 Task: Find connections with filter location Aïn Taya with filter topic #Business2021with filter profile language Spanish with filter current company Wenger & Watson Inc with filter school BITS Pilani Work Integrated Learning Programmes with filter industry Farming with filter service category Real Estate with filter keywords title Dental Hygienist
Action: Mouse moved to (563, 516)
Screenshot: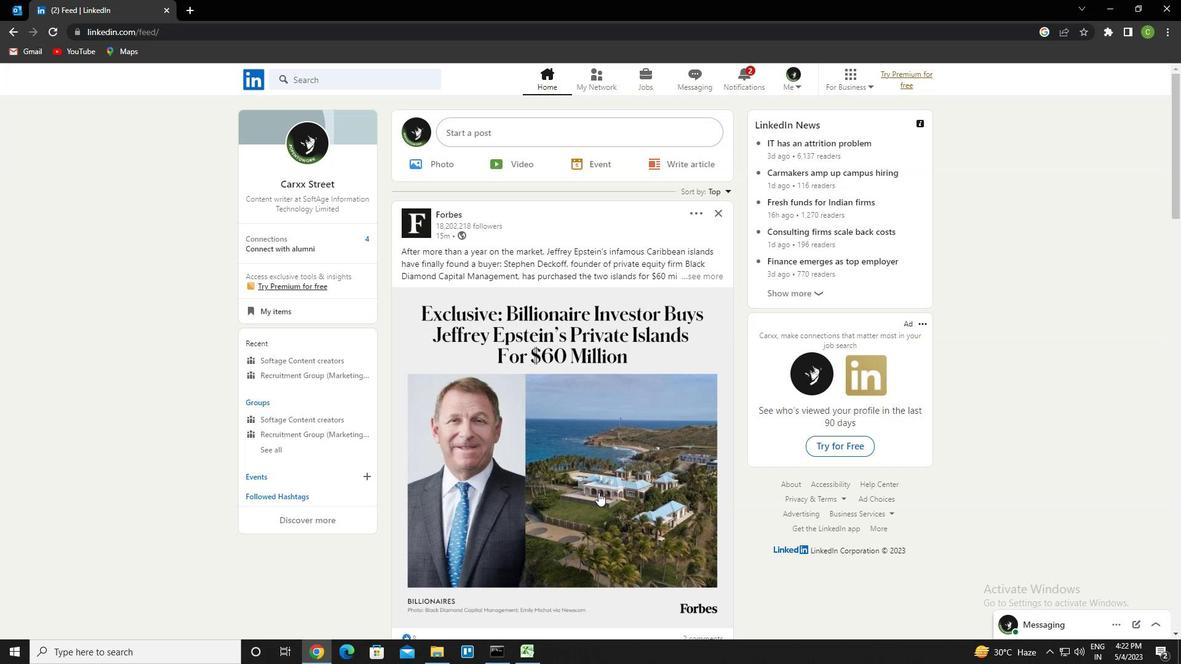 
Action: Mouse scrolled (563, 517) with delta (0, 0)
Screenshot: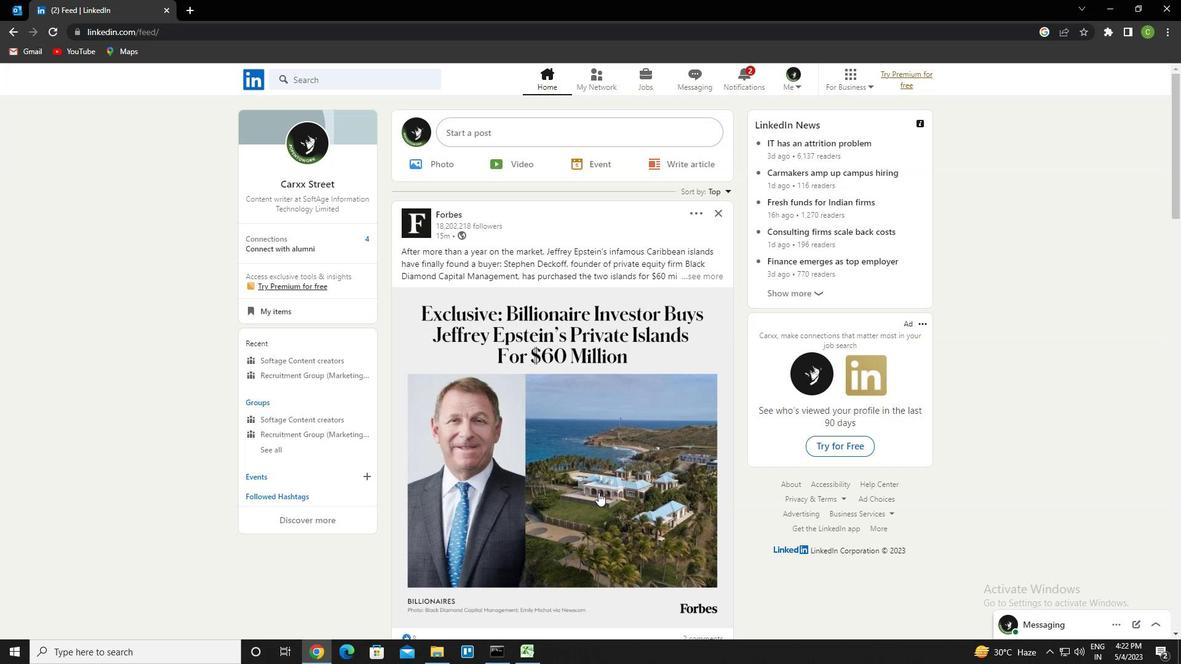 
Action: Mouse moved to (598, 85)
Screenshot: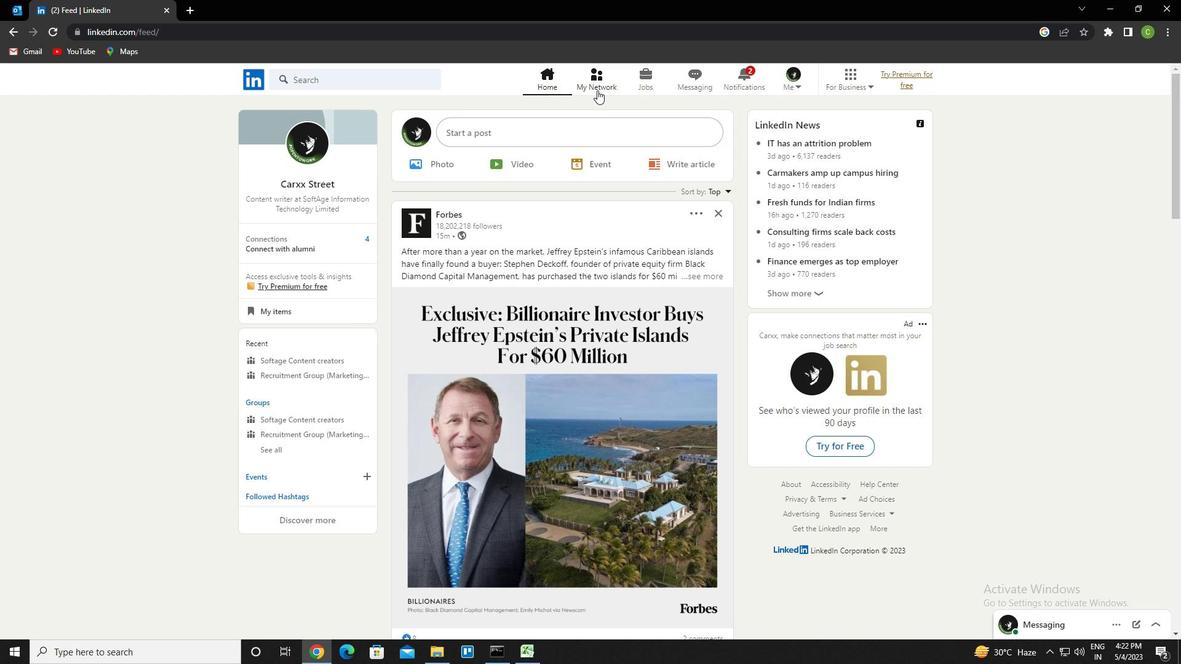 
Action: Mouse pressed left at (598, 85)
Screenshot: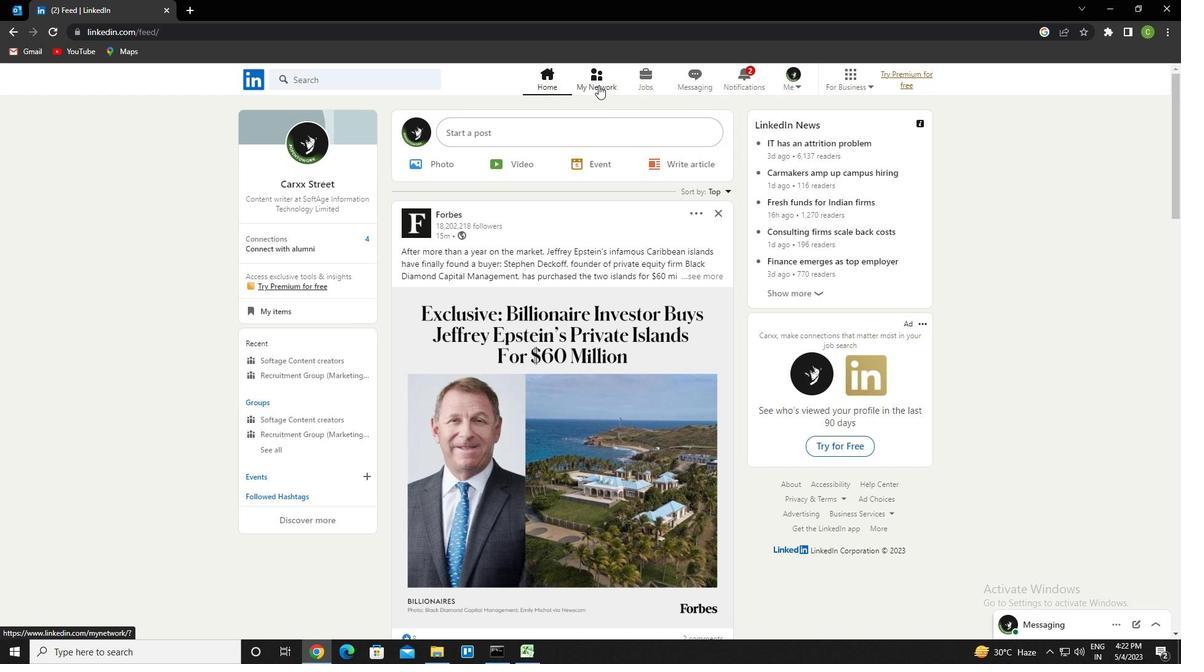
Action: Mouse moved to (371, 153)
Screenshot: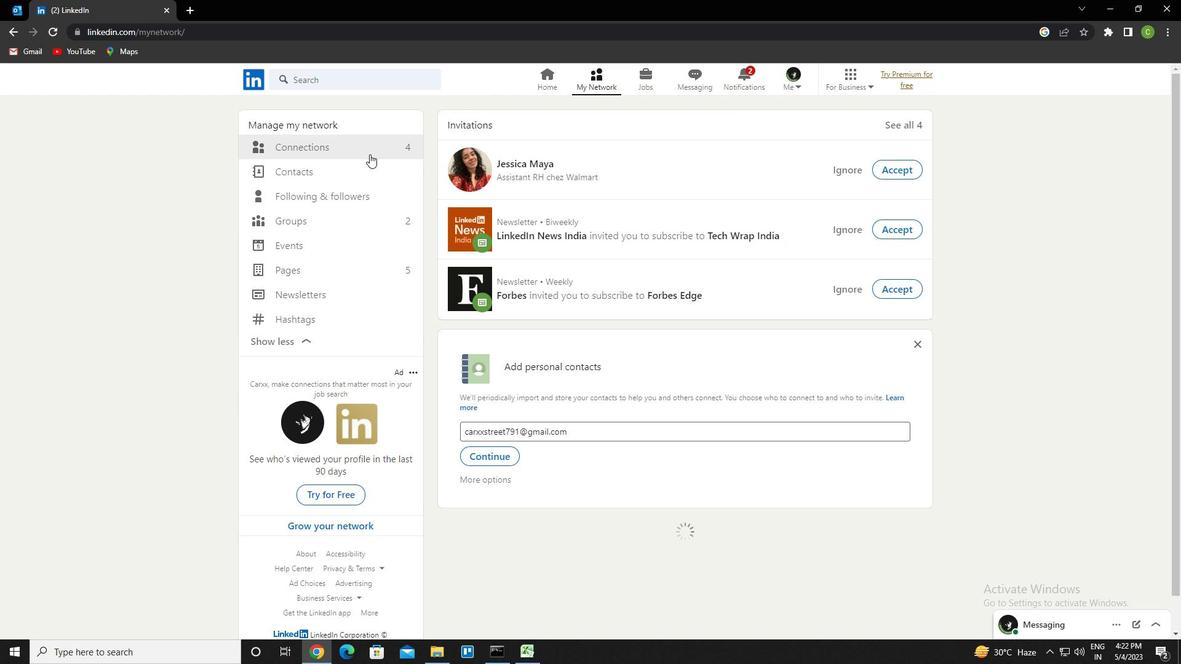
Action: Mouse pressed left at (371, 153)
Screenshot: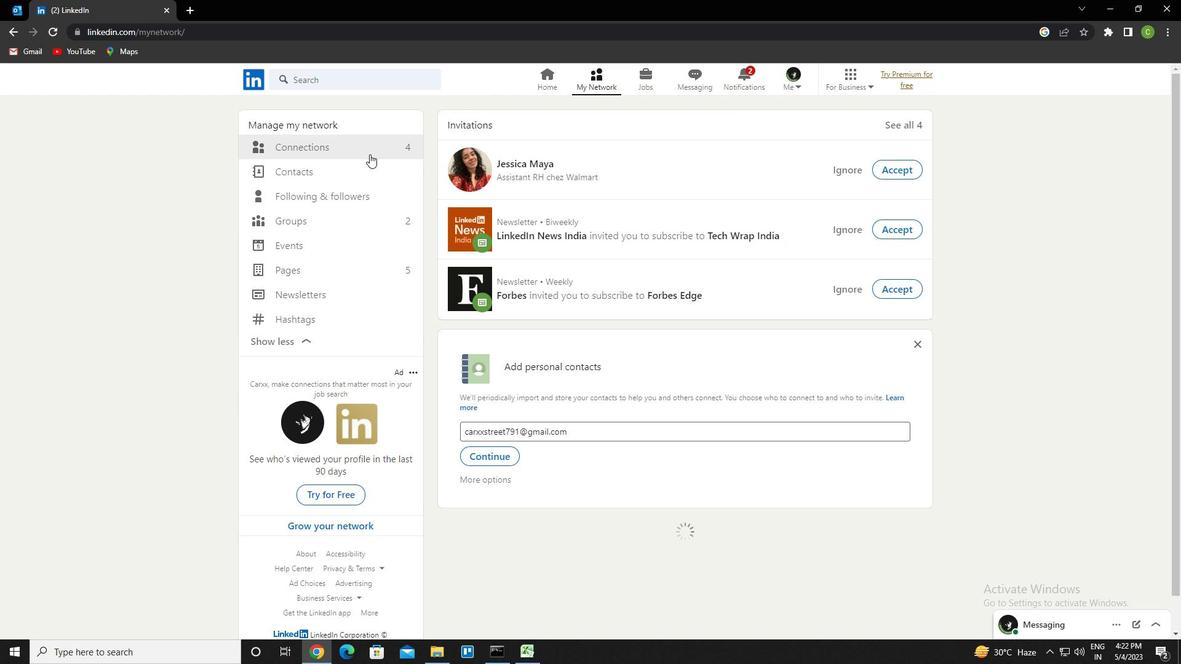 
Action: Mouse moved to (358, 152)
Screenshot: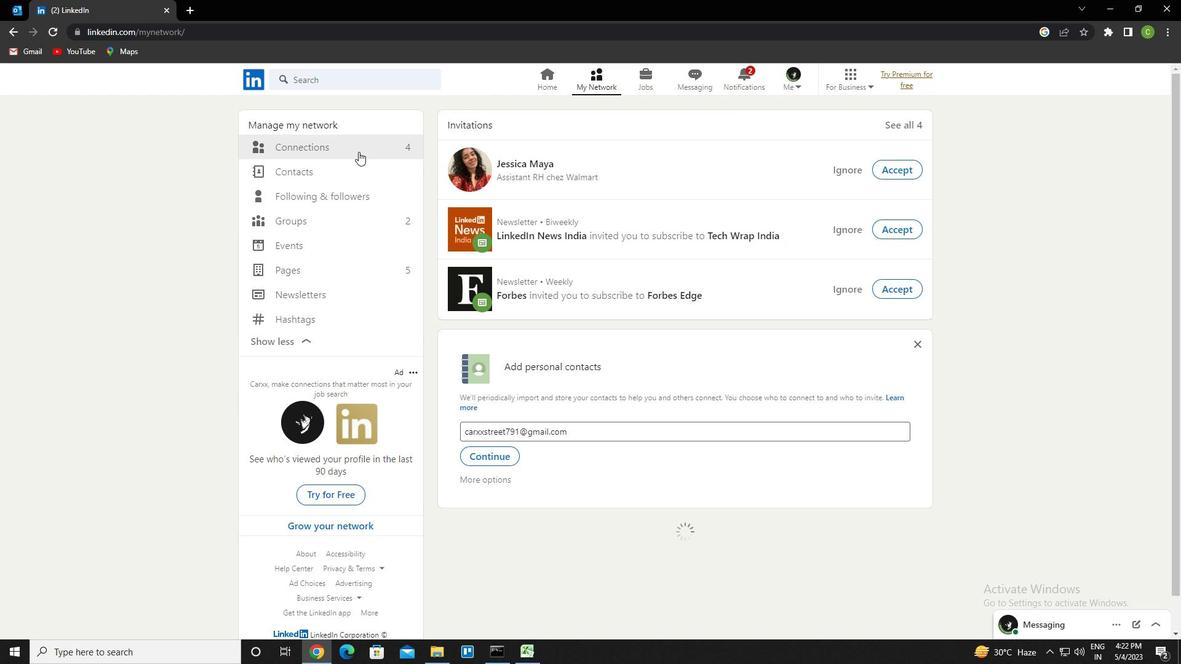 
Action: Mouse pressed left at (358, 152)
Screenshot: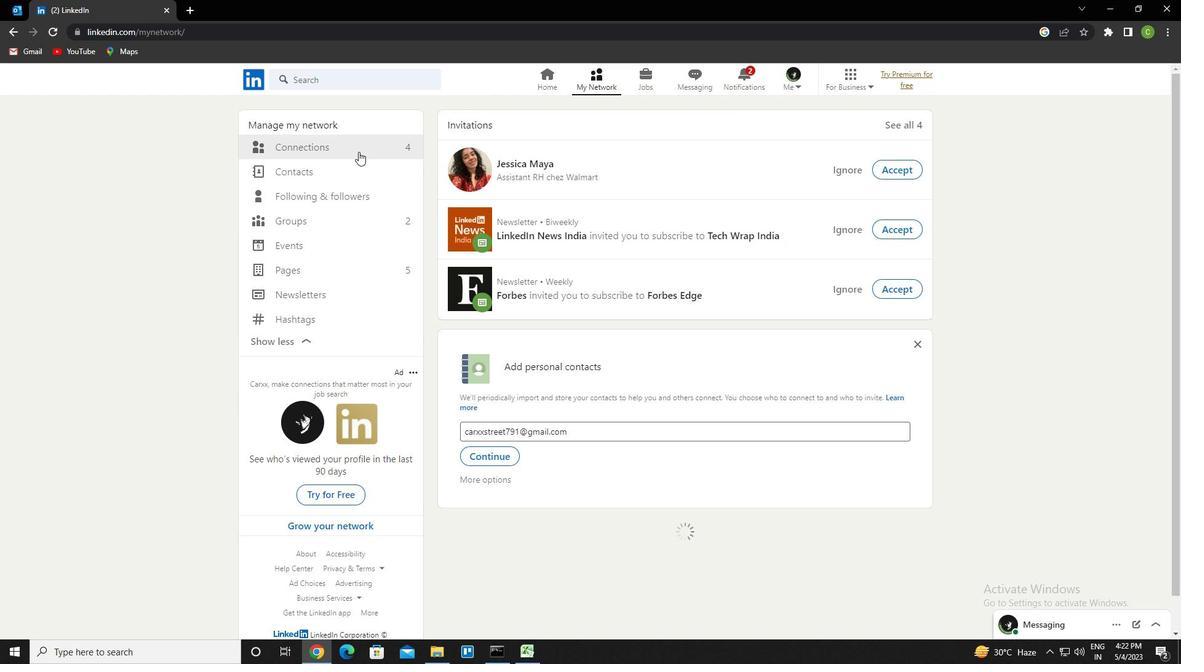 
Action: Mouse moved to (679, 148)
Screenshot: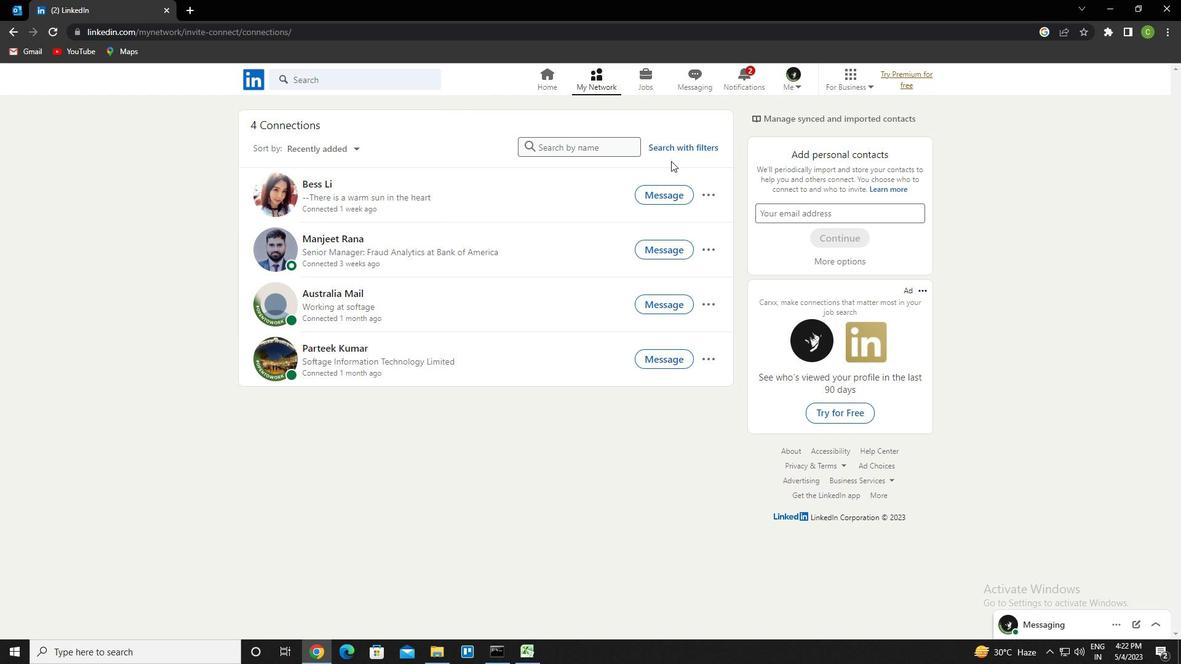 
Action: Mouse pressed left at (679, 148)
Screenshot: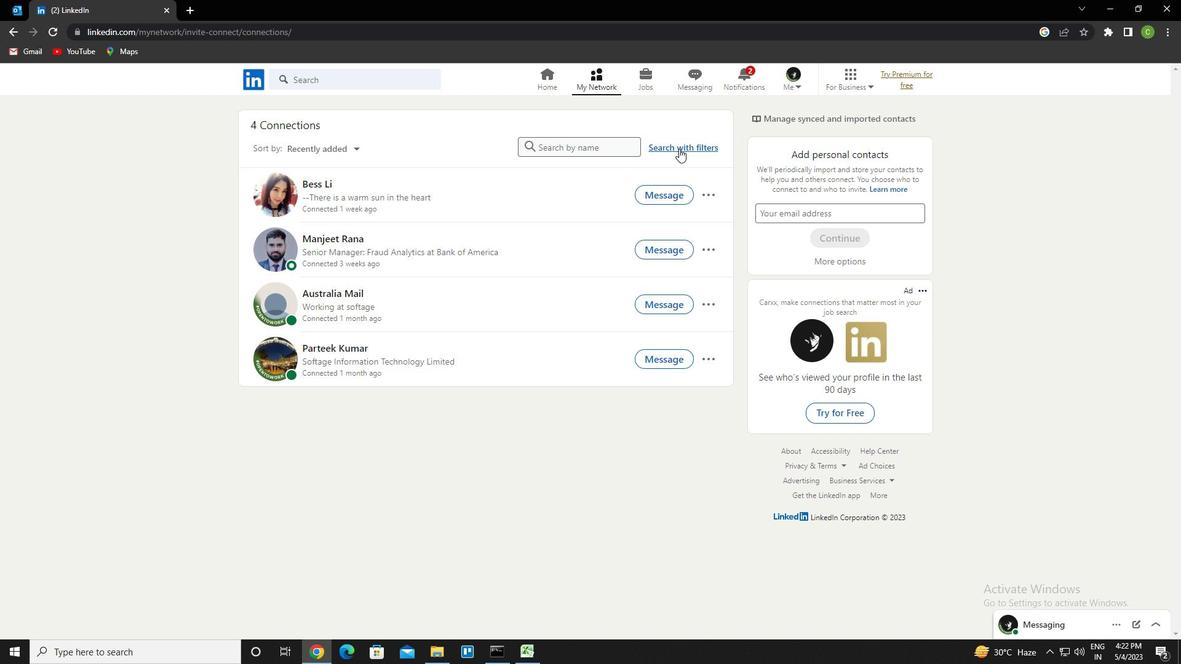 
Action: Mouse moved to (623, 108)
Screenshot: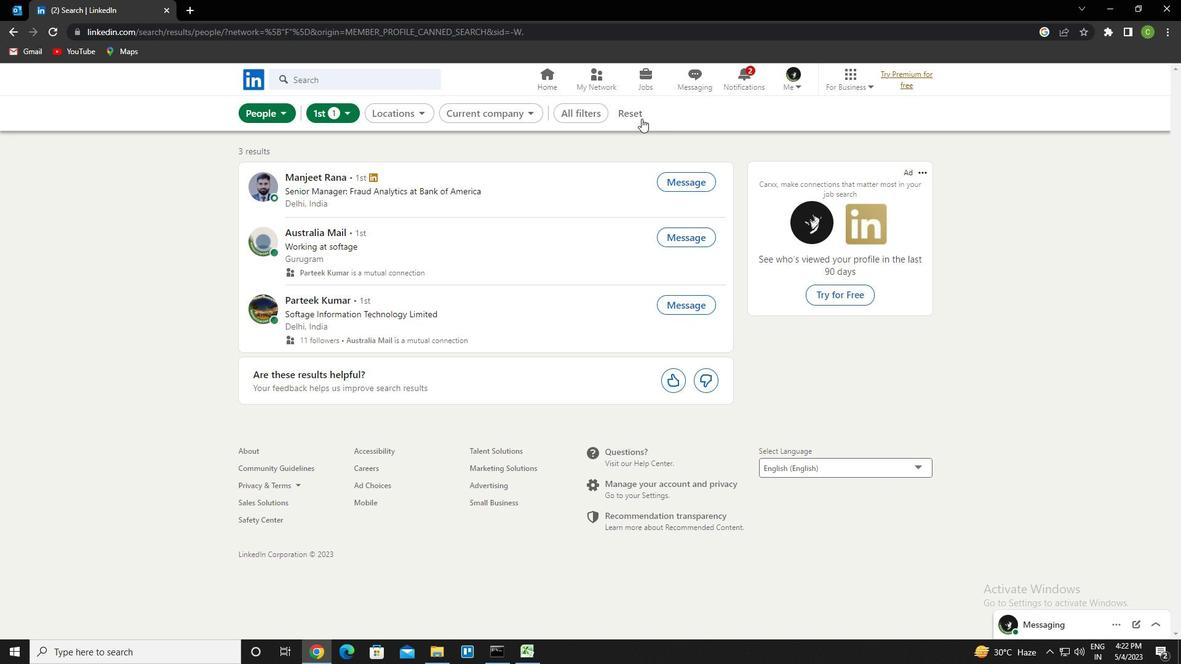 
Action: Mouse pressed left at (623, 108)
Screenshot: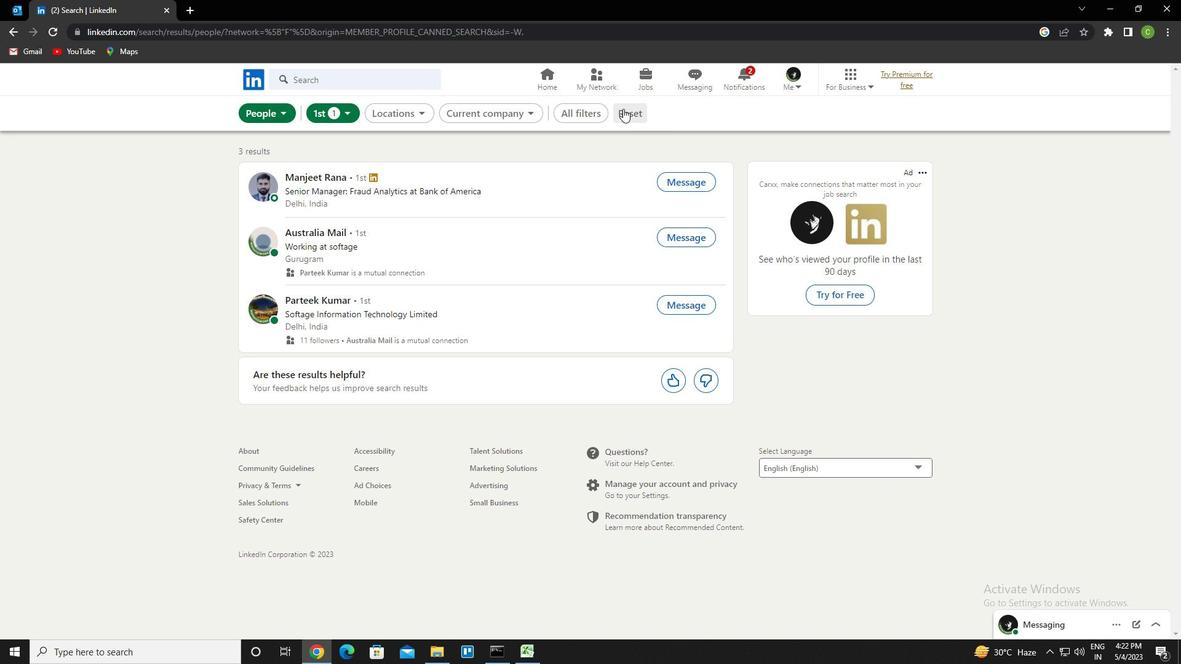 
Action: Mouse moved to (632, 114)
Screenshot: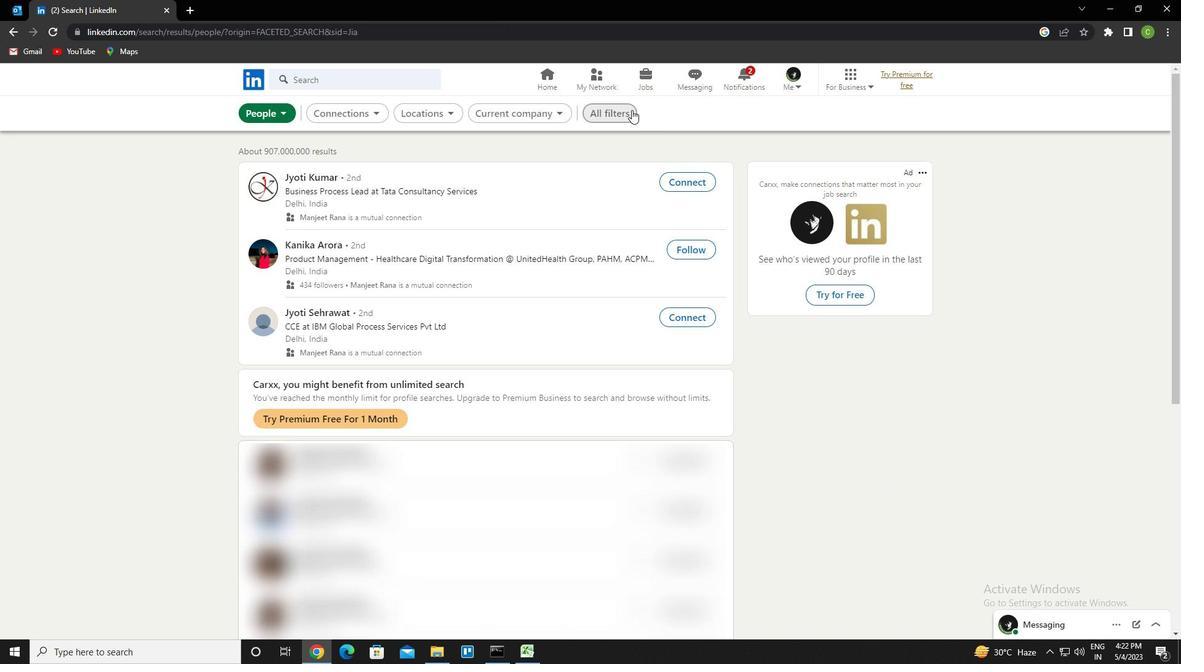 
Action: Mouse pressed left at (632, 114)
Screenshot: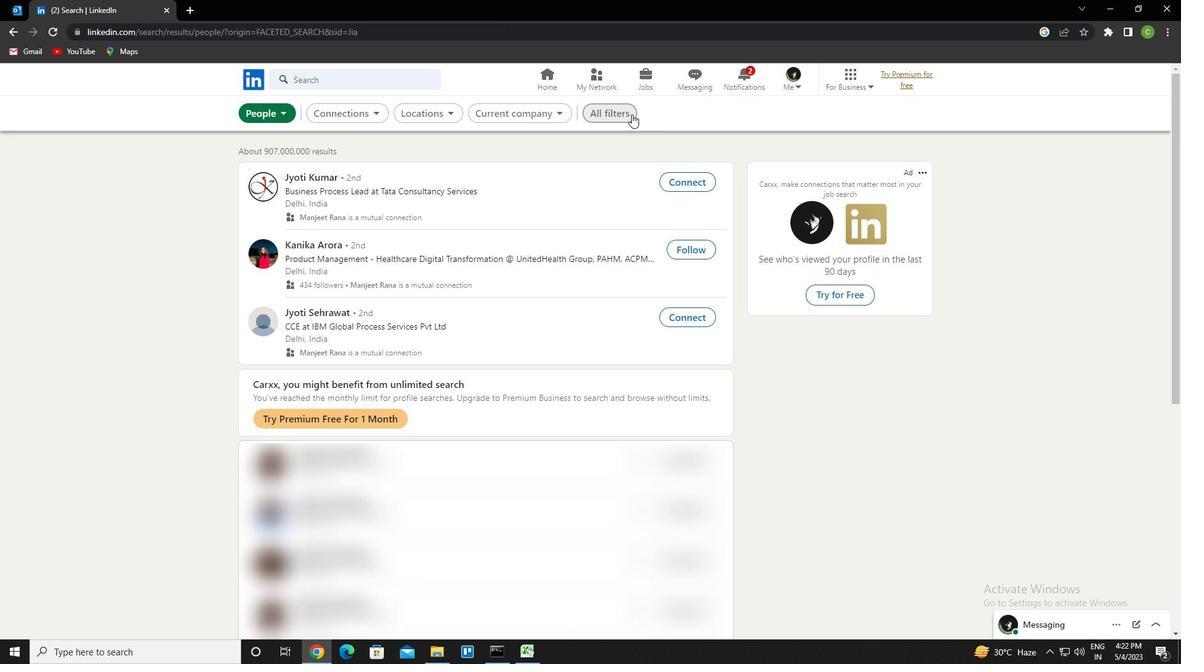 
Action: Mouse moved to (966, 316)
Screenshot: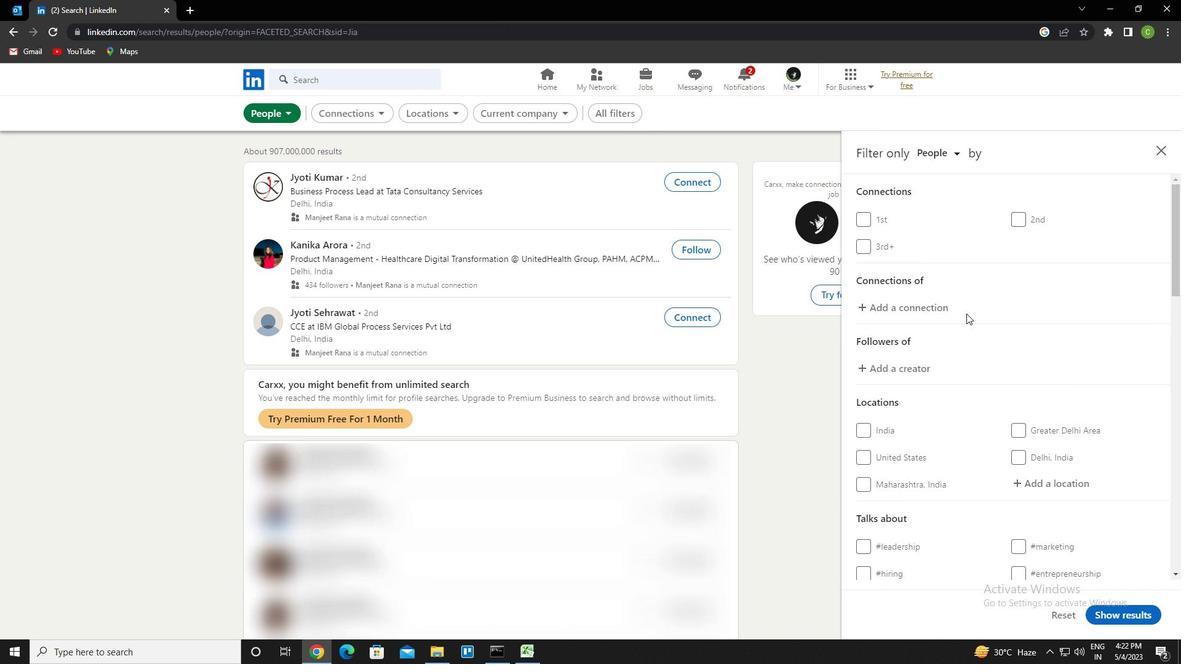 
Action: Mouse scrolled (966, 315) with delta (0, 0)
Screenshot: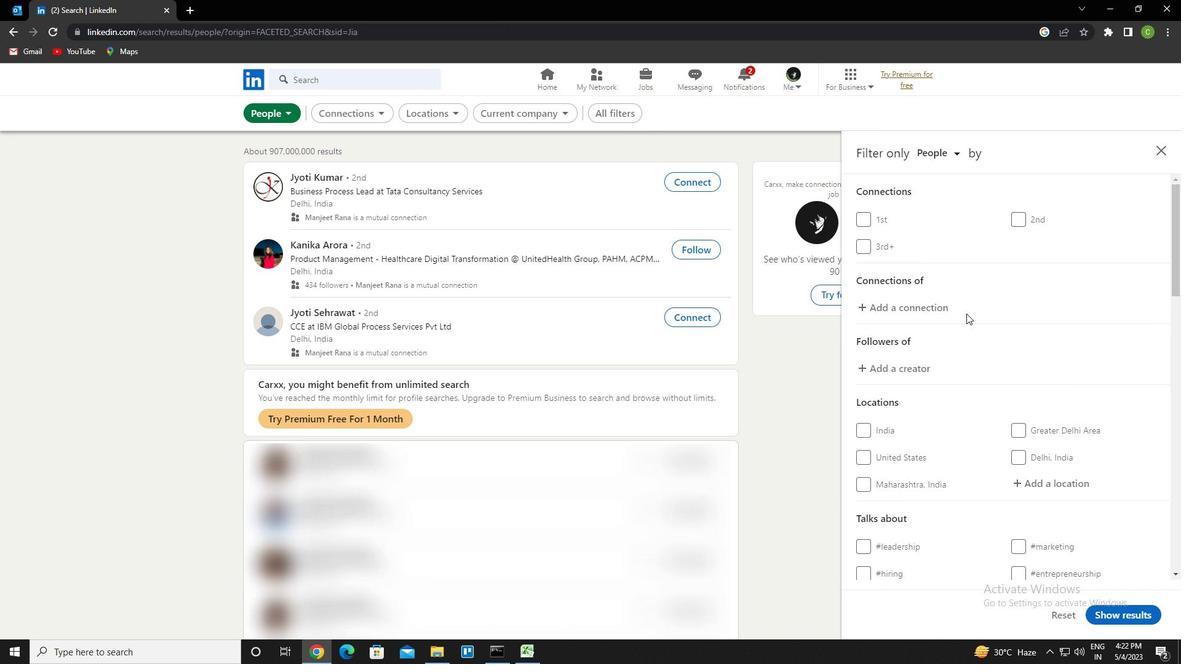 
Action: Mouse moved to (960, 320)
Screenshot: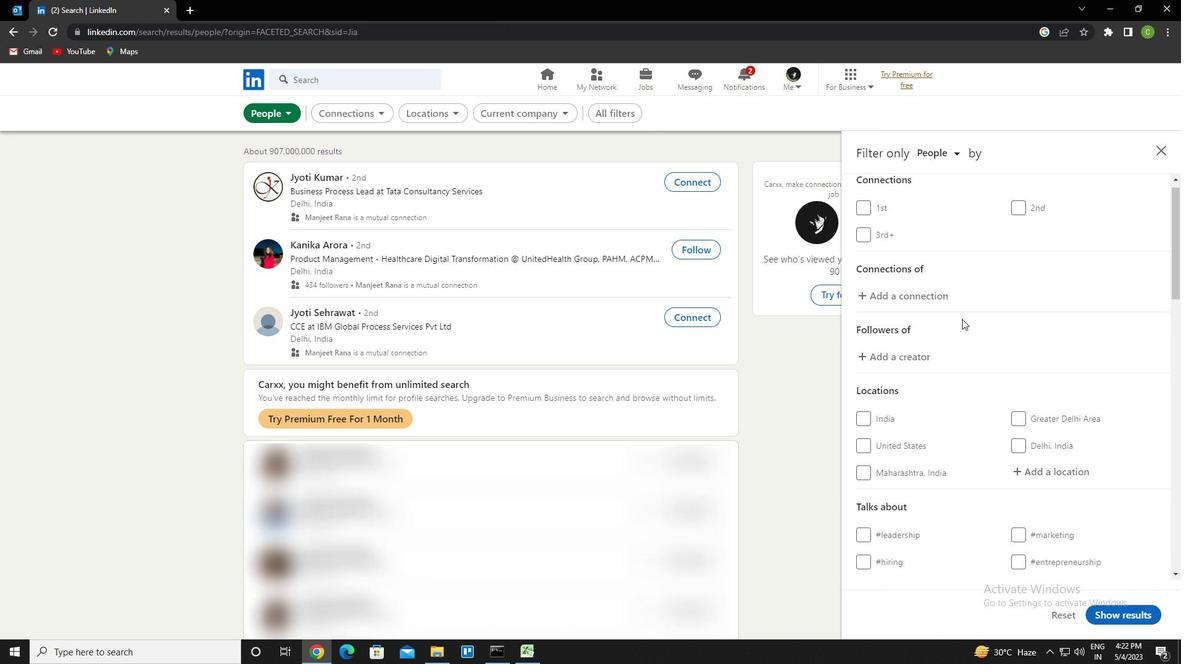 
Action: Mouse scrolled (960, 320) with delta (0, 0)
Screenshot: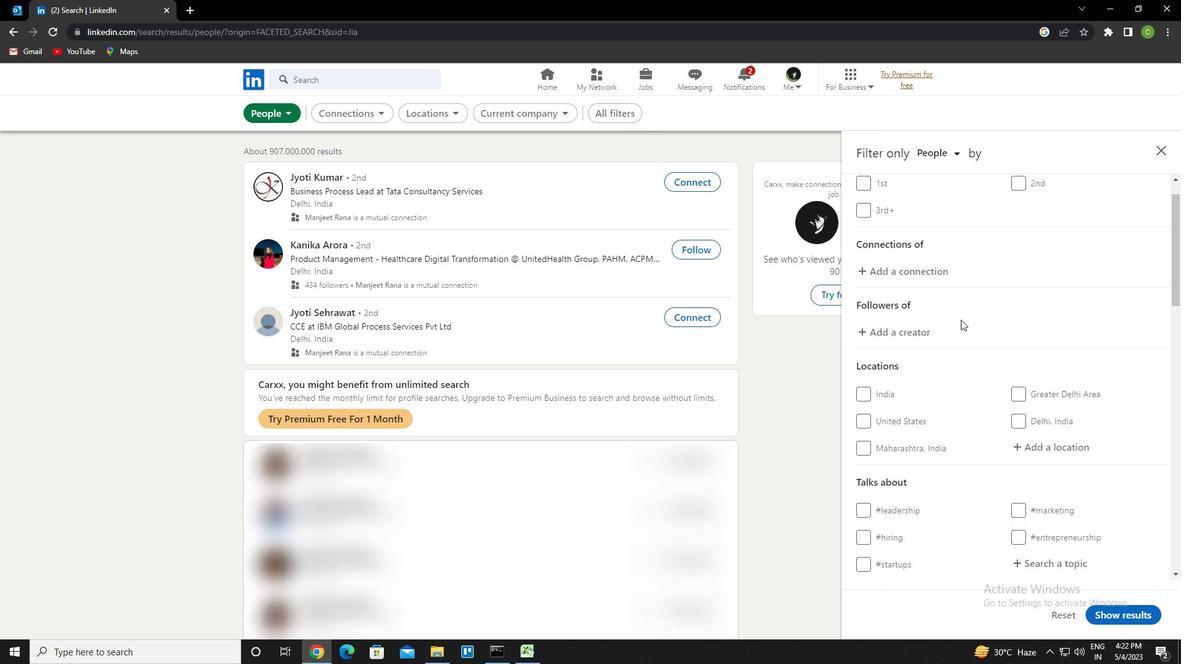 
Action: Mouse moved to (1061, 355)
Screenshot: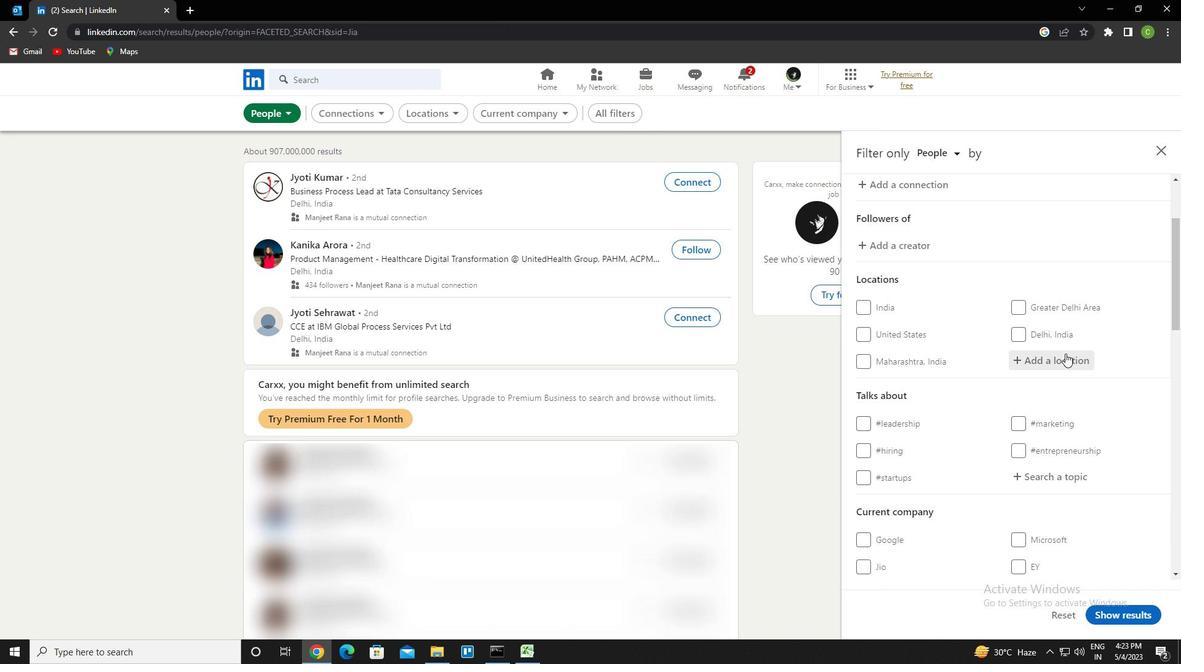 
Action: Mouse pressed left at (1061, 355)
Screenshot: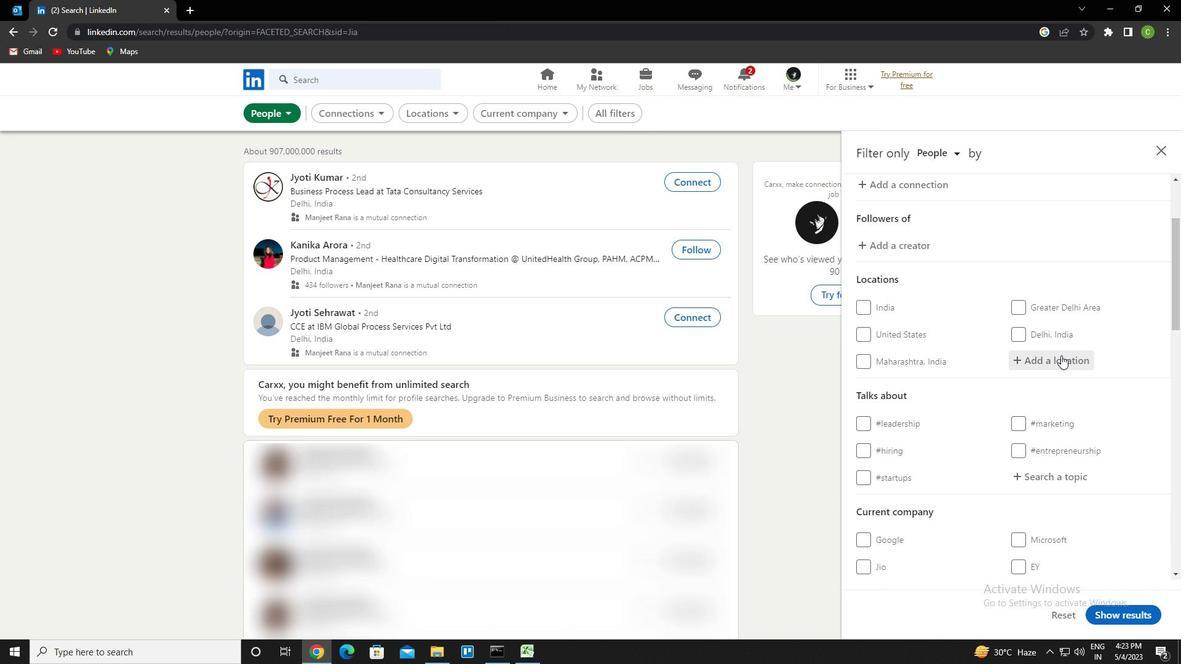 
Action: Mouse moved to (1059, 355)
Screenshot: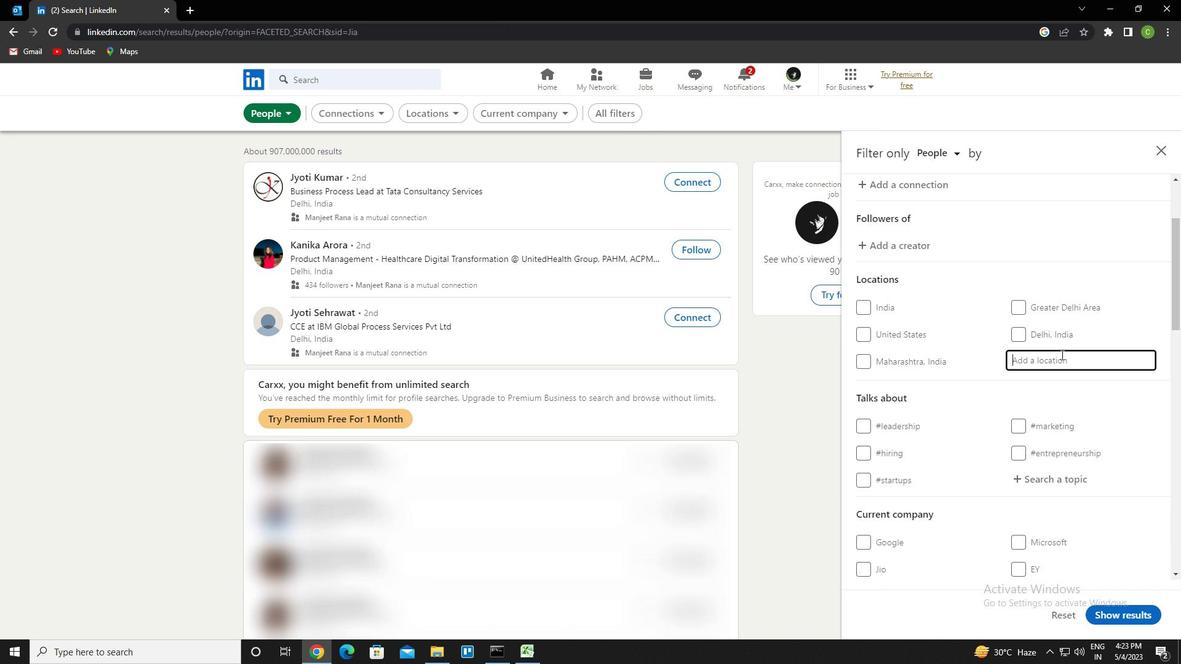 
Action: Key pressed <Key.caps_lock>
Screenshot: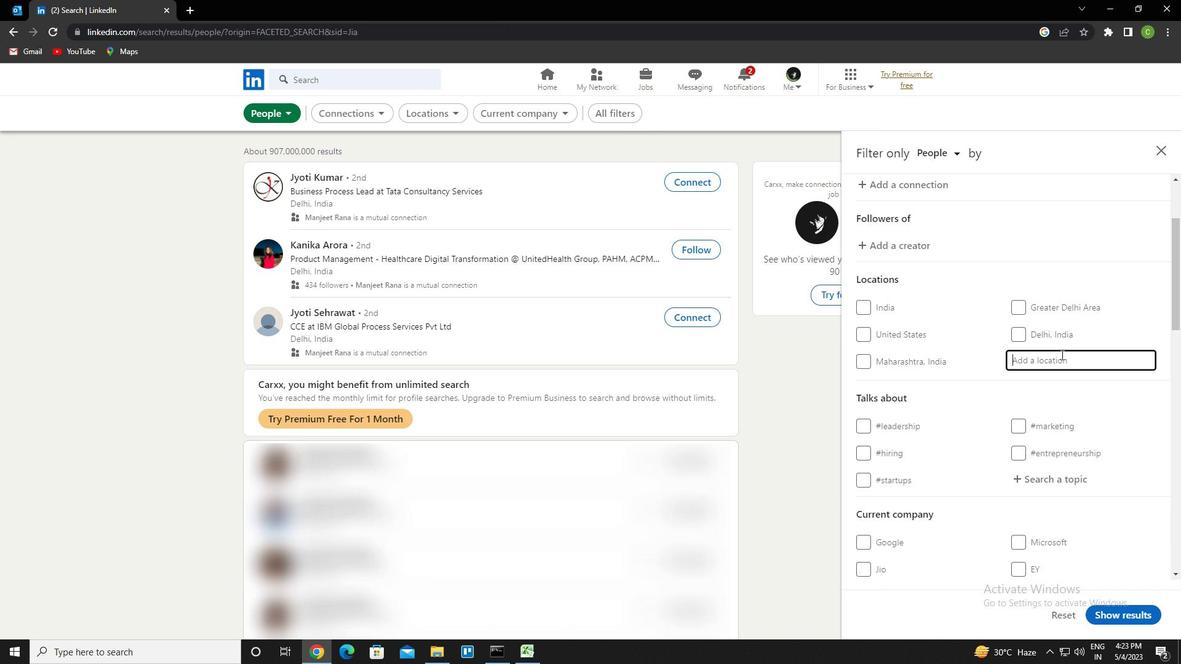 
Action: Mouse moved to (1043, 355)
Screenshot: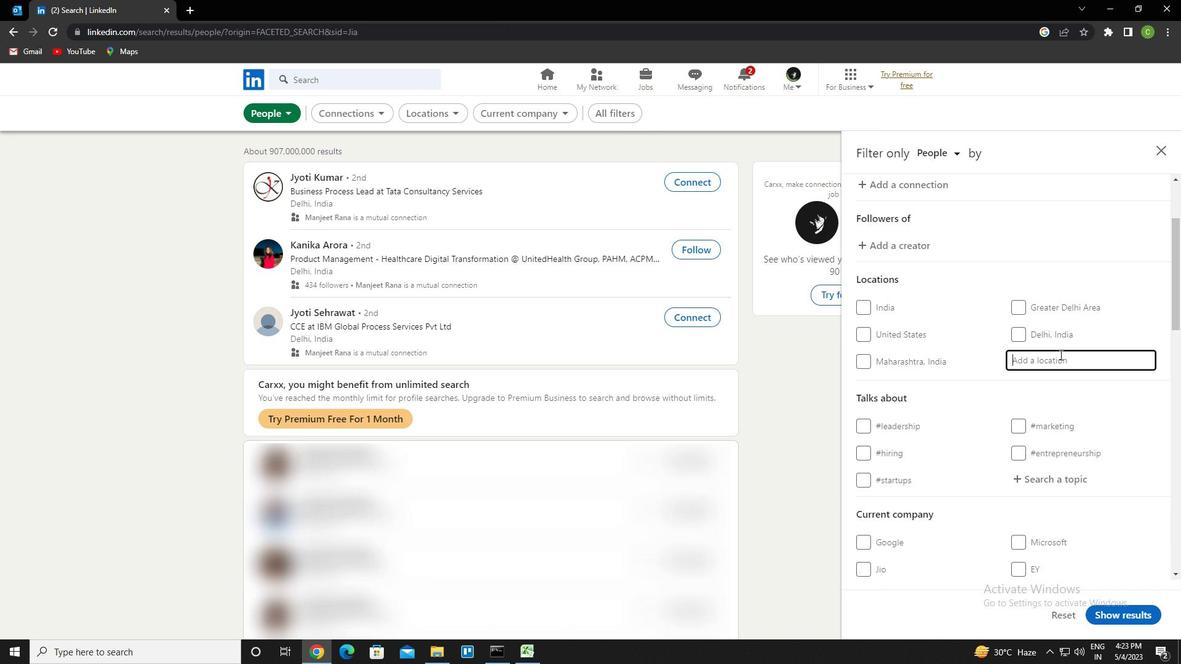 
Action: Key pressed a<Key.caps_lock>in<Key.space>taya<Key.down><Key.enter>
Screenshot: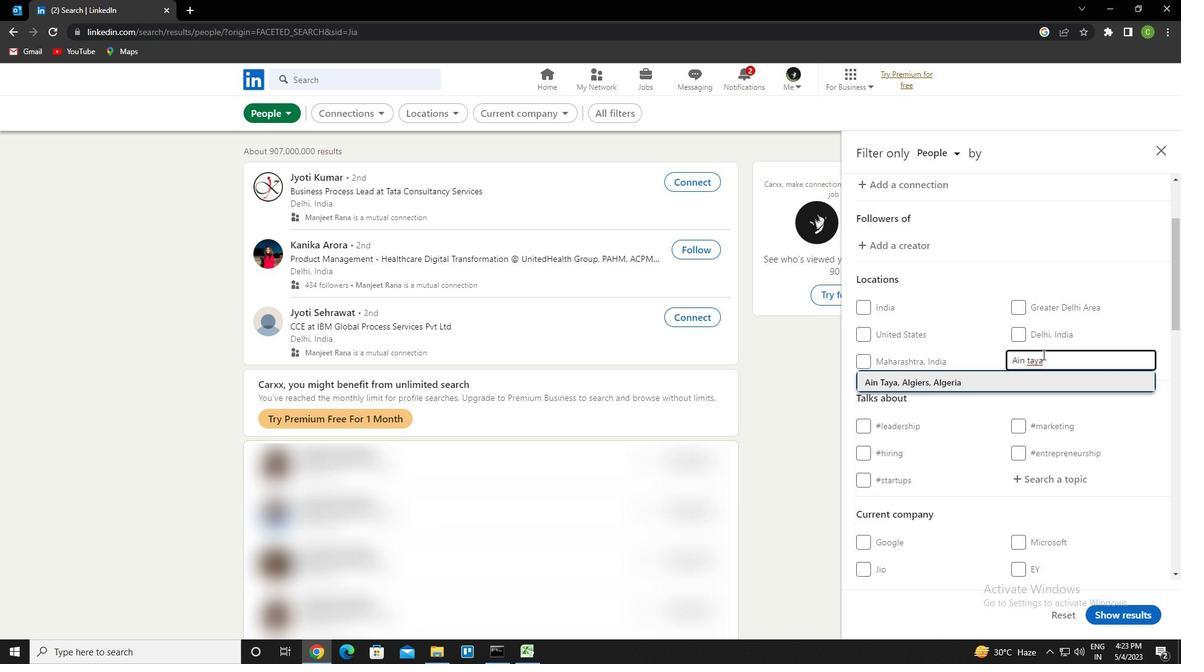 
Action: Mouse moved to (1066, 344)
Screenshot: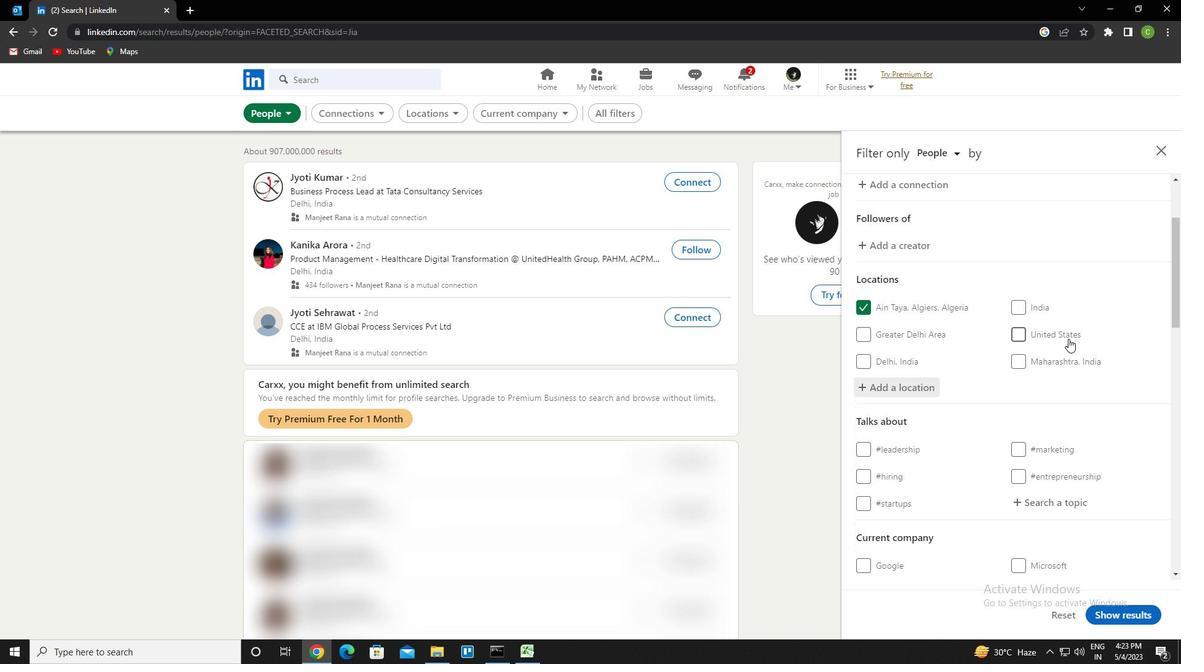 
Action: Mouse scrolled (1066, 344) with delta (0, 0)
Screenshot: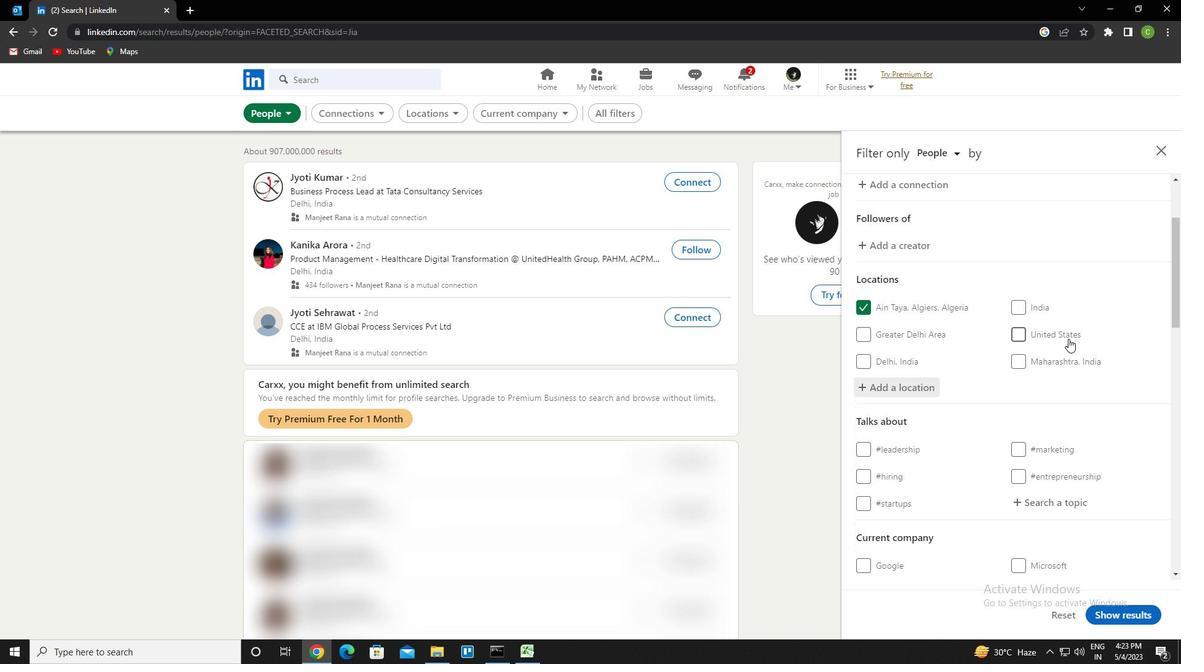 
Action: Mouse moved to (1056, 363)
Screenshot: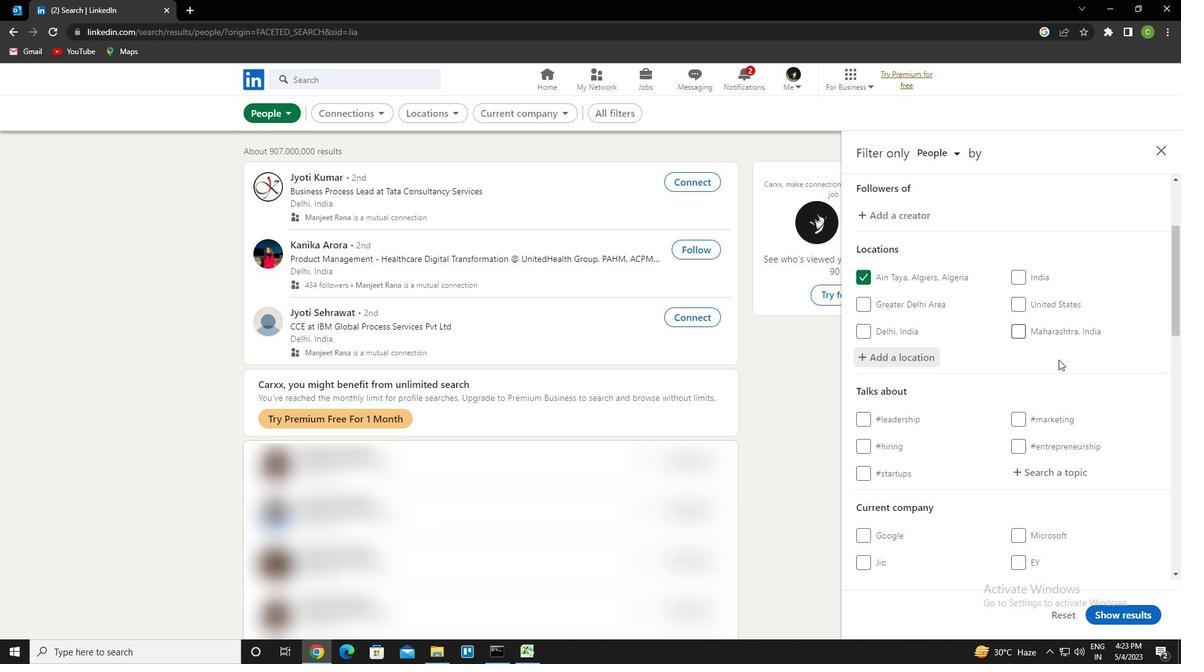 
Action: Mouse scrolled (1056, 363) with delta (0, 0)
Screenshot: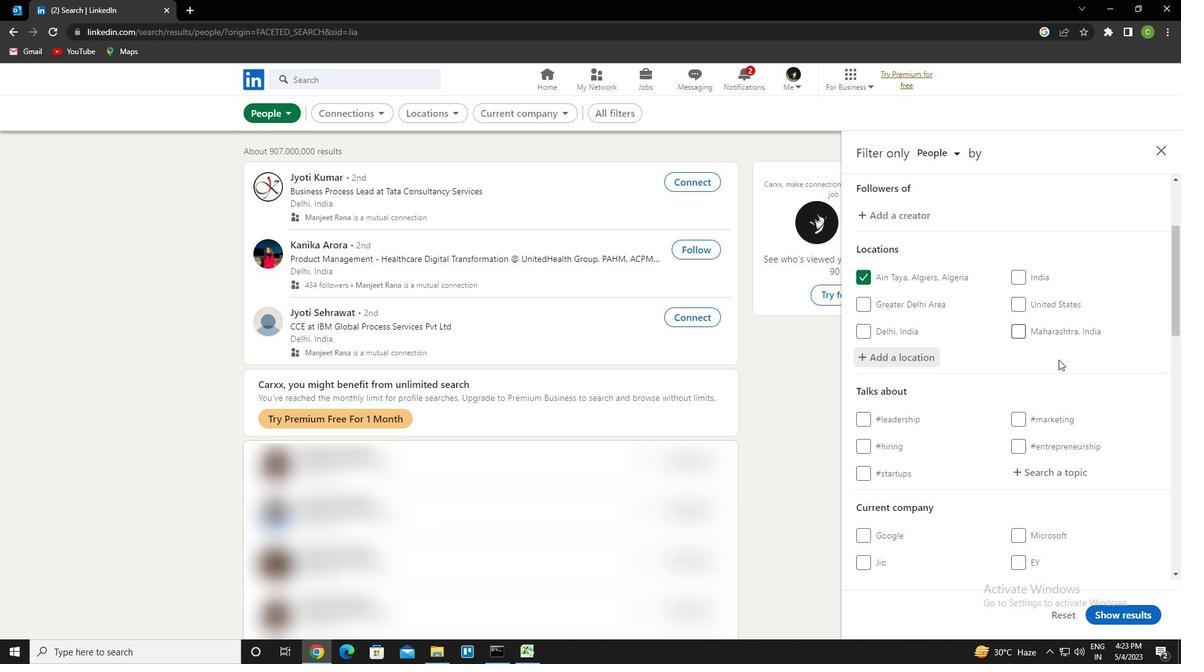 
Action: Mouse moved to (1054, 381)
Screenshot: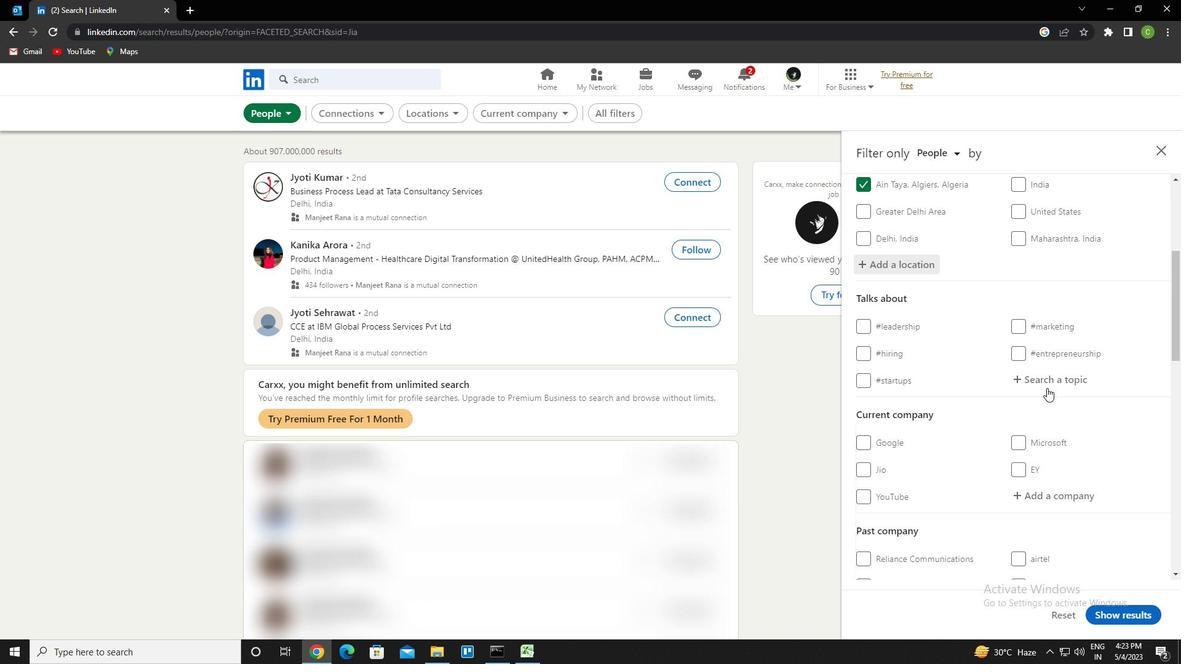 
Action: Mouse pressed left at (1054, 381)
Screenshot: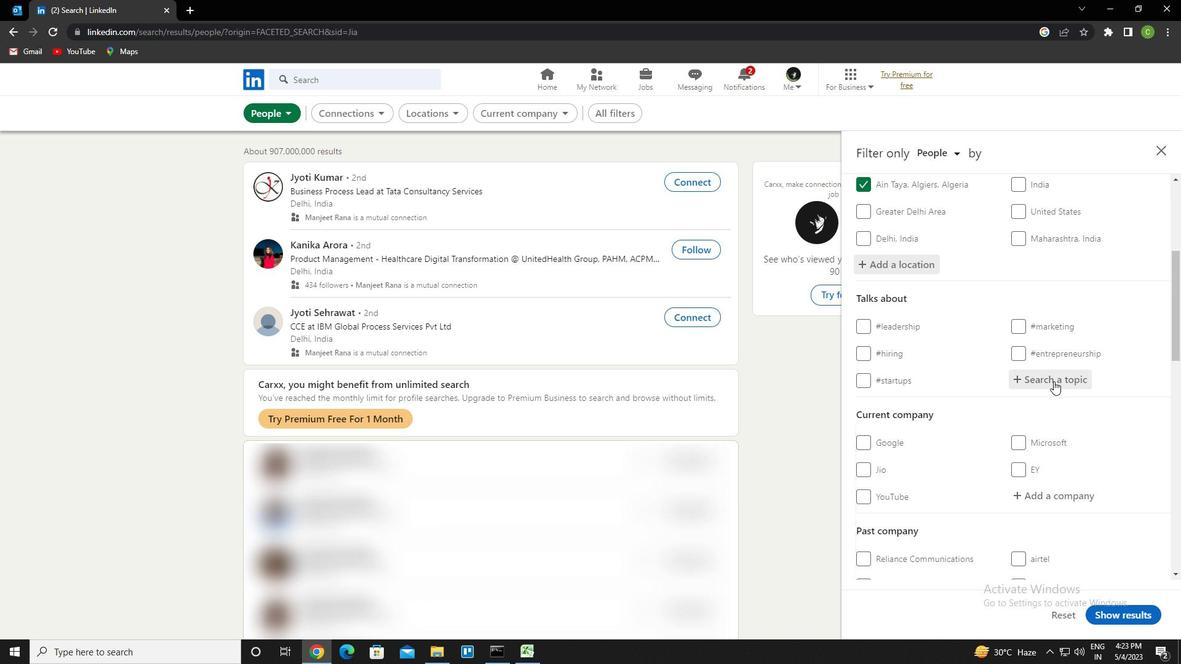 
Action: Key pressed <Key.caps_lock>b<Key.caps_lock>usi
Screenshot: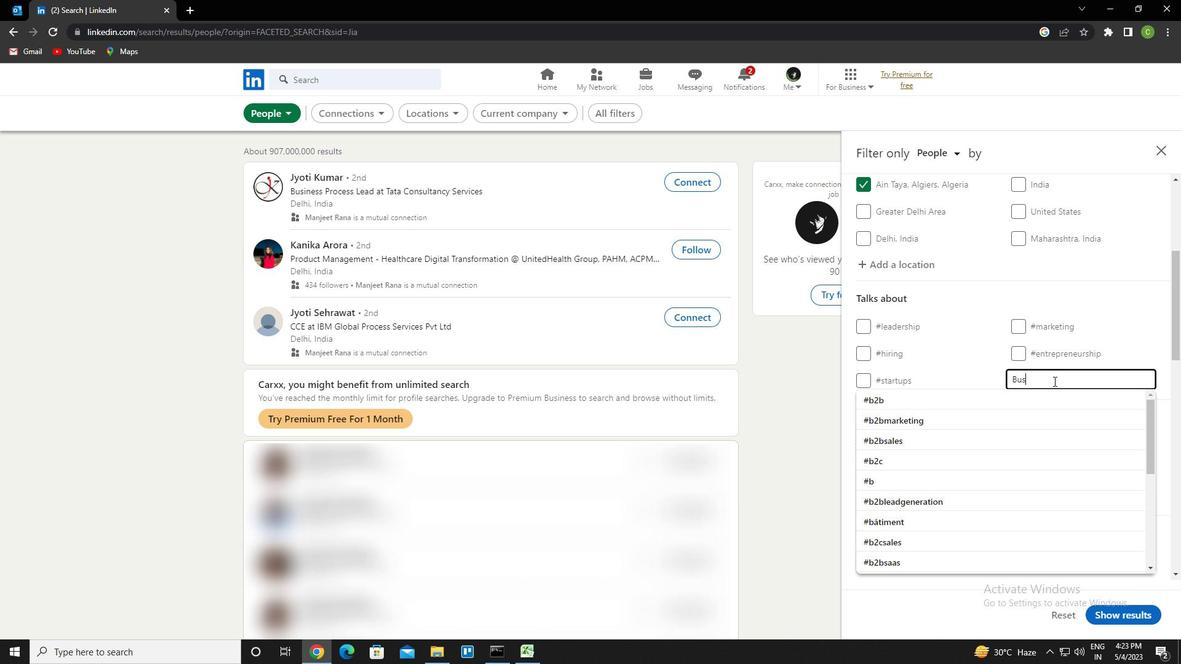 
Action: Mouse moved to (1055, 381)
Screenshot: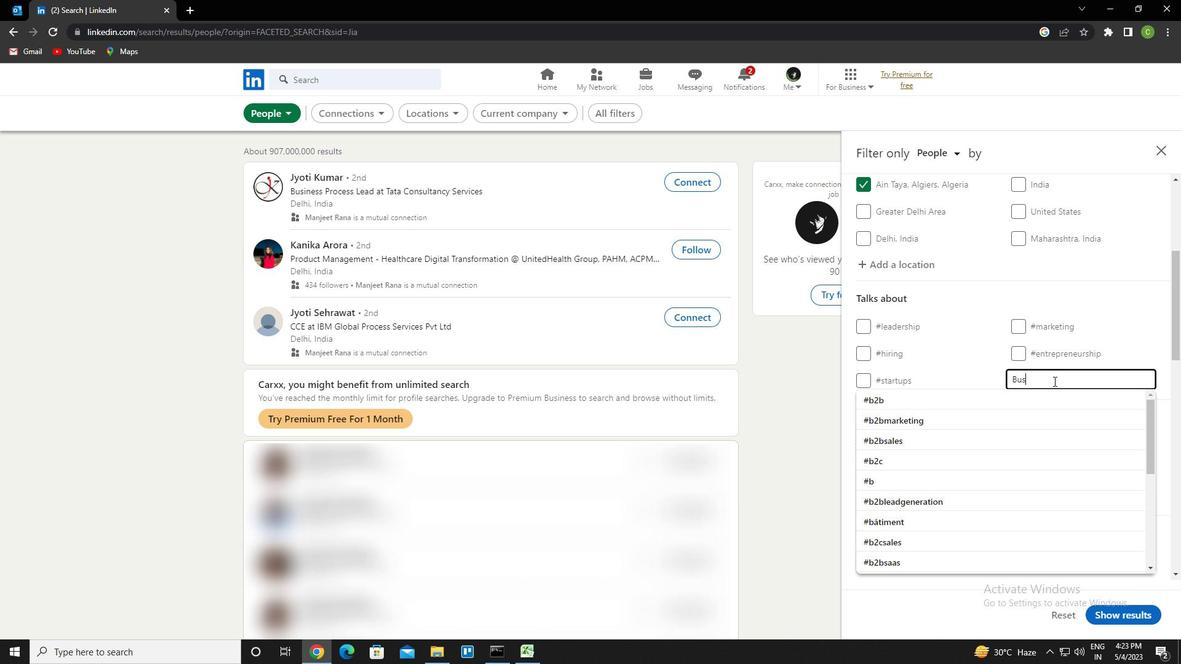 
Action: Key pressed ness2021<Key.left><Key.shift><Key.shift><Key.shift><Key.shift><Key.shift><Key.shift><Key.shift><Key.shift><Key.shift><Key.shift><Key.shift><Key.shift><Key.shift><Key.shift><Key.shift><Key.shift><Key.shift><Key.shift><Key.shift><Key.shift><Key.shift><Key.shift><Key.shift><Key.shift><Key.shift><Key.shift><Key.shift><Key.shift><Key.shift><Key.shift><Key.shift><Key.shift><Key.shift><Key.shift><Key.shift><Key.shift><Key.shift><Key.shift><Key.shift><Key.shift><Key.shift><Key.shift><Key.shift><Key.shift><Key.shift><Key.shift><Key.shift><Key.shift><Key.shift><Key.shift><Key.shift><Key.shift><Key.shift><Key.shift><Key.shift><Key.shift>ctrl+3<Key.enter>
Screenshot: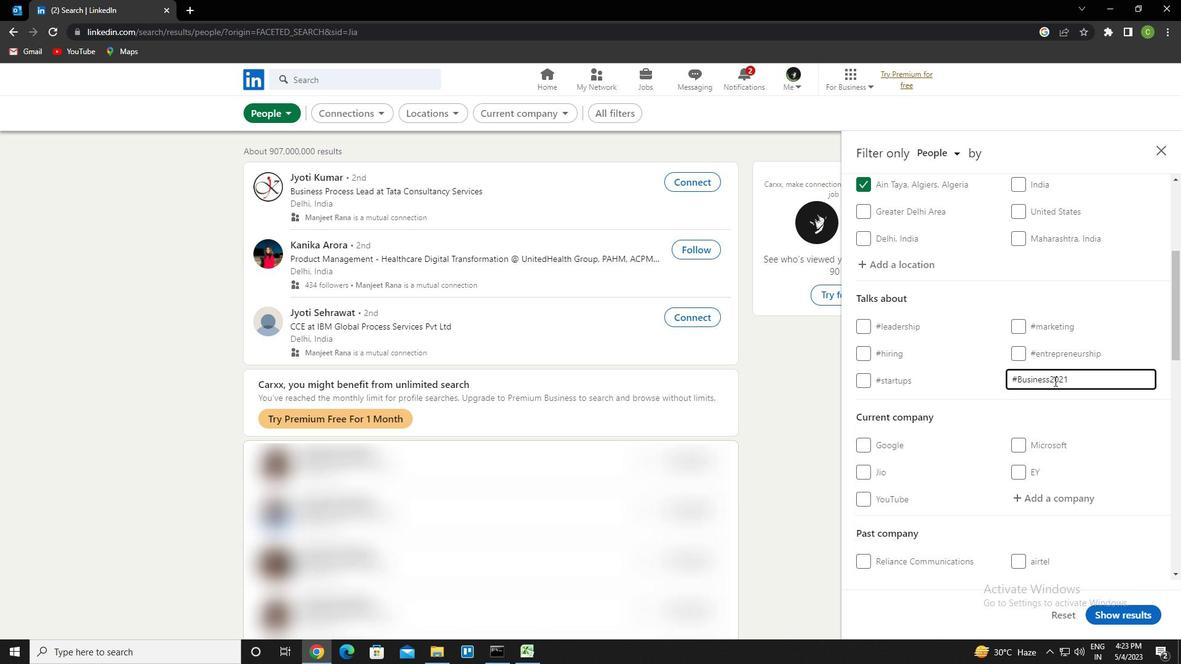 
Action: Mouse moved to (1050, 391)
Screenshot: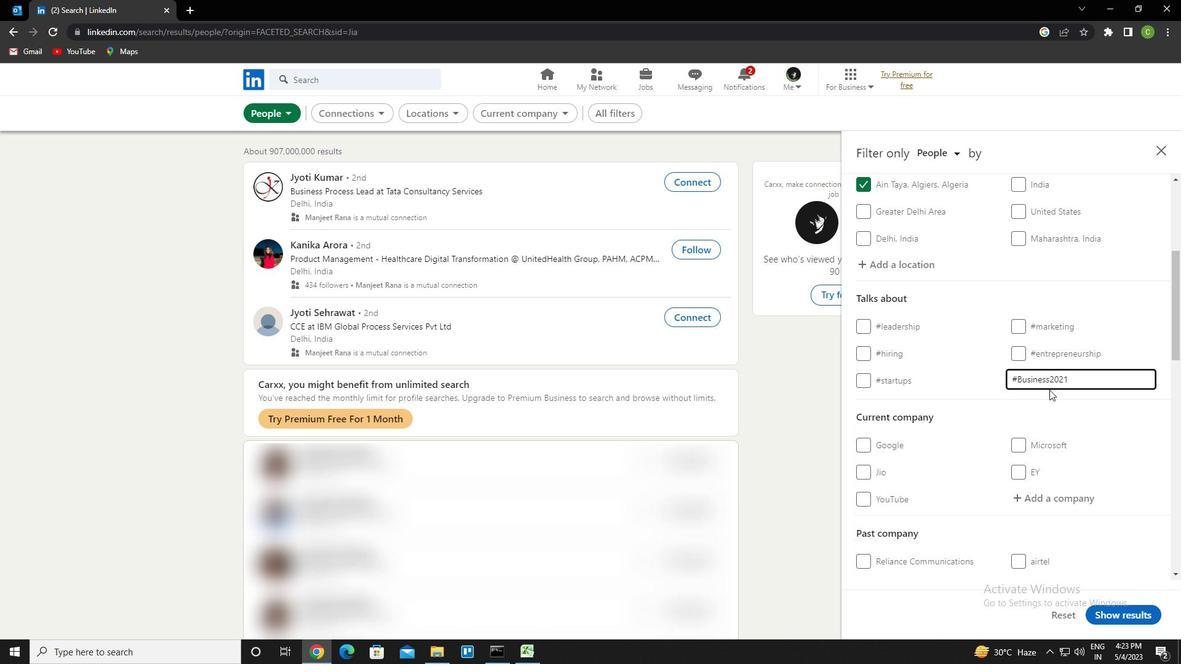 
Action: Mouse scrolled (1050, 390) with delta (0, 0)
Screenshot: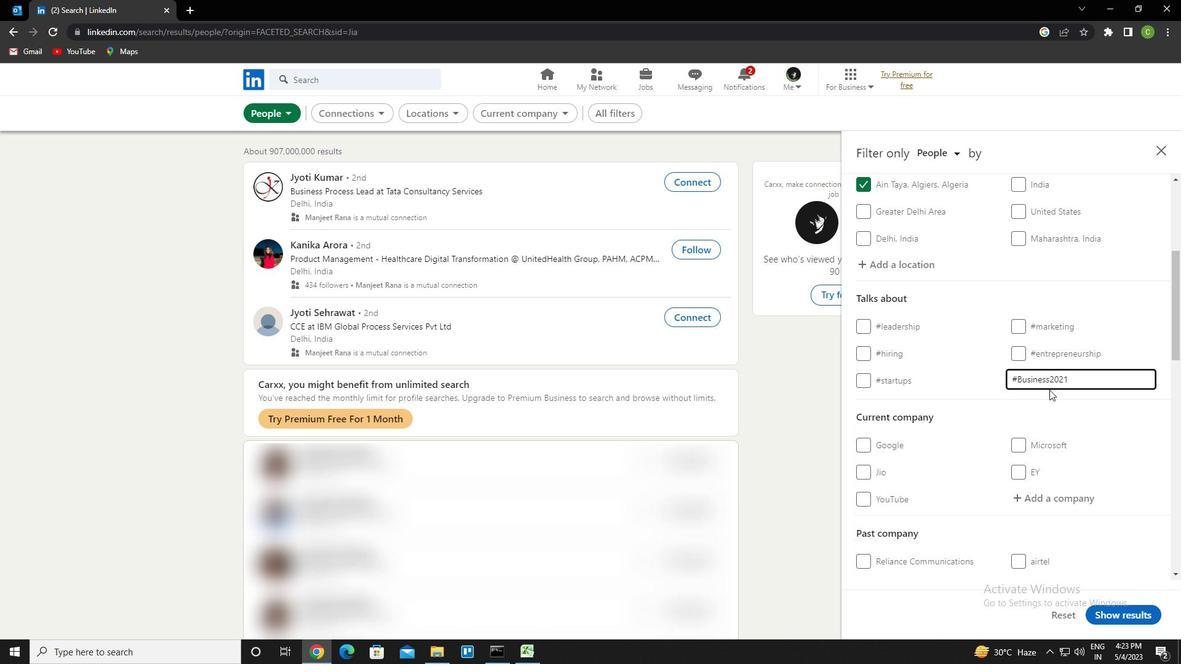 
Action: Mouse moved to (1052, 401)
Screenshot: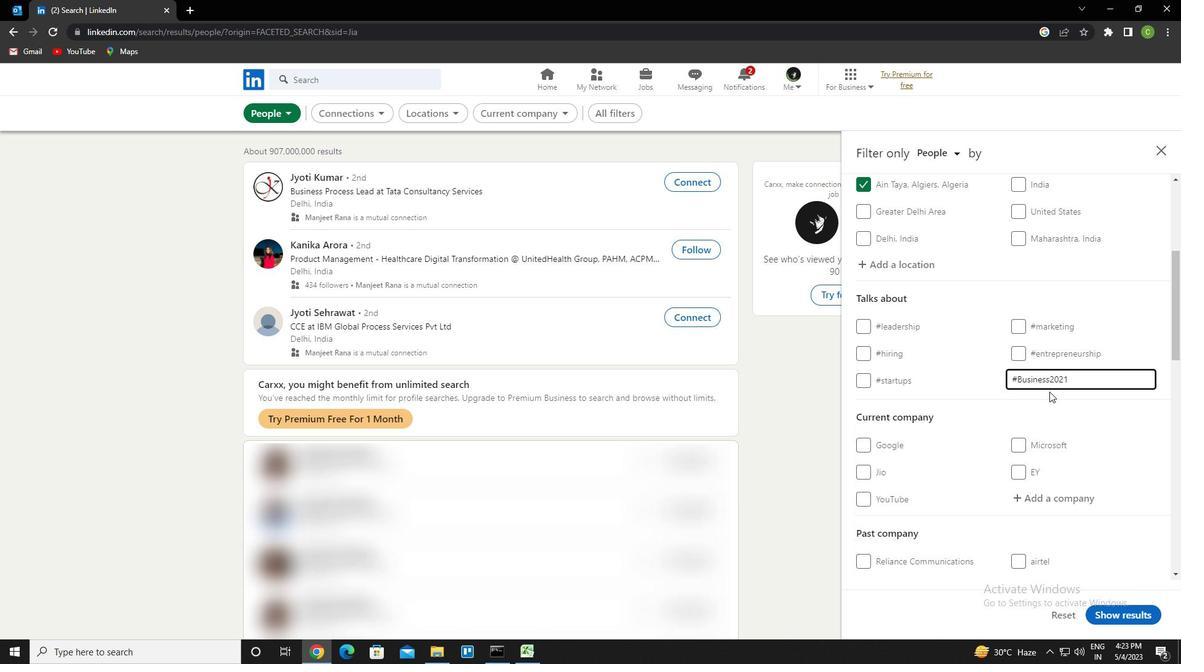 
Action: Mouse scrolled (1052, 400) with delta (0, 0)
Screenshot: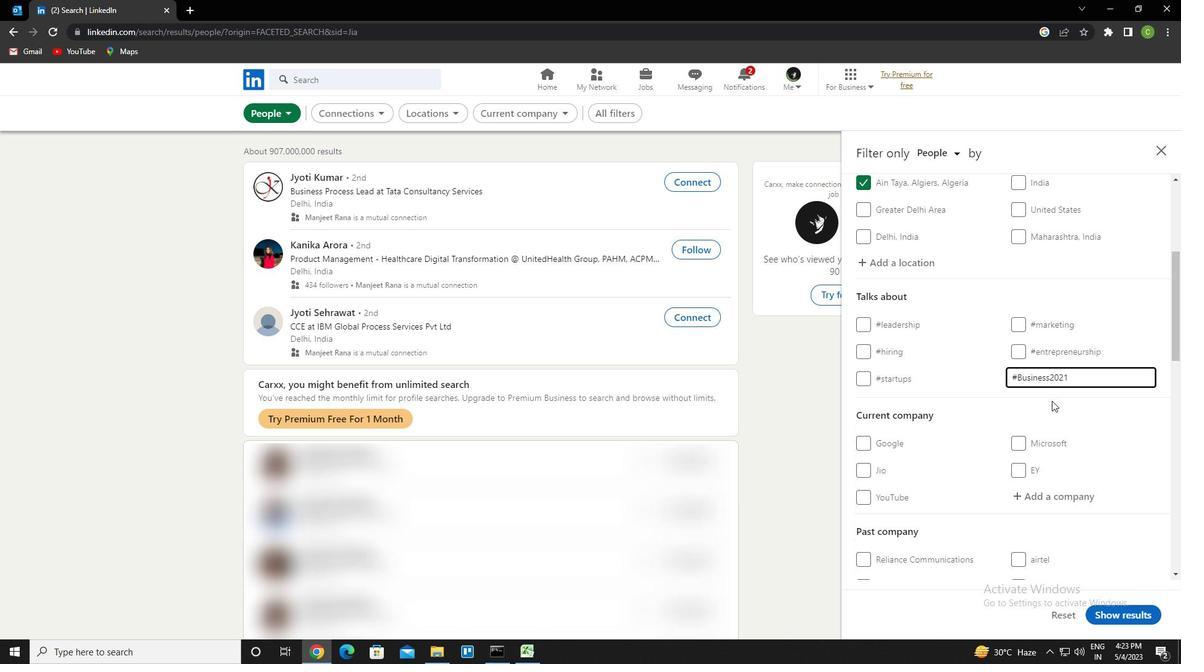 
Action: Mouse scrolled (1052, 400) with delta (0, 0)
Screenshot: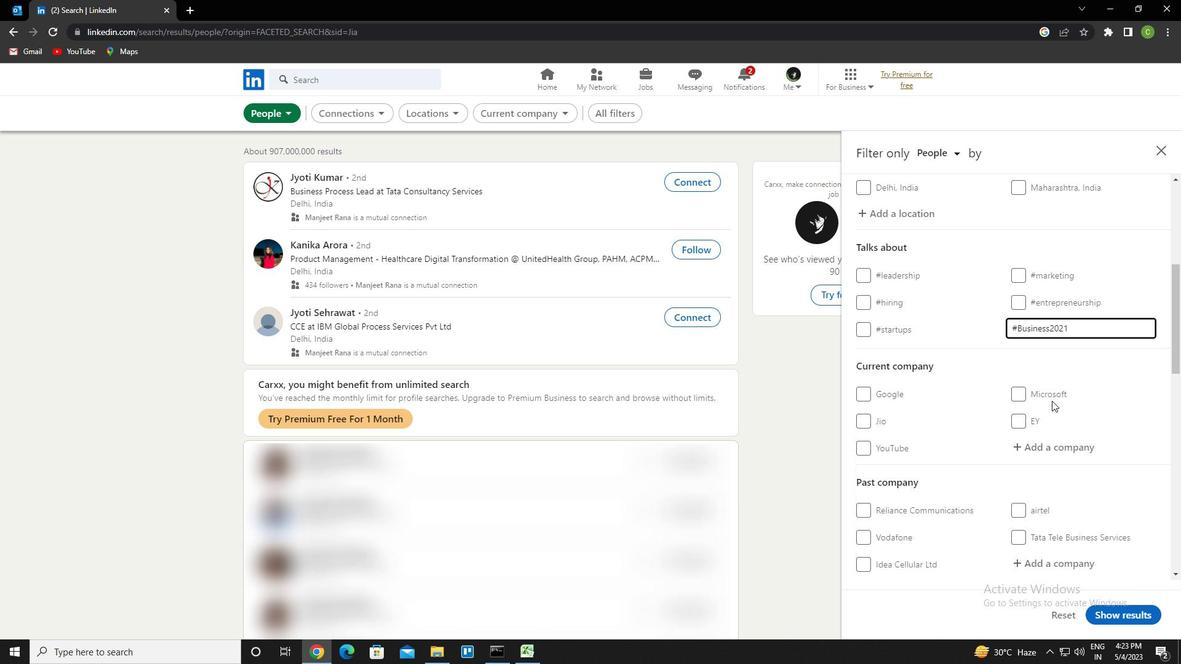
Action: Mouse scrolled (1052, 400) with delta (0, 0)
Screenshot: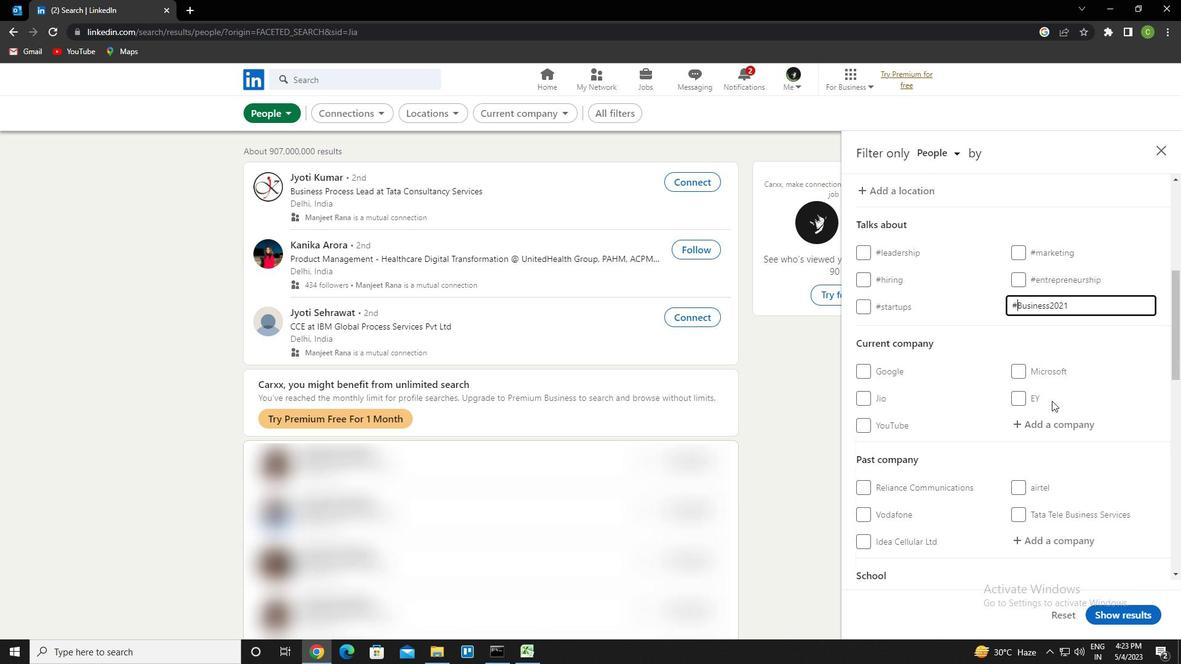 
Action: Mouse moved to (1042, 364)
Screenshot: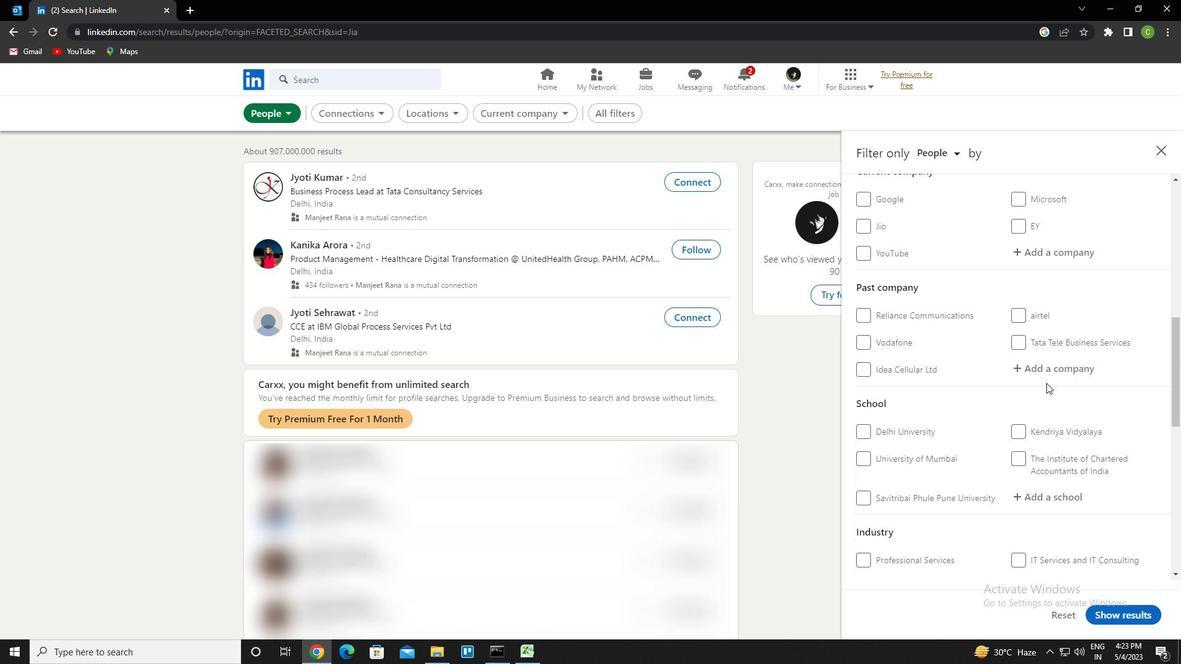 
Action: Mouse scrolled (1042, 363) with delta (0, 0)
Screenshot: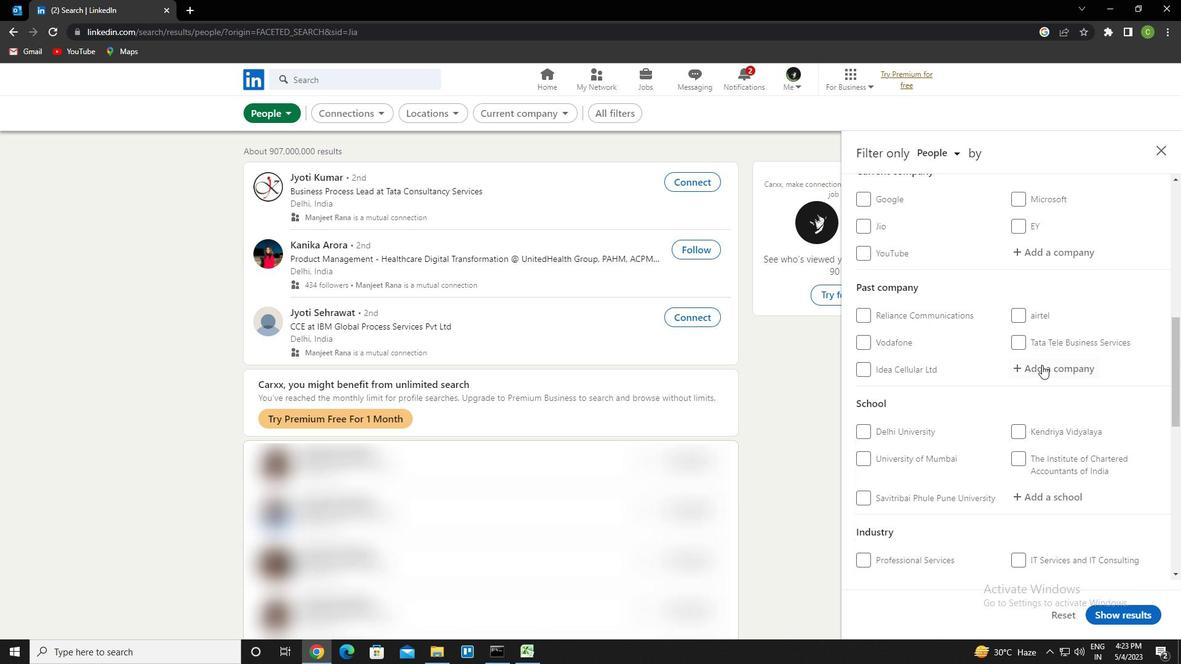 
Action: Mouse scrolled (1042, 363) with delta (0, 0)
Screenshot: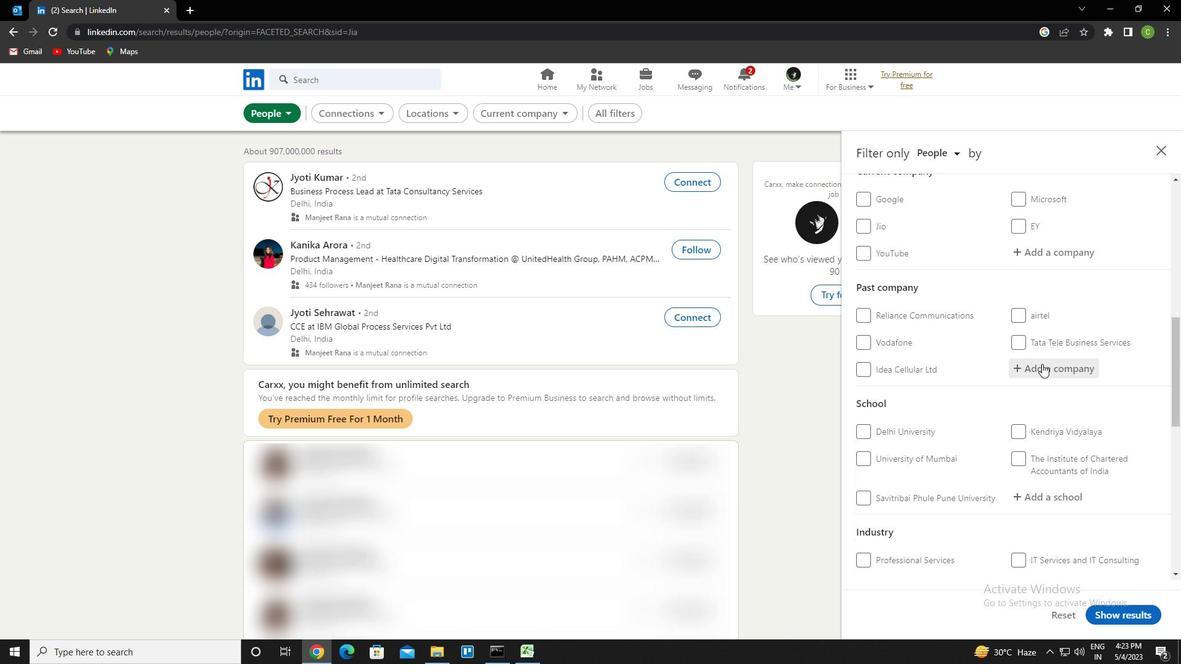 
Action: Mouse moved to (1042, 364)
Screenshot: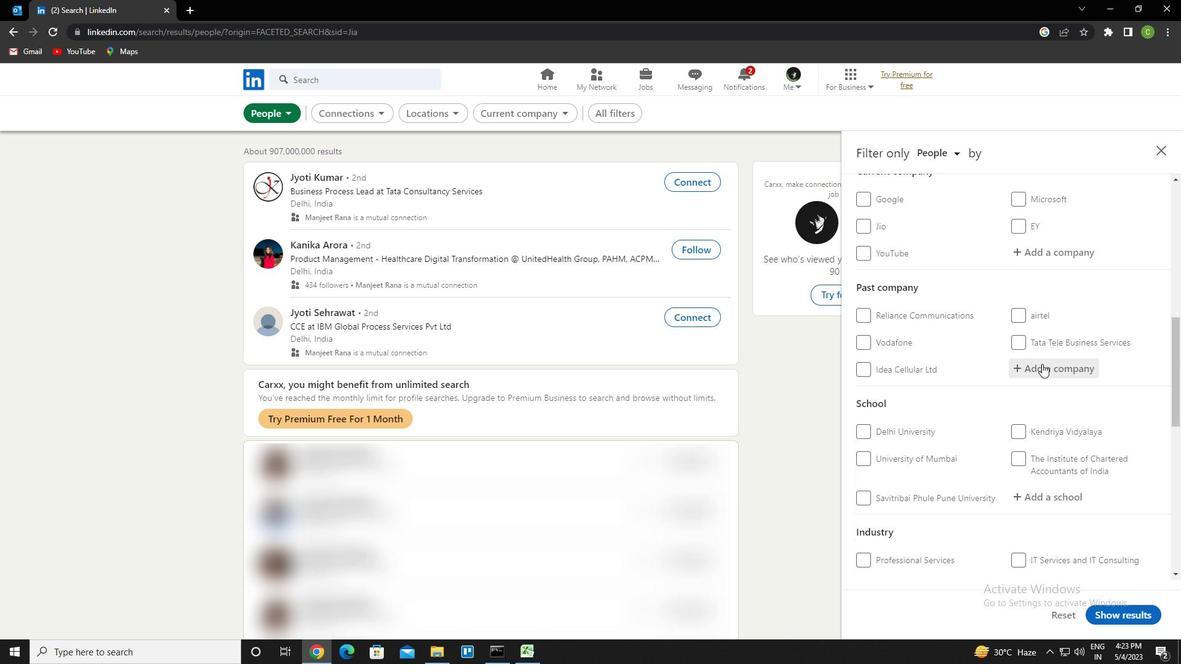 
Action: Mouse scrolled (1042, 363) with delta (0, 0)
Screenshot: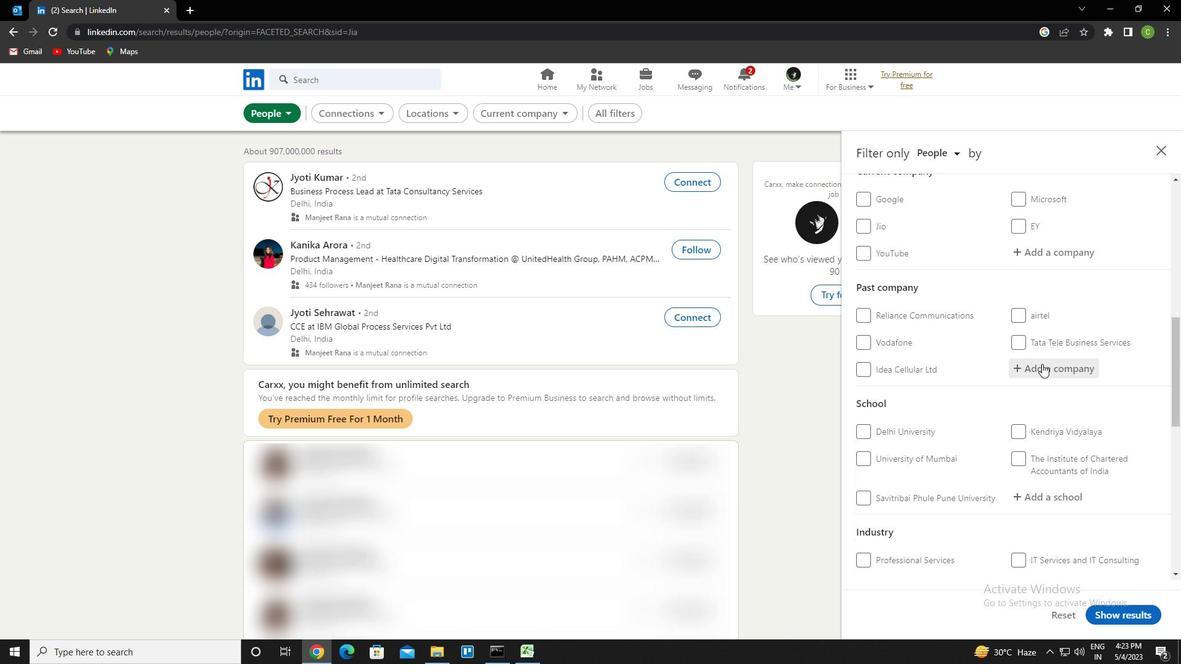 
Action: Mouse scrolled (1042, 363) with delta (0, 0)
Screenshot: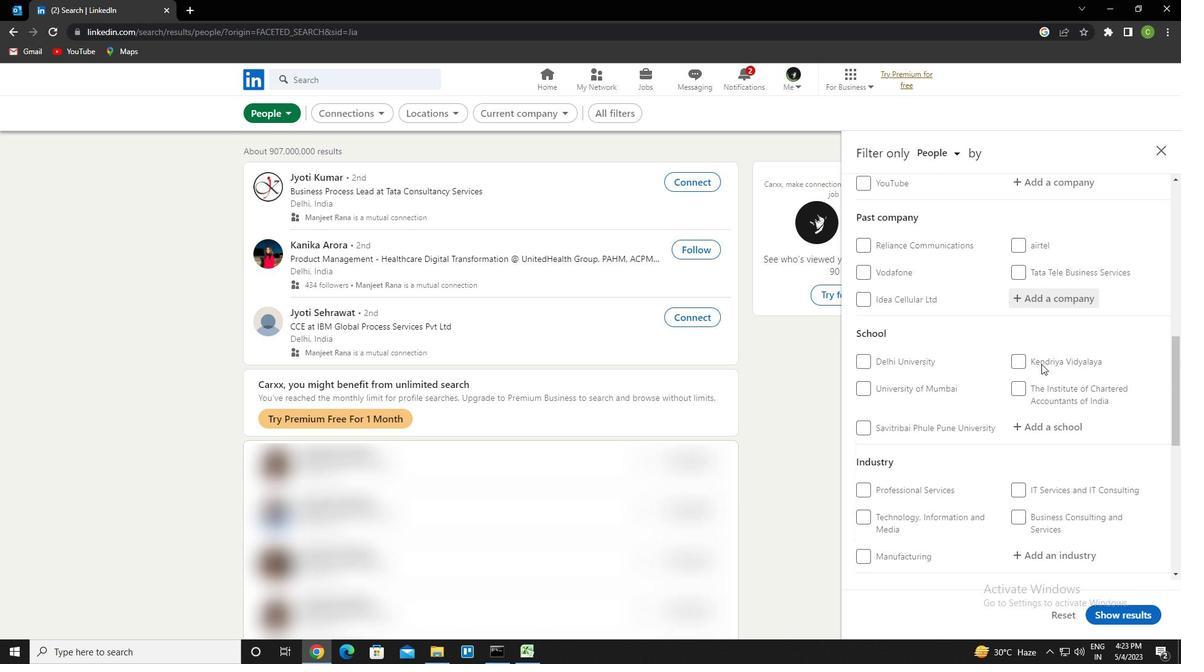 
Action: Mouse scrolled (1042, 363) with delta (0, 0)
Screenshot: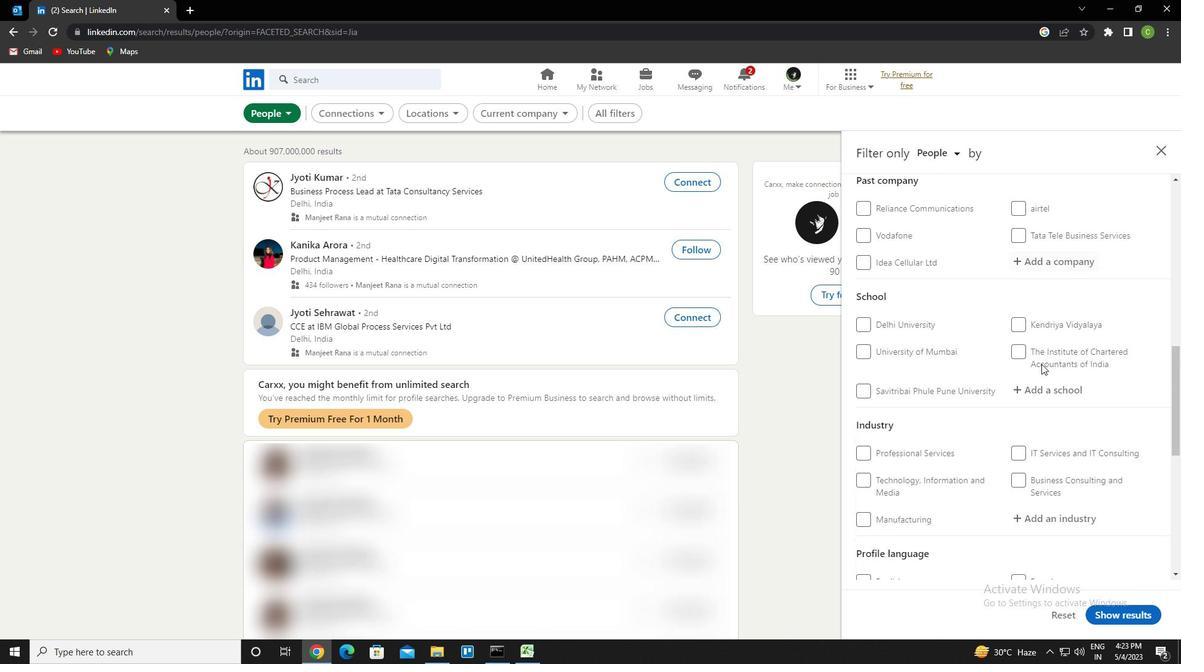 
Action: Mouse scrolled (1042, 363) with delta (0, 0)
Screenshot: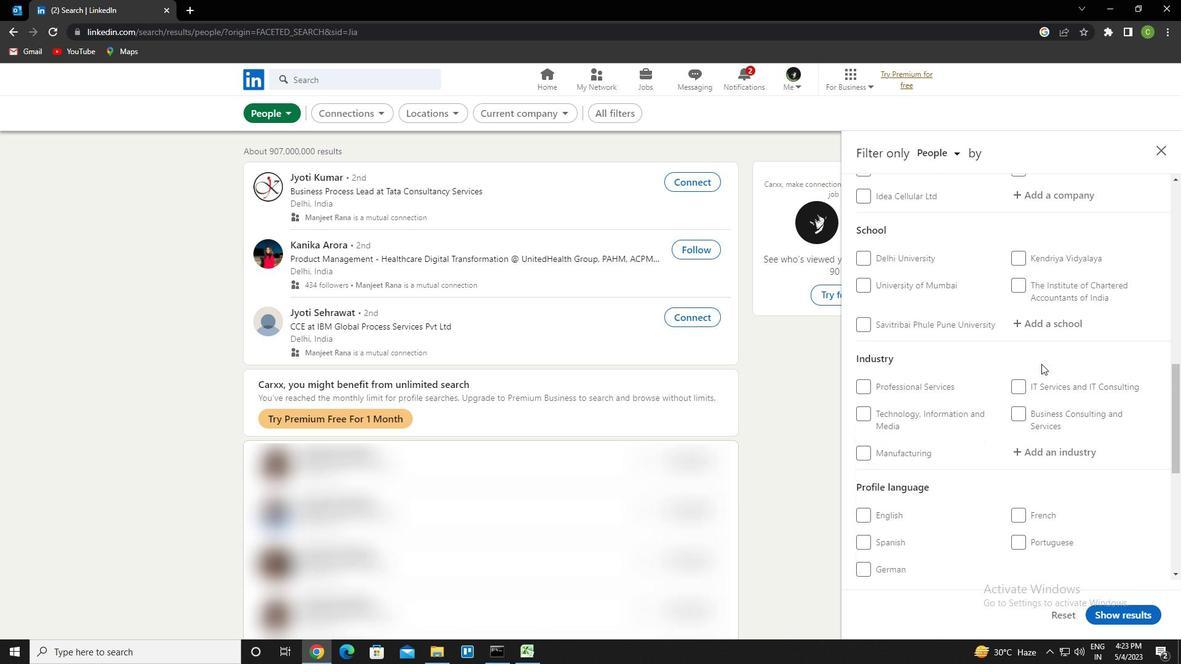 
Action: Mouse moved to (860, 348)
Screenshot: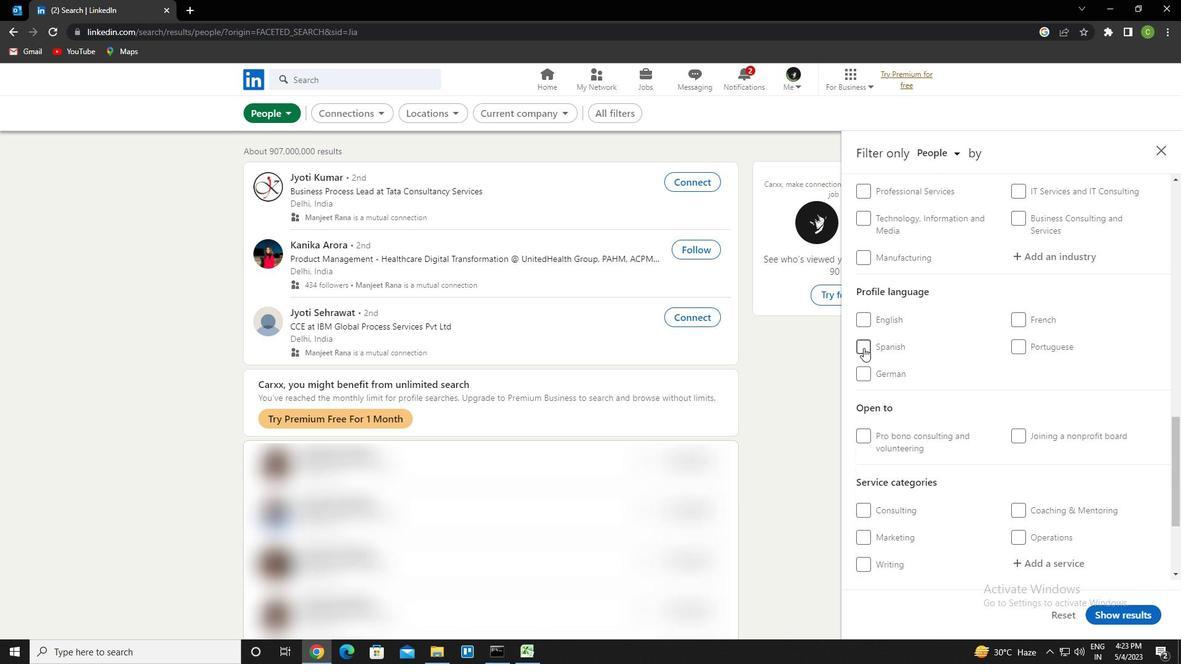 
Action: Mouse pressed left at (860, 348)
Screenshot: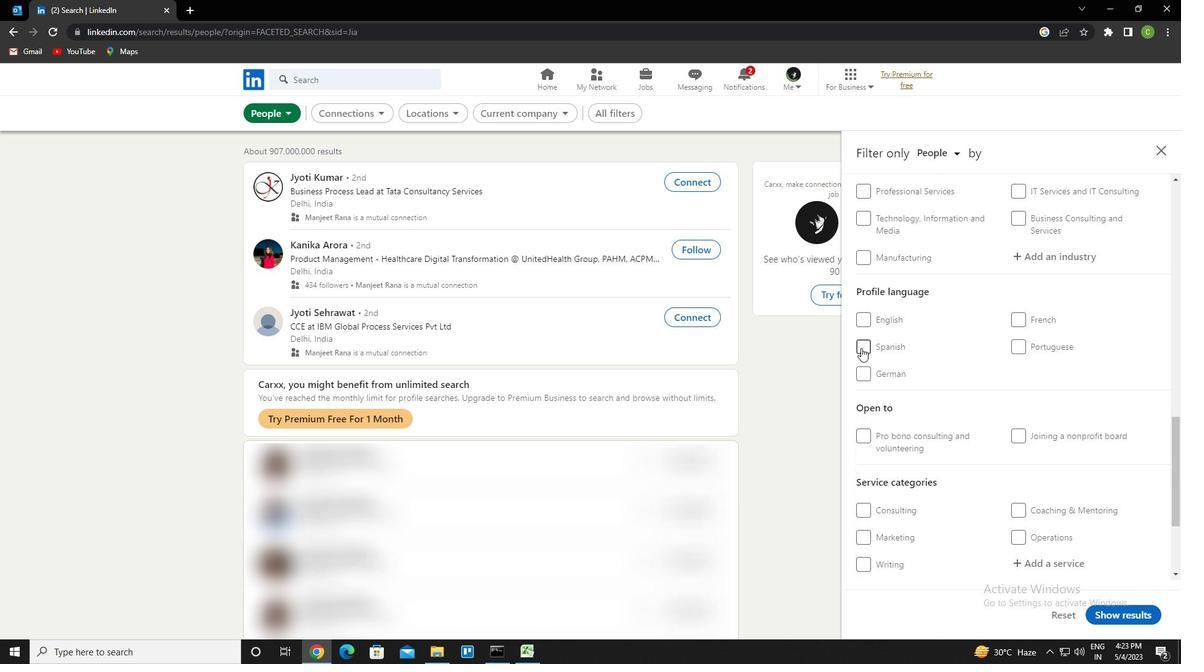 
Action: Mouse moved to (971, 371)
Screenshot: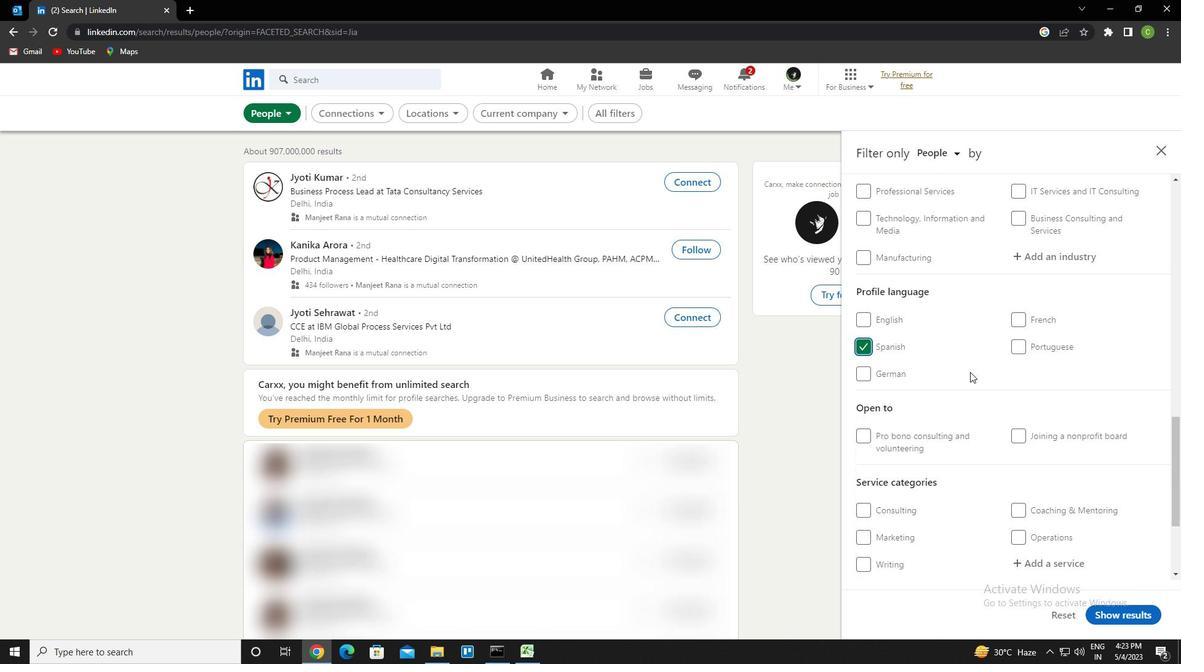 
Action: Mouse scrolled (971, 372) with delta (0, 0)
Screenshot: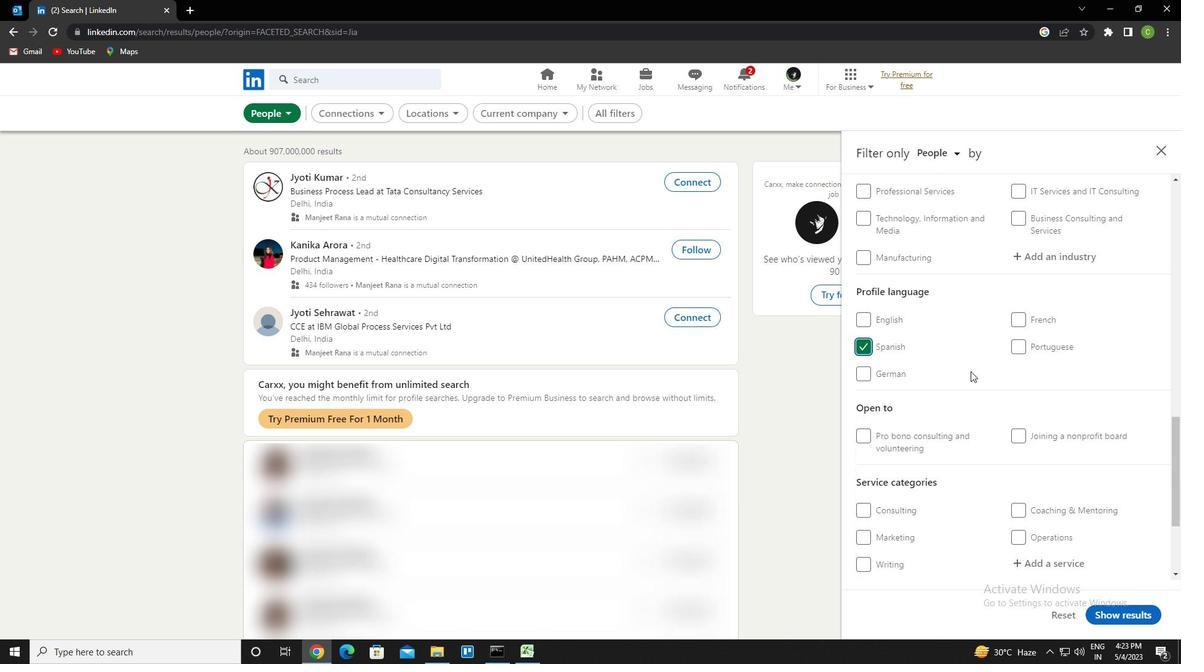 
Action: Mouse scrolled (971, 372) with delta (0, 0)
Screenshot: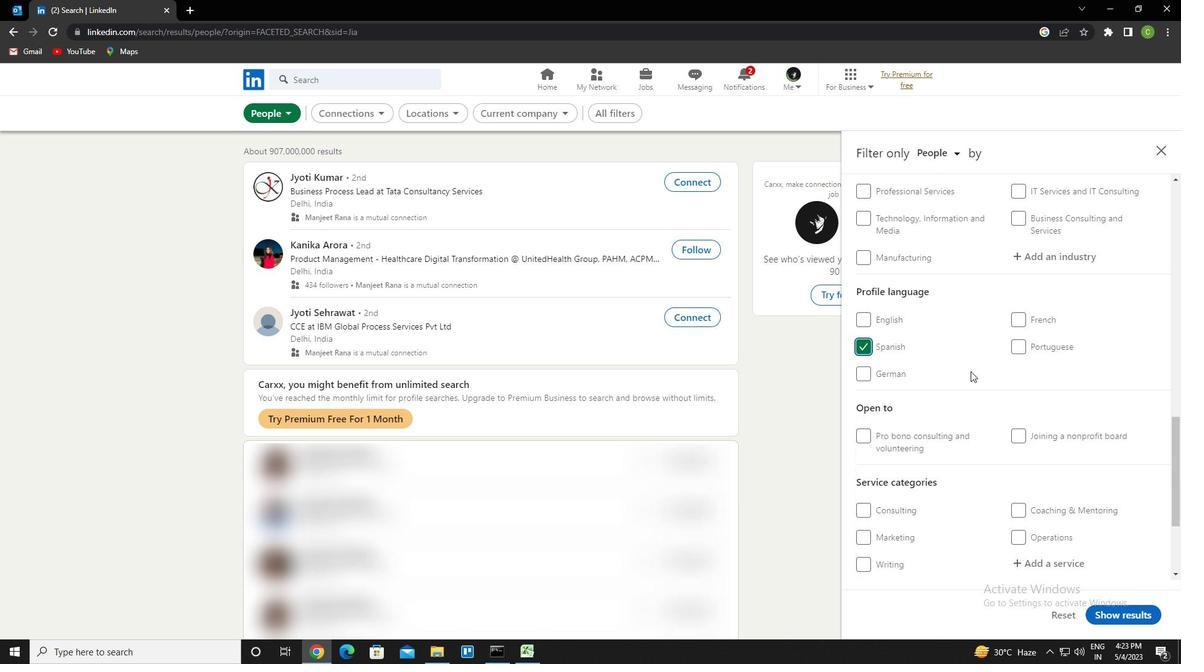 
Action: Mouse scrolled (971, 372) with delta (0, 0)
Screenshot: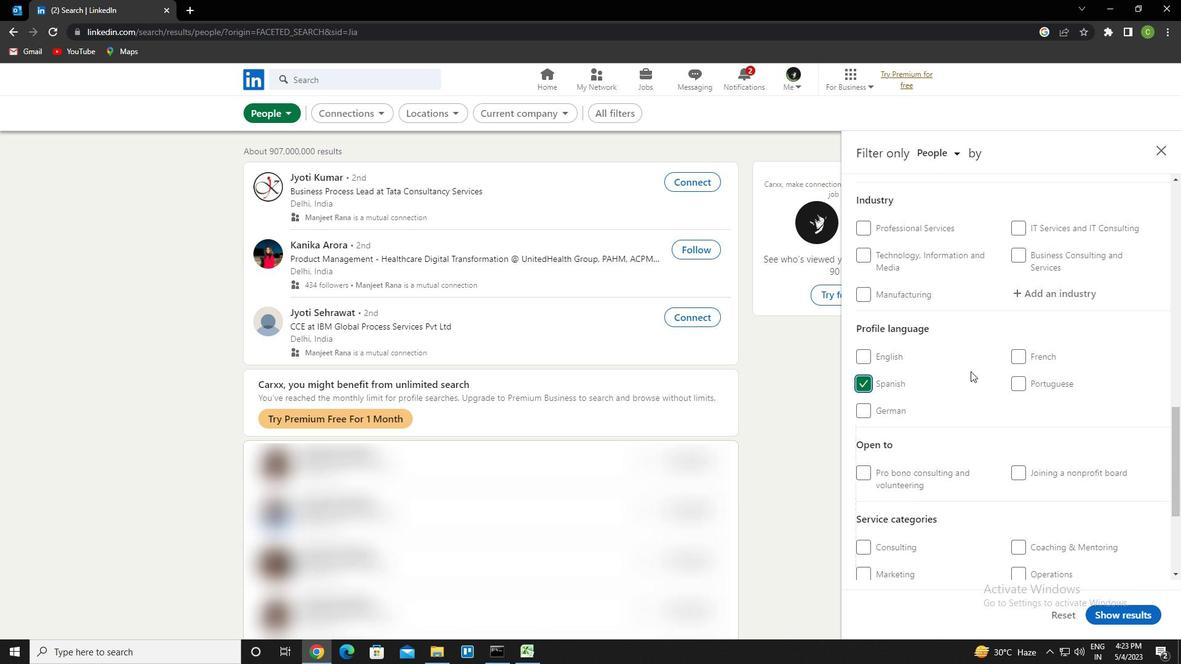 
Action: Mouse moved to (971, 371)
Screenshot: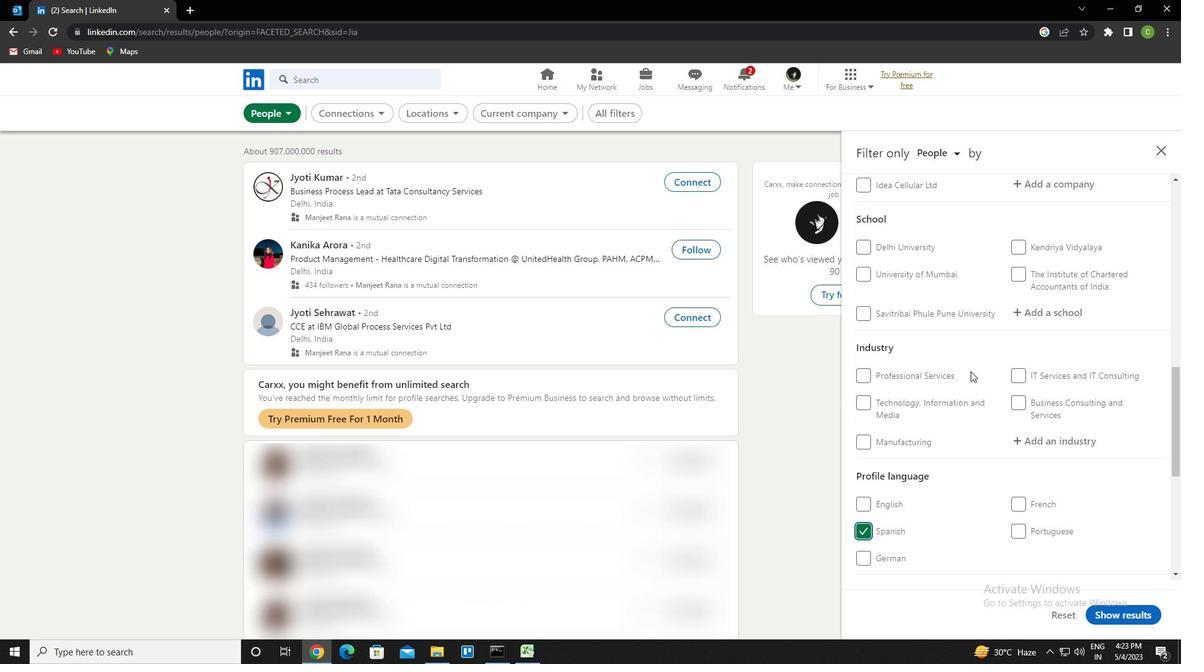 
Action: Mouse scrolled (971, 372) with delta (0, 0)
Screenshot: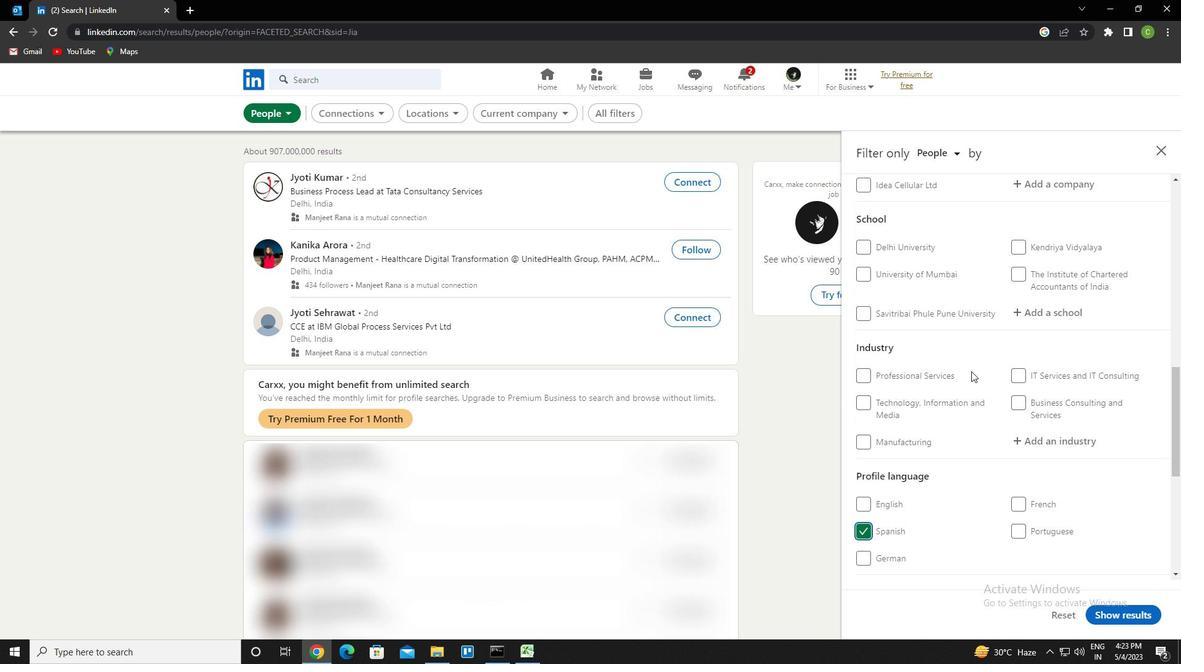 
Action: Mouse scrolled (971, 372) with delta (0, 0)
Screenshot: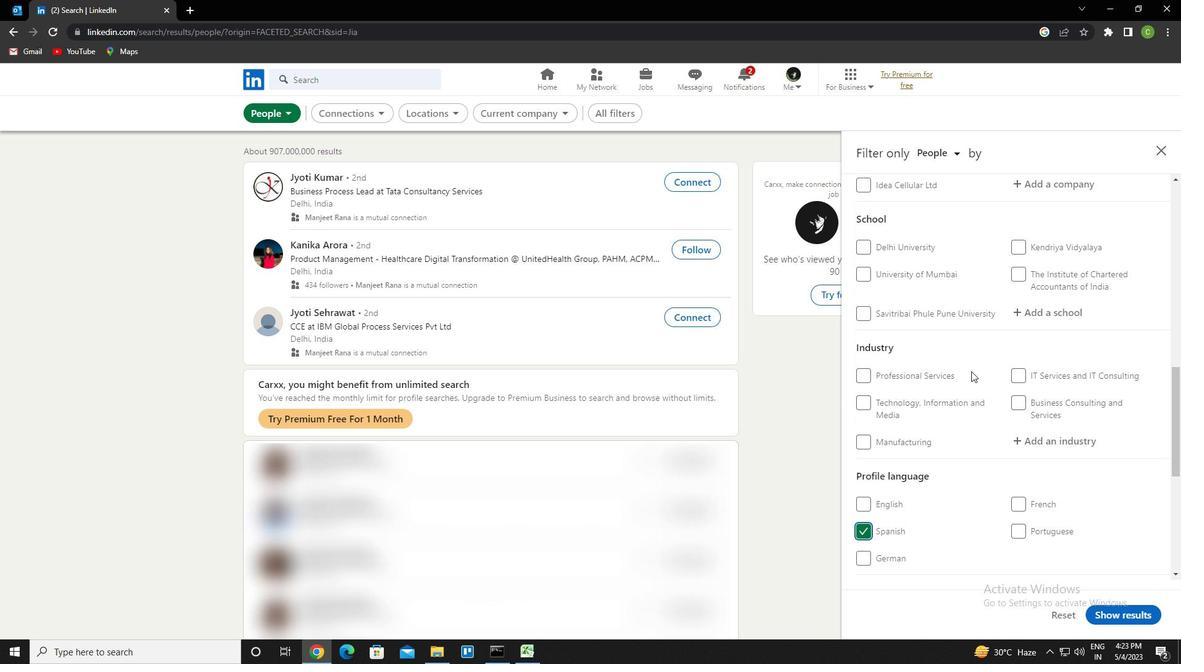 
Action: Mouse moved to (957, 366)
Screenshot: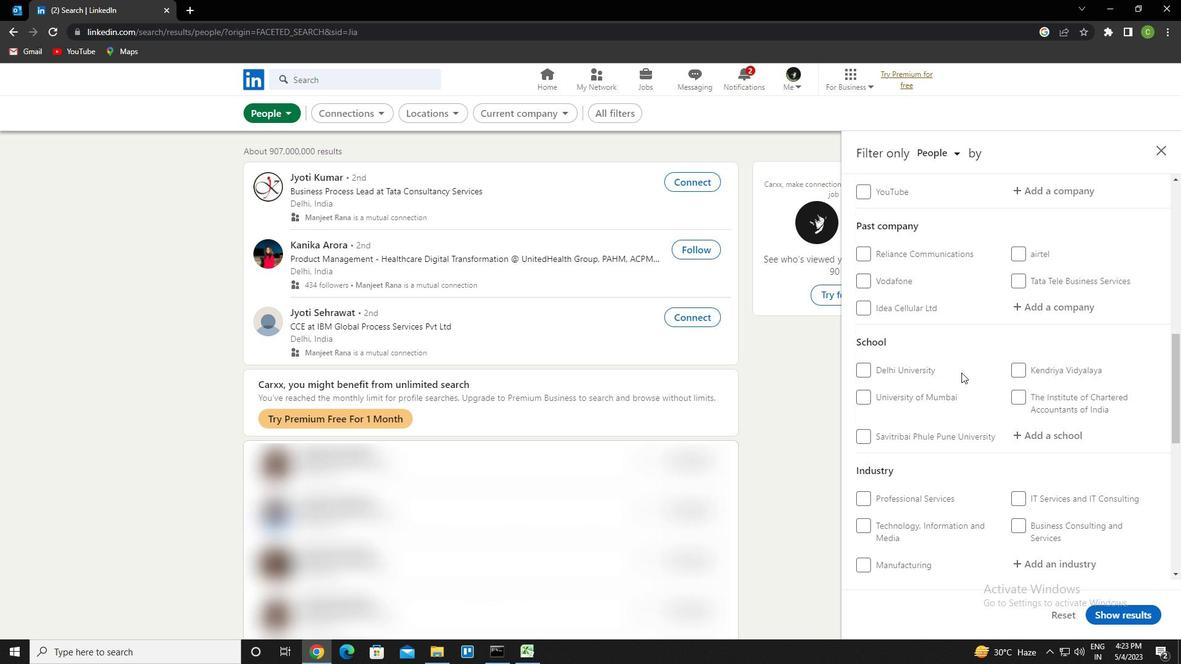 
Action: Mouse scrolled (957, 367) with delta (0, 0)
Screenshot: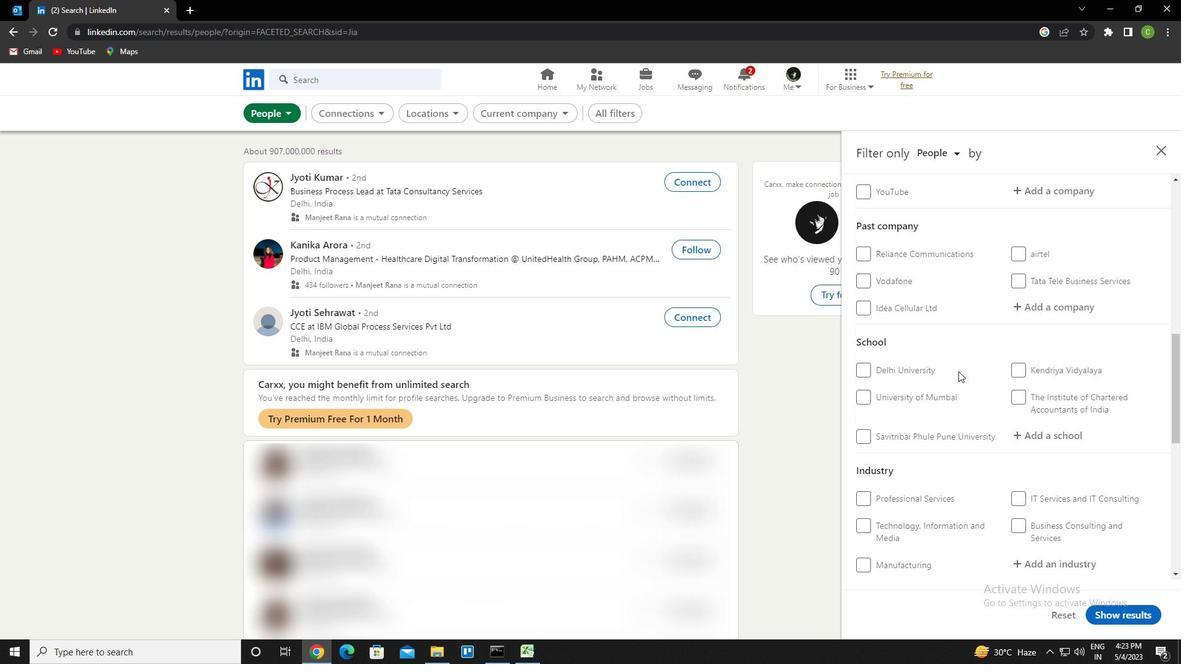 
Action: Mouse scrolled (957, 367) with delta (0, 0)
Screenshot: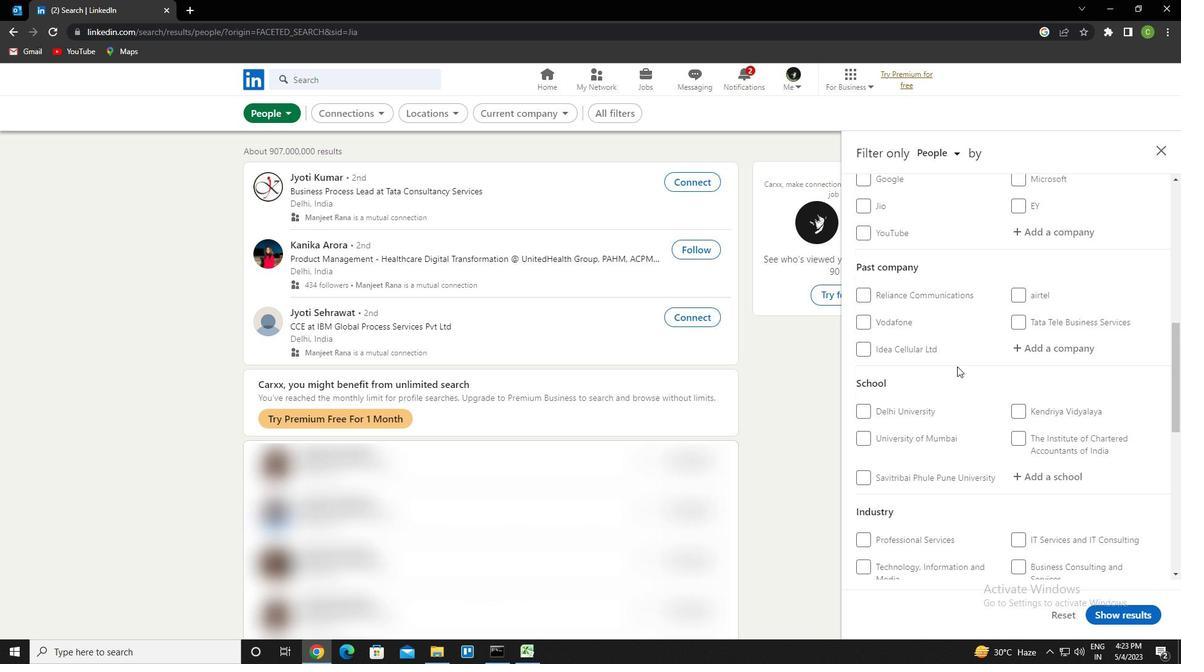 
Action: Mouse moved to (1031, 315)
Screenshot: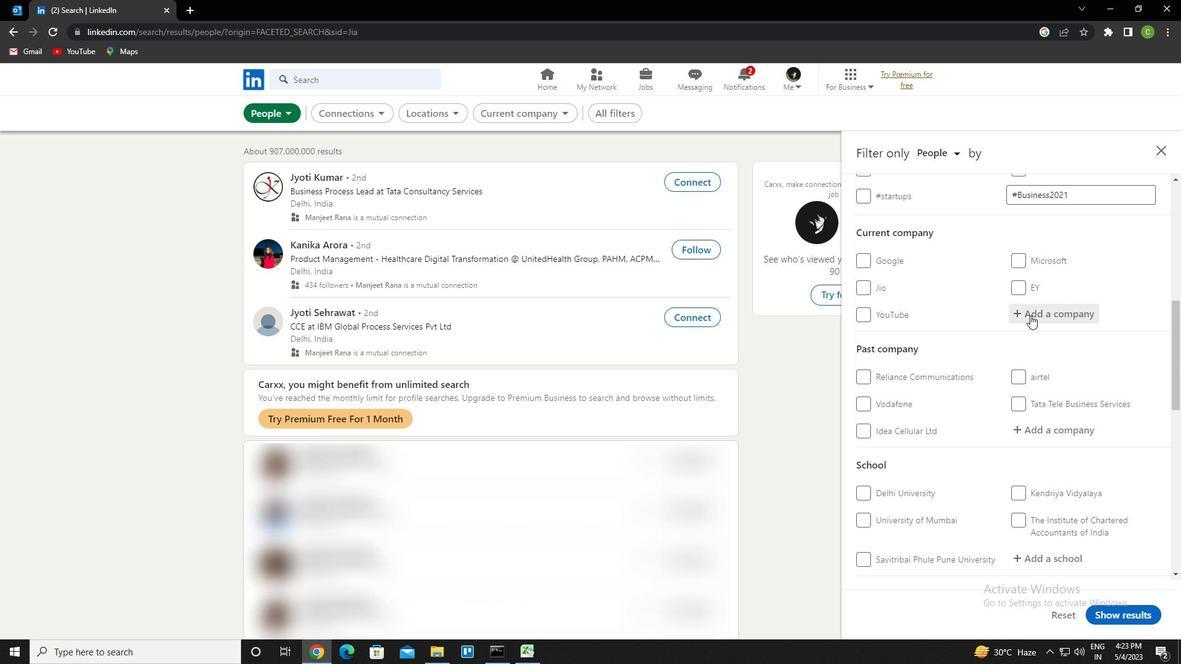 
Action: Mouse pressed left at (1031, 315)
Screenshot: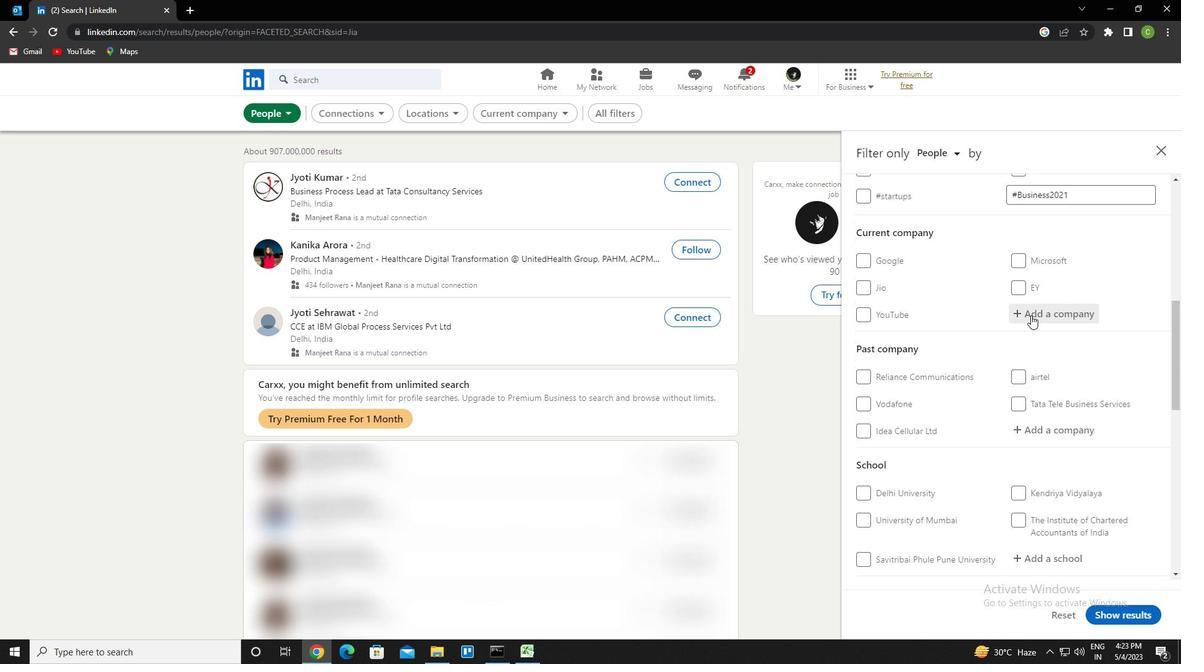 
Action: Key pressed <Key.caps_lock>W<Key.caps_lock>ENGER<Key.space><Key.shift><Key.shift><Key.shift><Key.shift><Key.shift><Key.shift><Key.shift><Key.shift><Key.shift><Key.shift><Key.shift><Key.shift><Key.shift><Key.shift><Key.shift><Key.shift><Key.shift><Key.shift><Key.shift><Key.shift><Key.shift><Key.shift>&<Key.space>WATSON<Key.down><Key.enter>
Screenshot: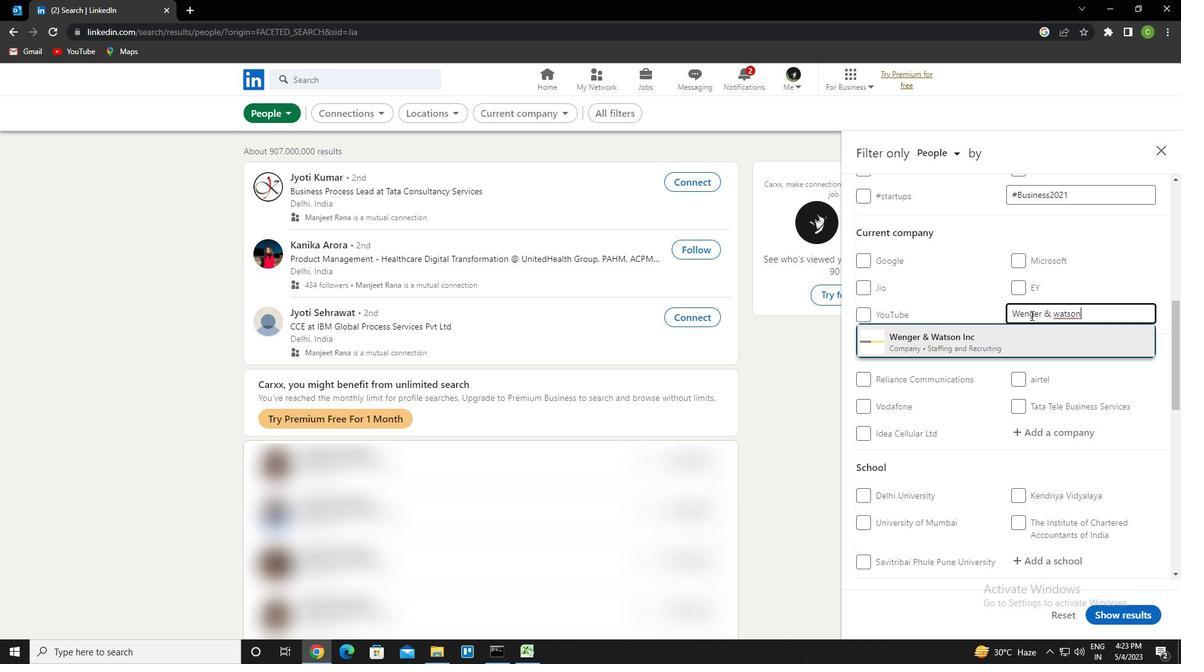 
Action: Mouse moved to (1059, 297)
Screenshot: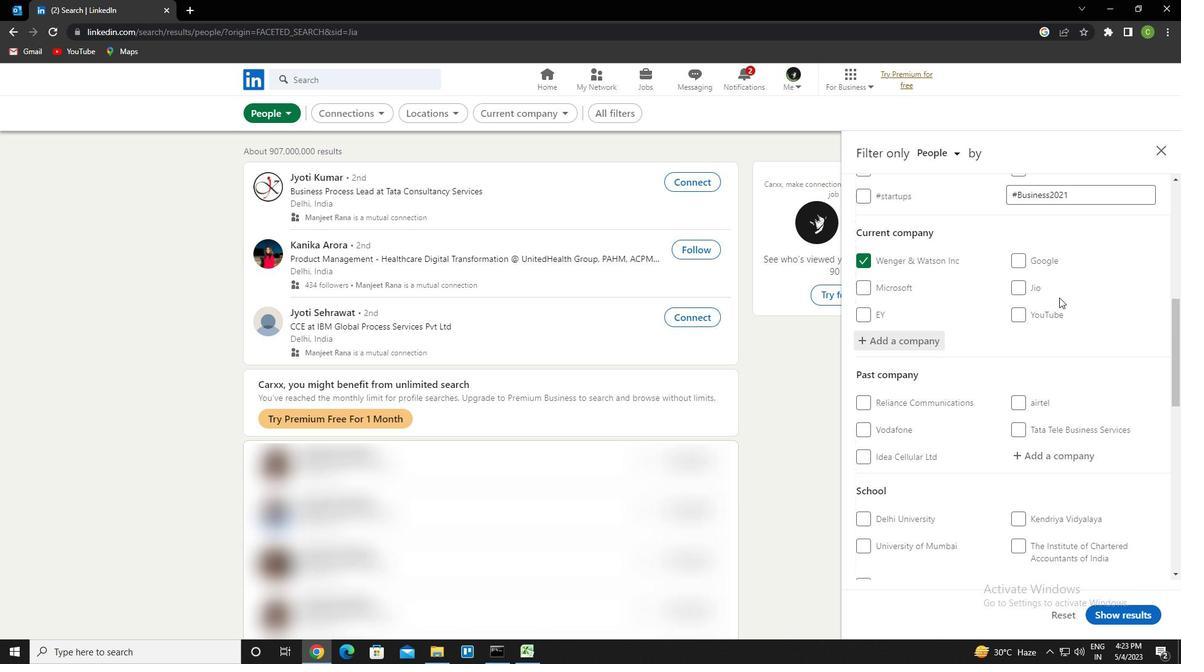 
Action: Mouse scrolled (1059, 297) with delta (0, 0)
Screenshot: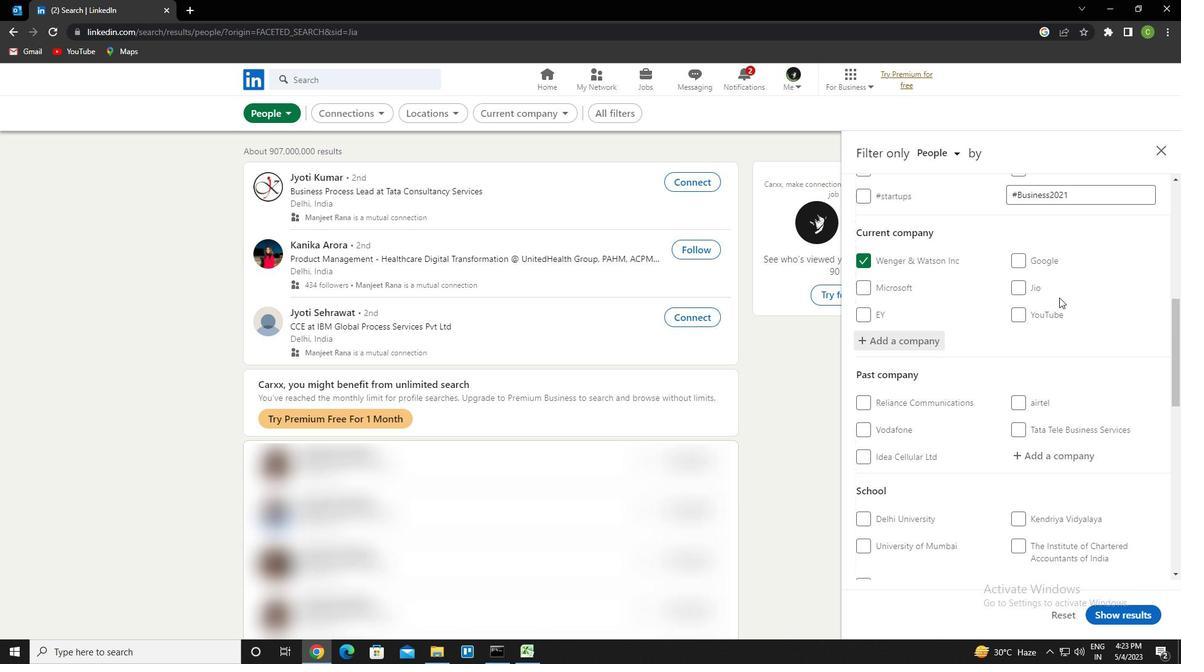 
Action: Mouse scrolled (1059, 297) with delta (0, 0)
Screenshot: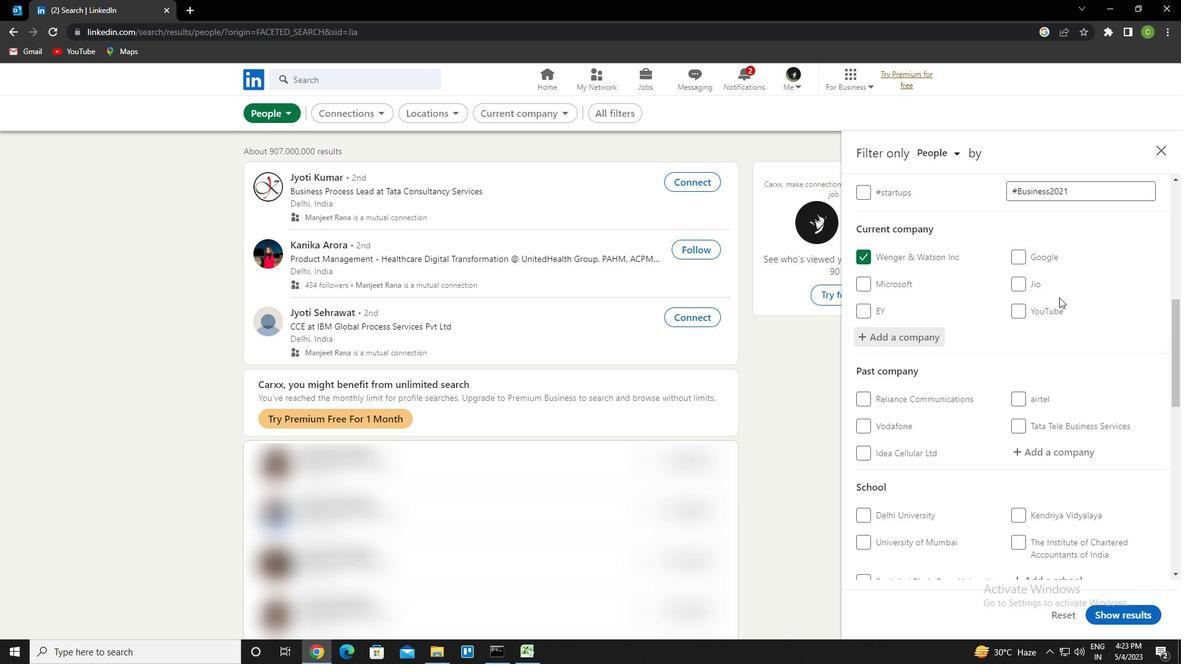
Action: Mouse moved to (1059, 298)
Screenshot: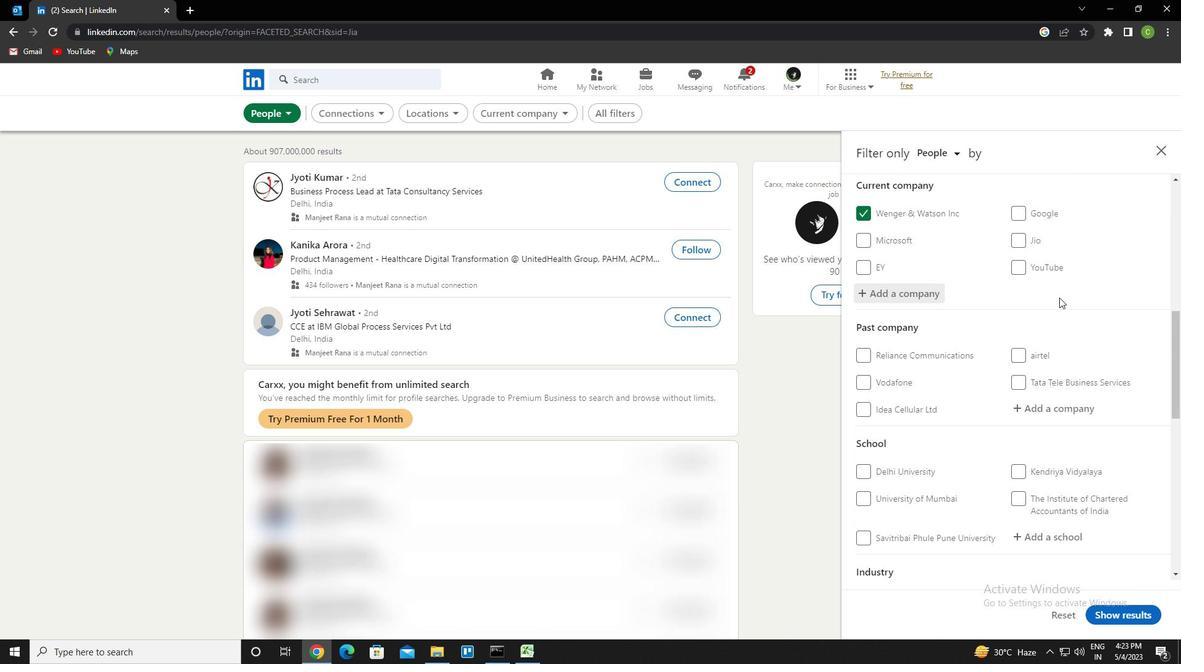 
Action: Mouse scrolled (1059, 297) with delta (0, 0)
Screenshot: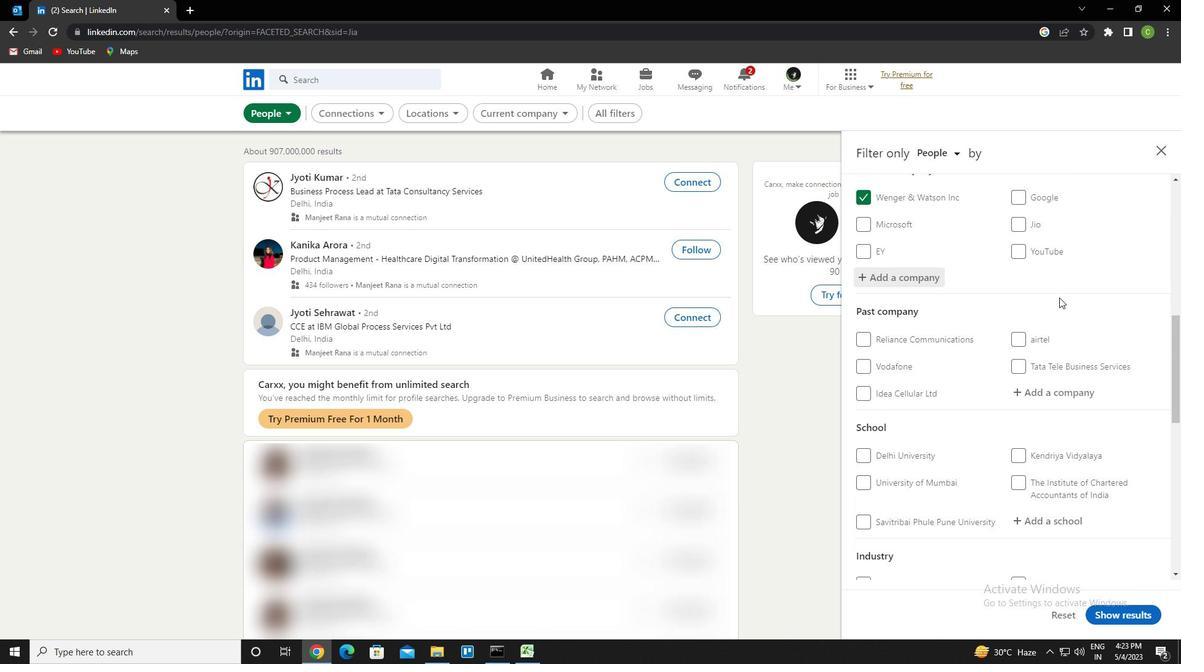
Action: Mouse moved to (1056, 394)
Screenshot: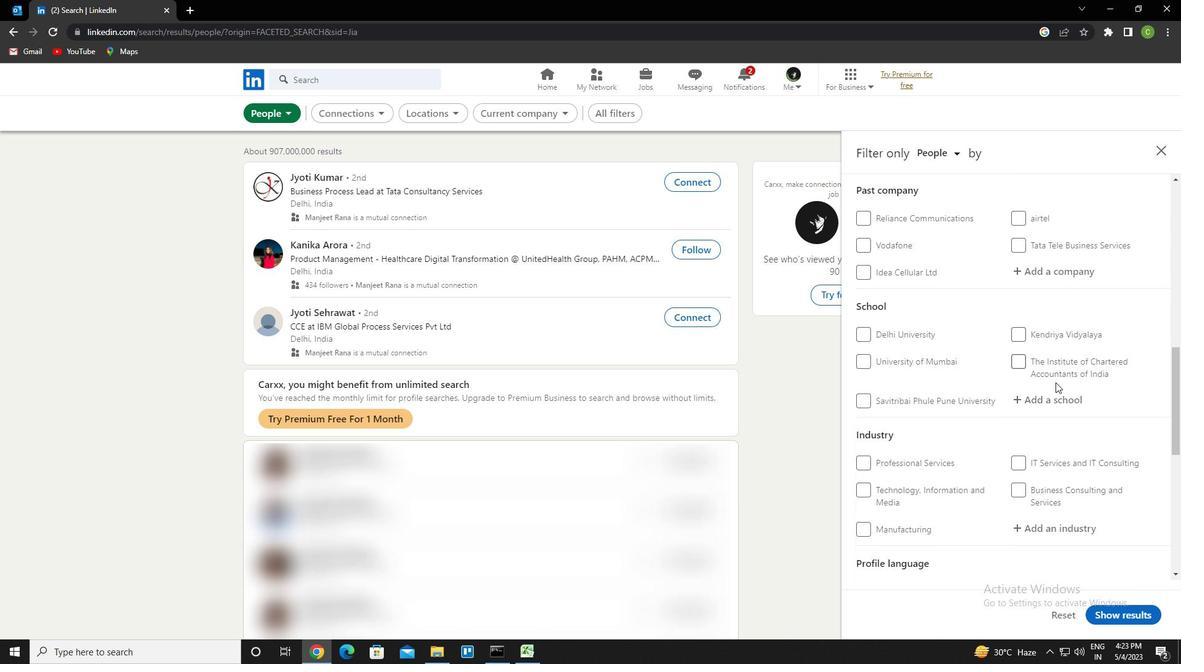 
Action: Mouse pressed left at (1056, 394)
Screenshot: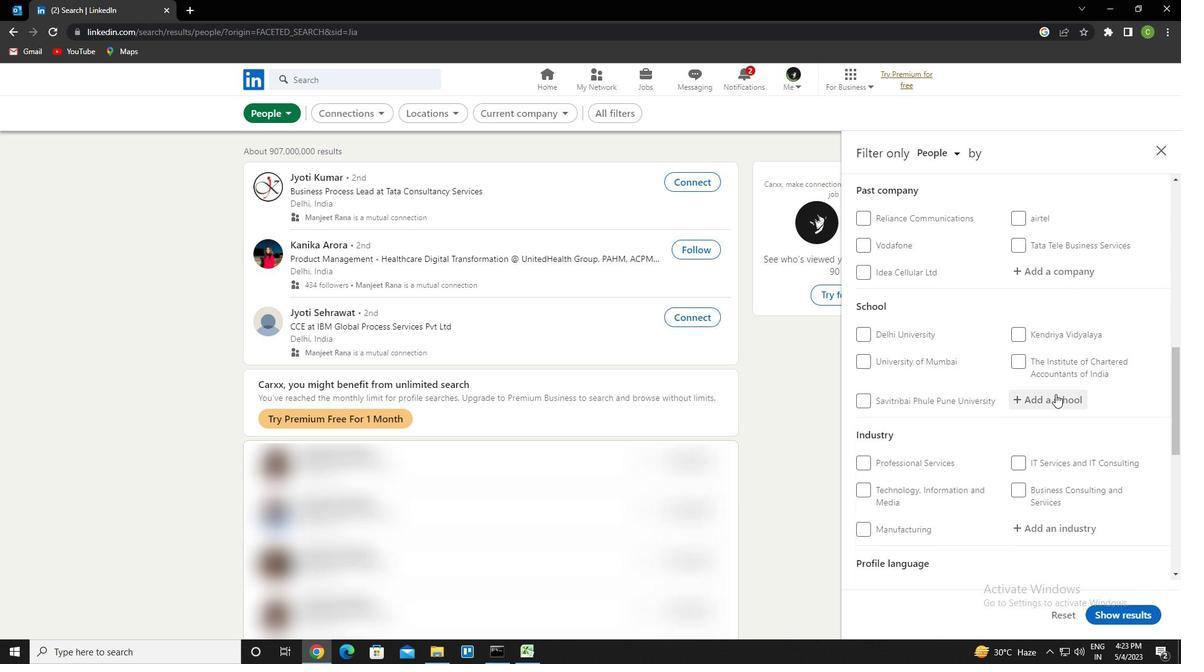 
Action: Key pressed <Key.caps_lock>BITS<Key.space>P<Key.caps_lock>ILANI<Key.space>WORK<Key.space>INTEGRATED<Key.down><Key.enter>
Screenshot: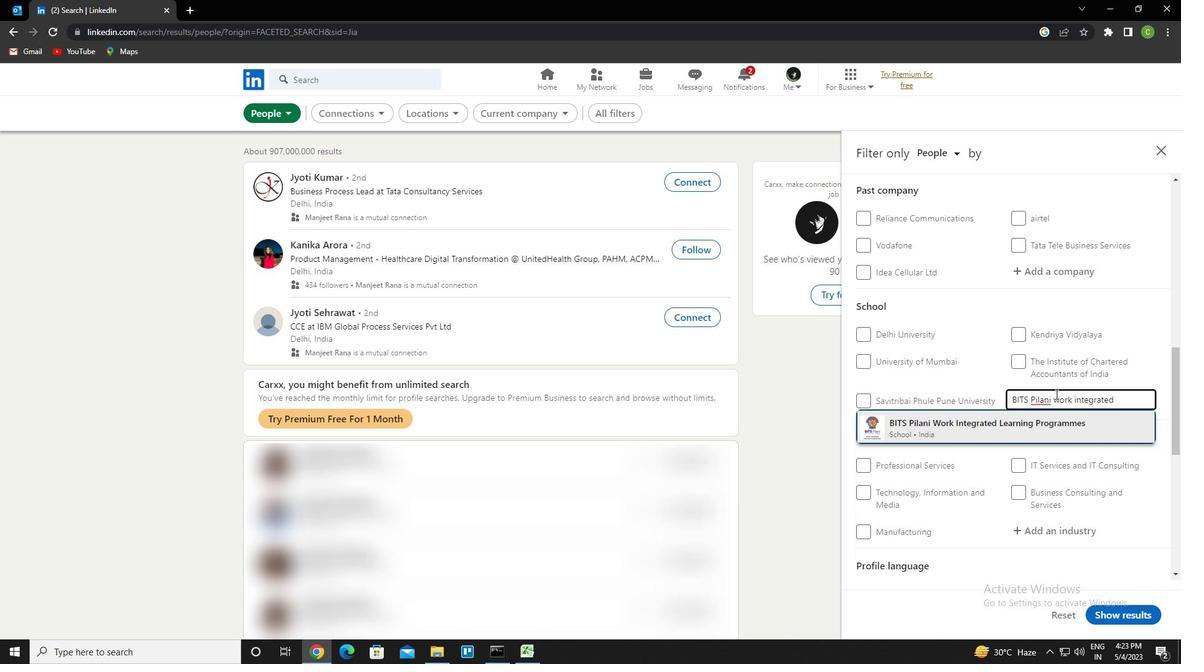 
Action: Mouse moved to (1056, 401)
Screenshot: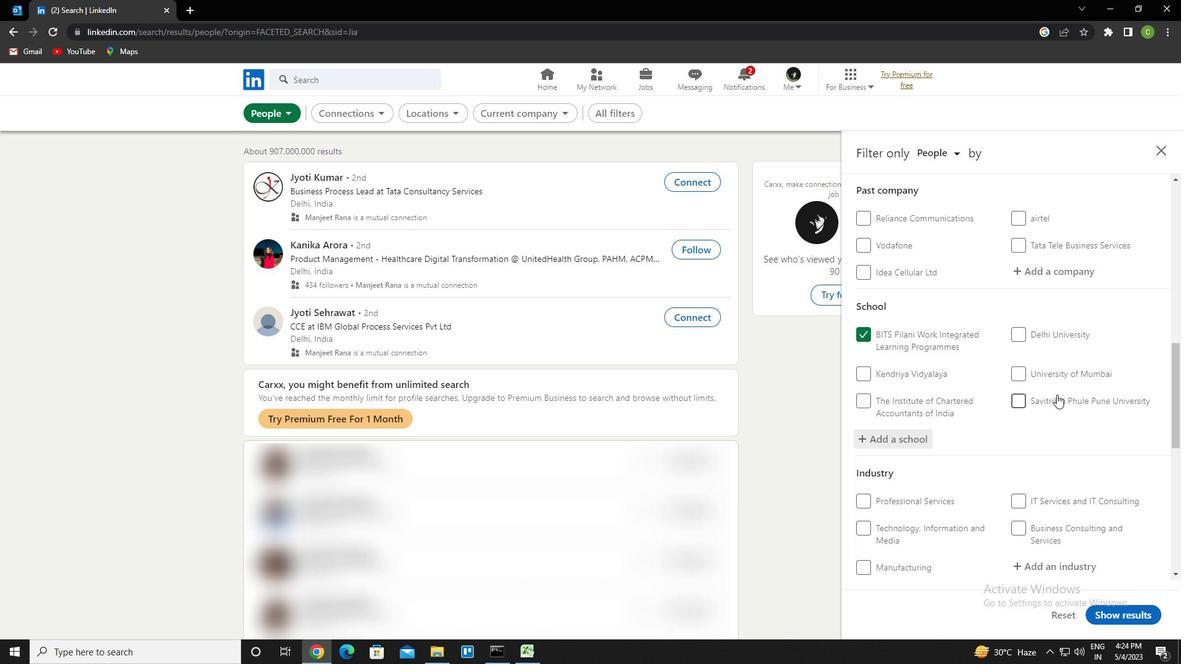
Action: Mouse scrolled (1056, 401) with delta (0, 0)
Screenshot: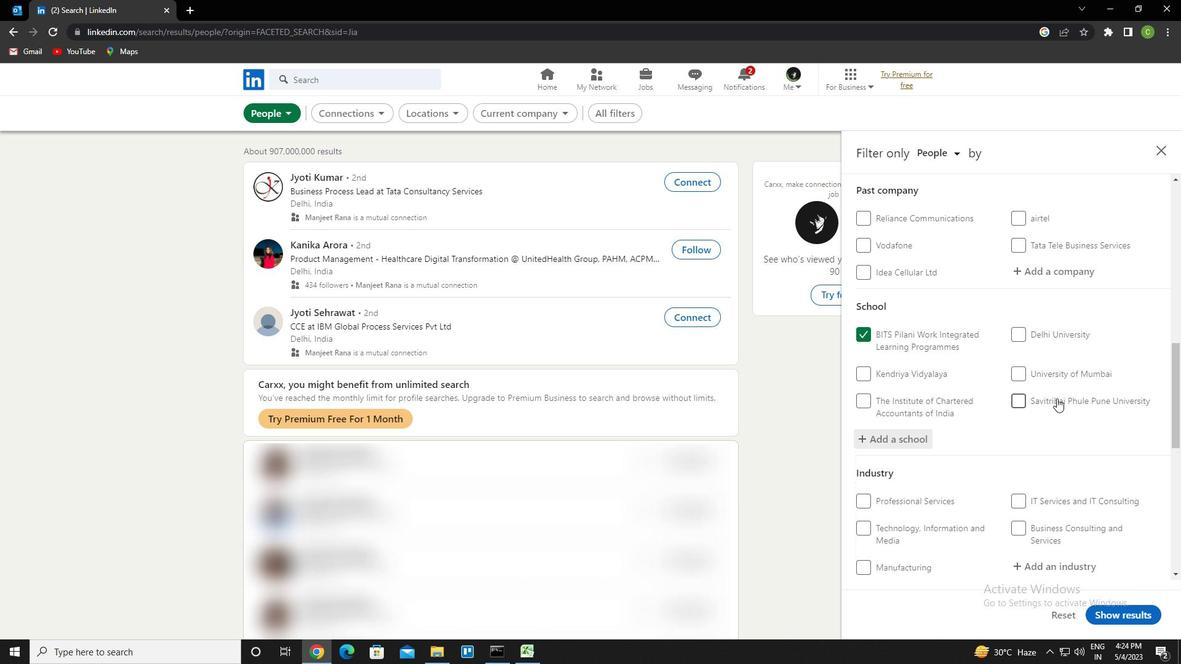 
Action: Mouse moved to (1055, 403)
Screenshot: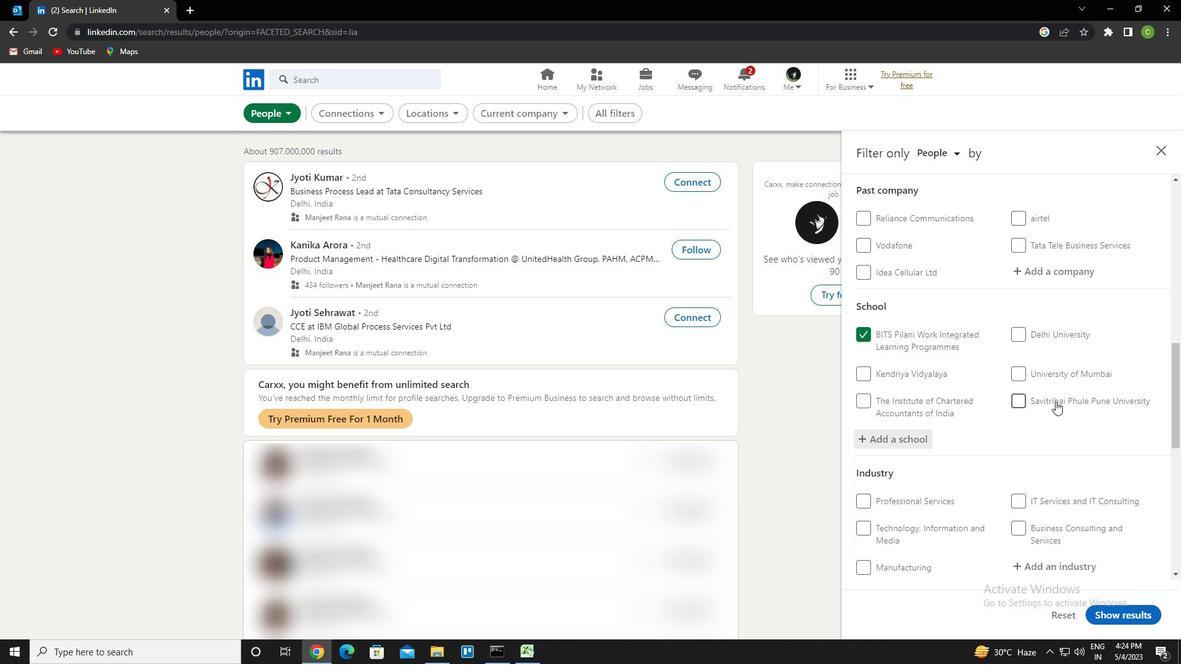 
Action: Mouse scrolled (1055, 402) with delta (0, 0)
Screenshot: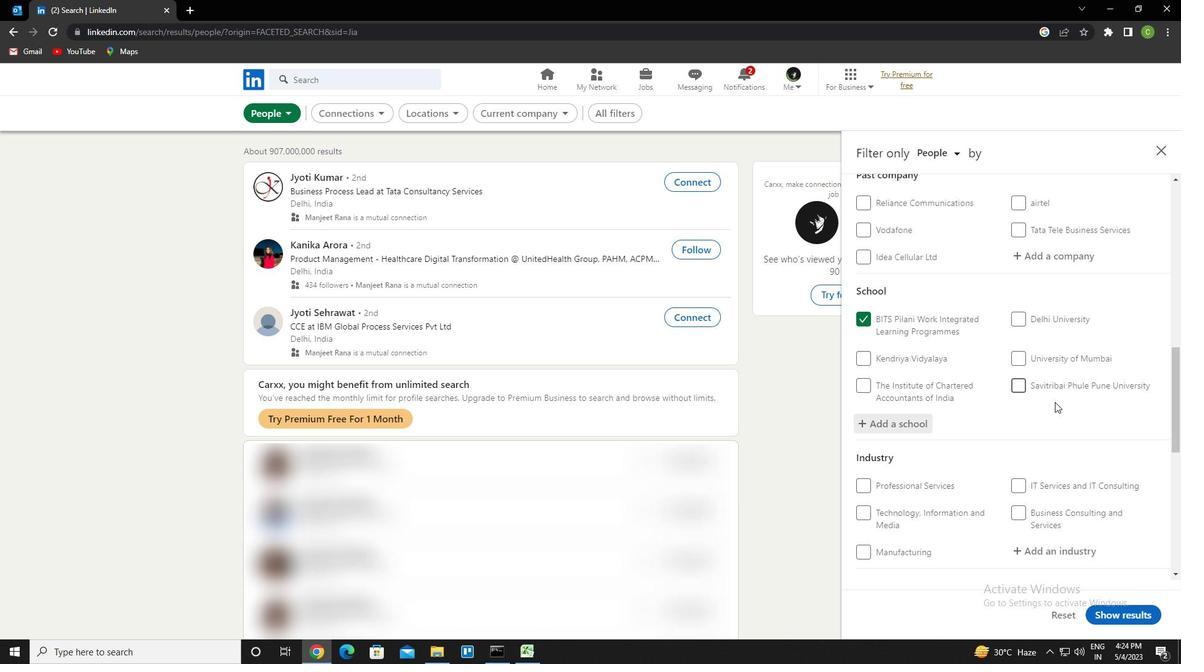 
Action: Mouse moved to (1052, 405)
Screenshot: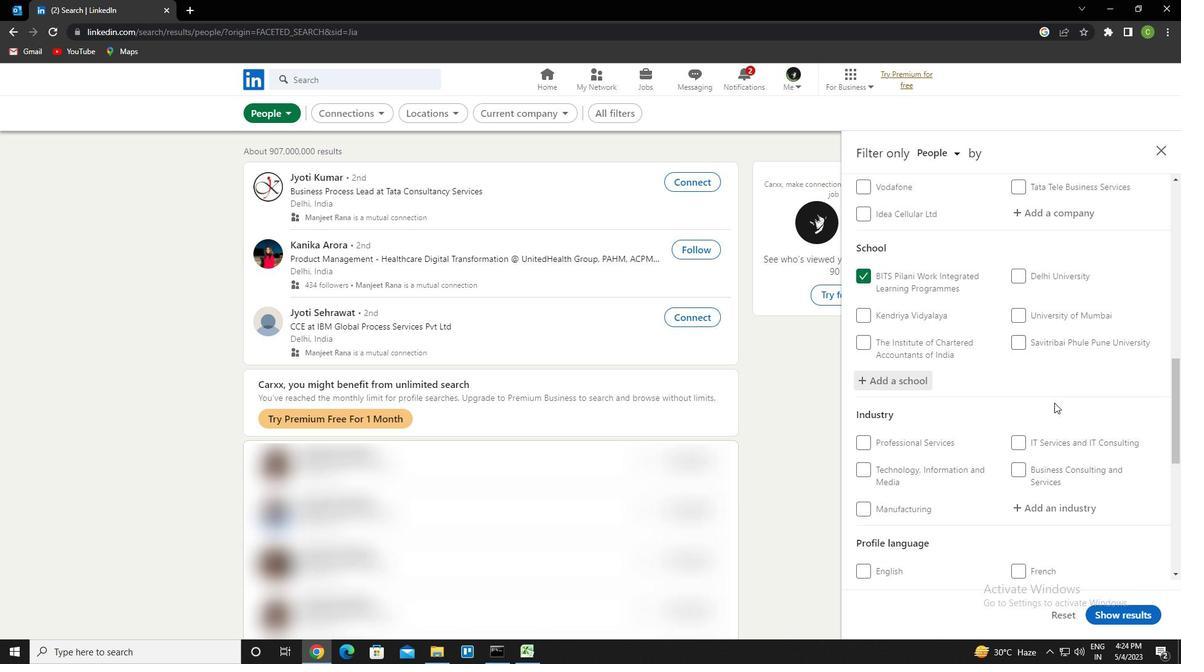 
Action: Mouse scrolled (1052, 405) with delta (0, 0)
Screenshot: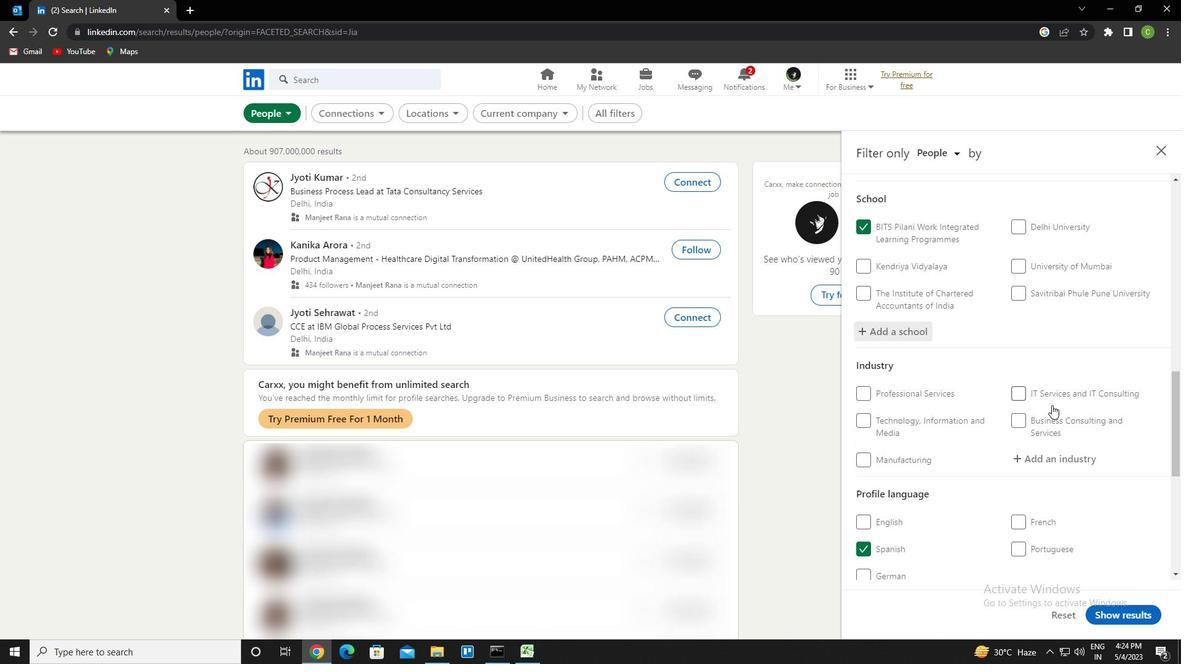 
Action: Mouse moved to (1056, 384)
Screenshot: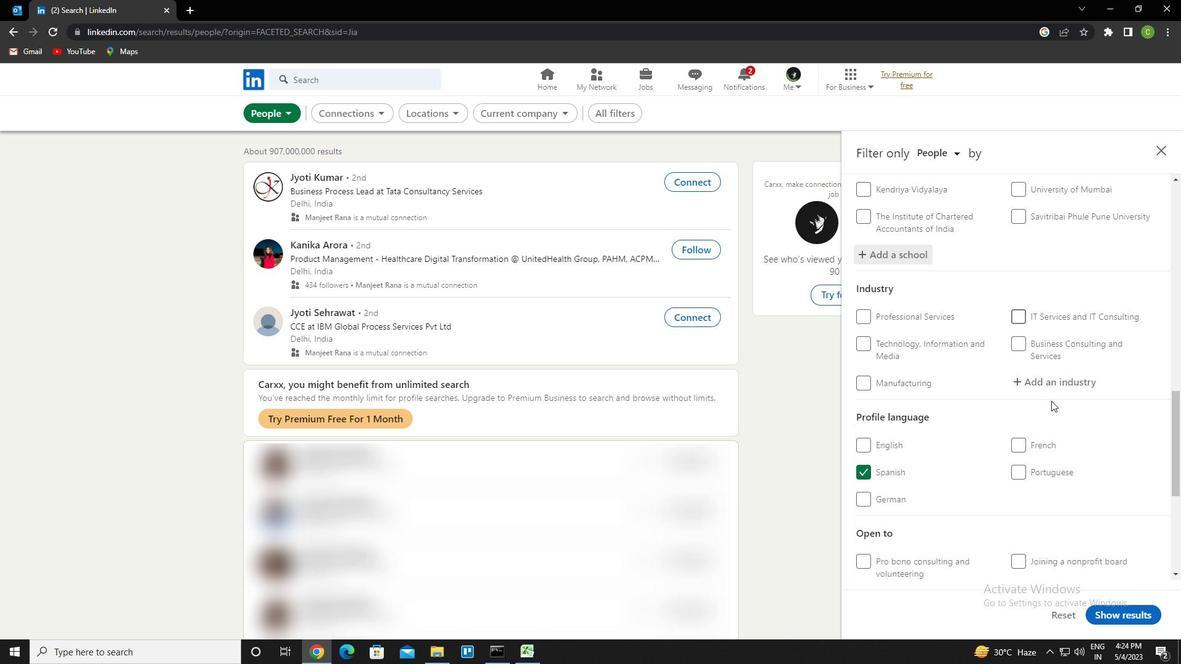 
Action: Mouse pressed left at (1056, 384)
Screenshot: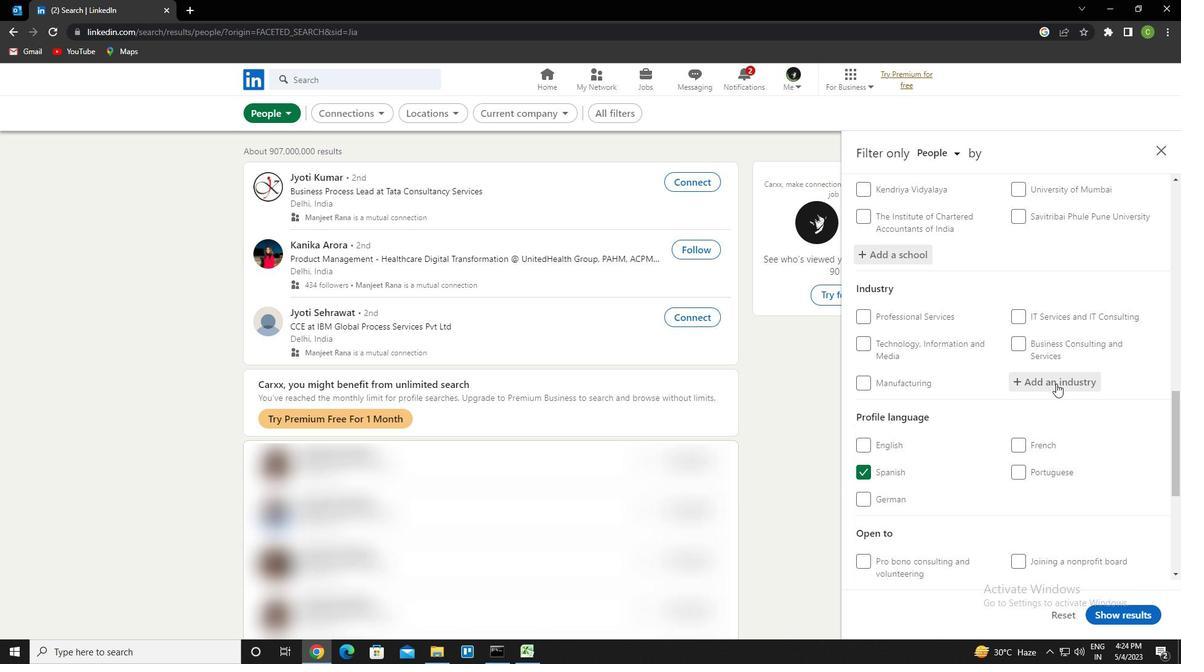
Action: Key pressed <Key.caps_lock>F<Key.caps_lock>ARMING<Key.down><Key.enter>
Screenshot: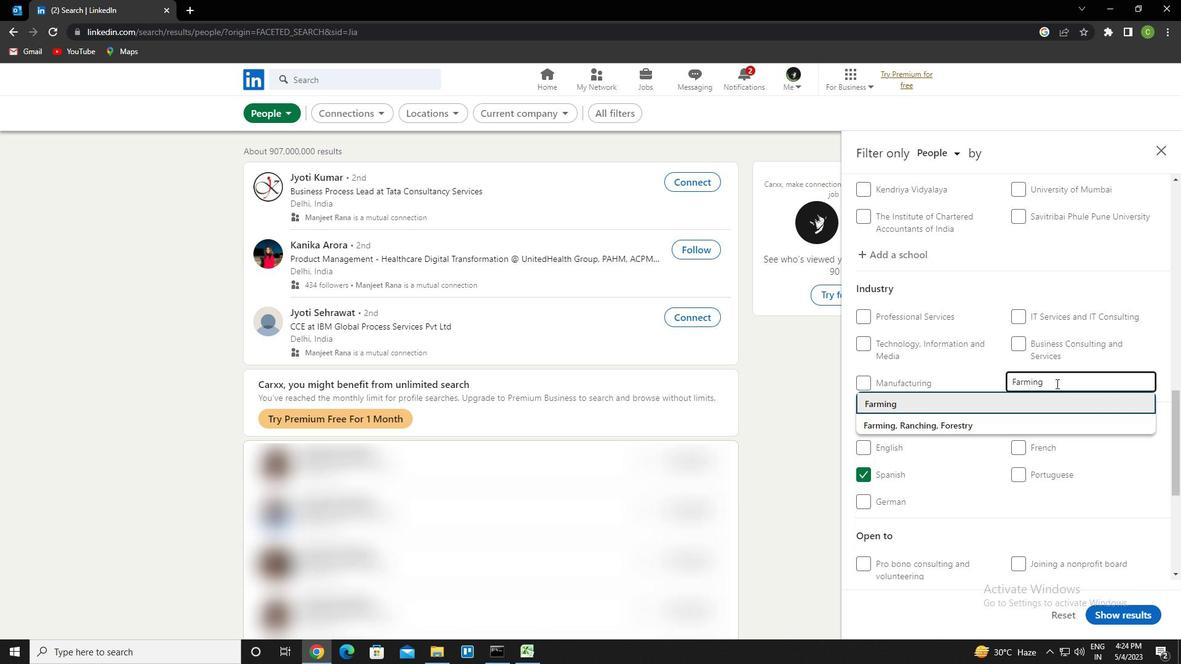 
Action: Mouse moved to (1030, 397)
Screenshot: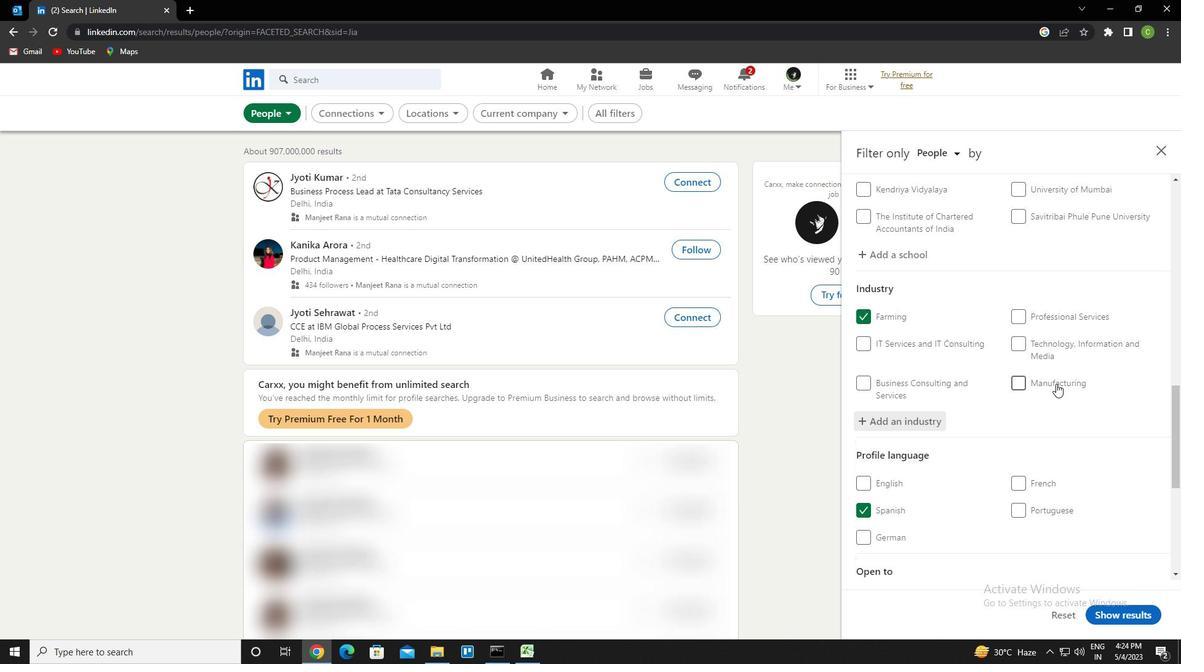 
Action: Mouse scrolled (1030, 396) with delta (0, 0)
Screenshot: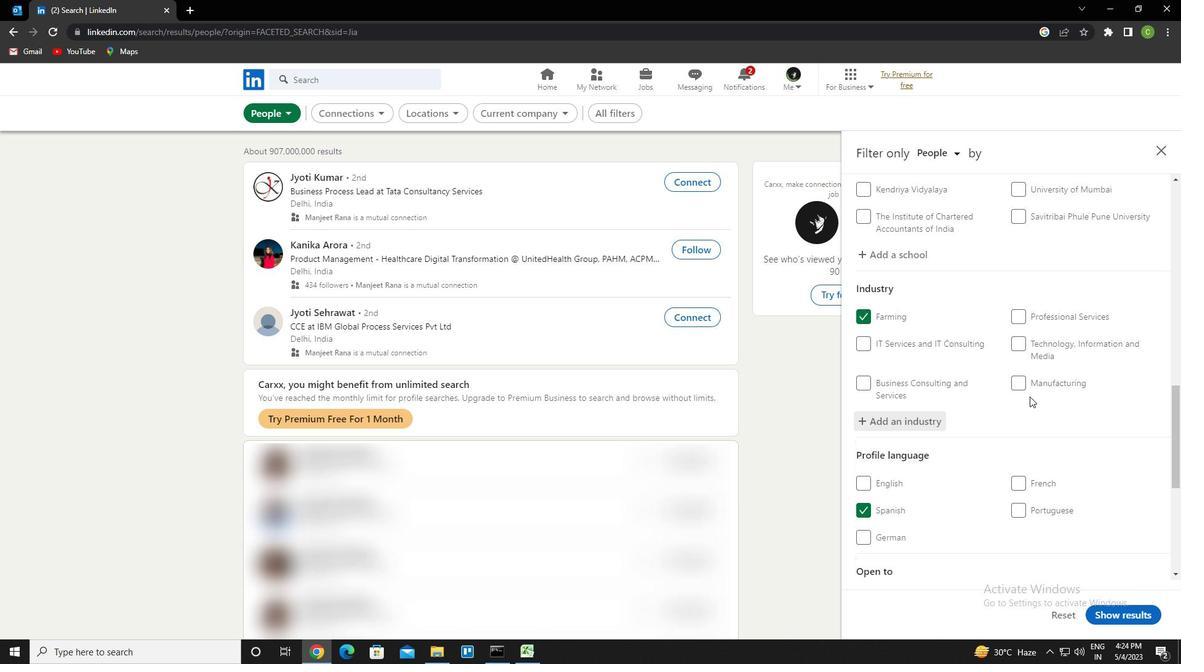 
Action: Mouse moved to (1029, 397)
Screenshot: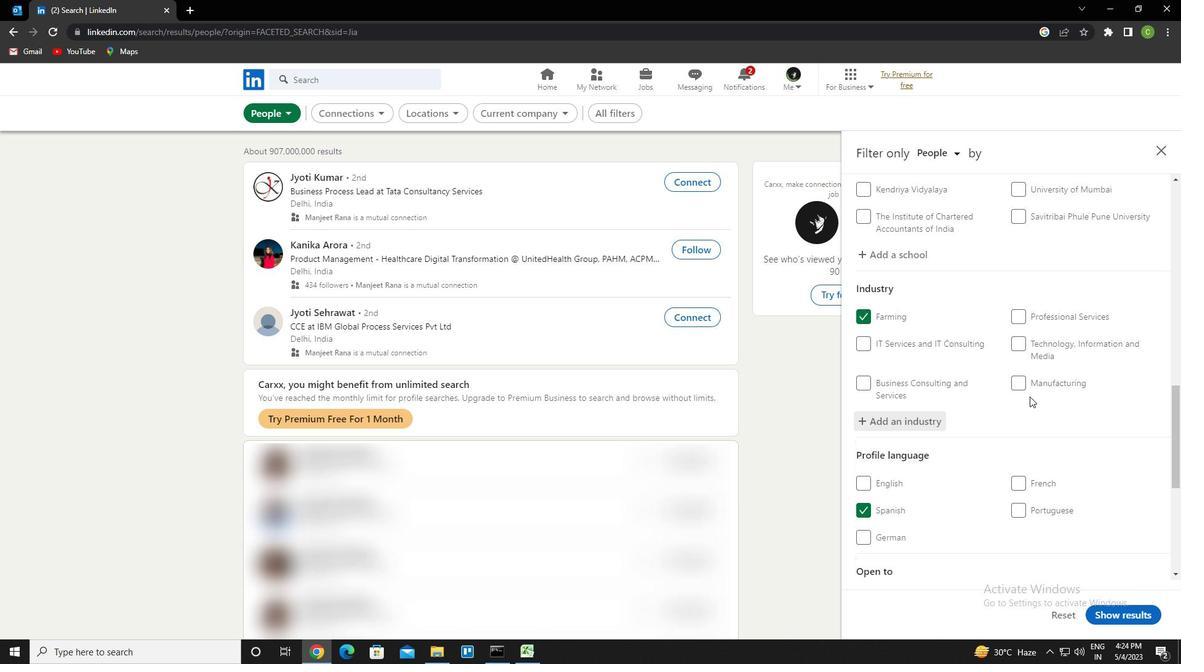 
Action: Mouse scrolled (1029, 396) with delta (0, 0)
Screenshot: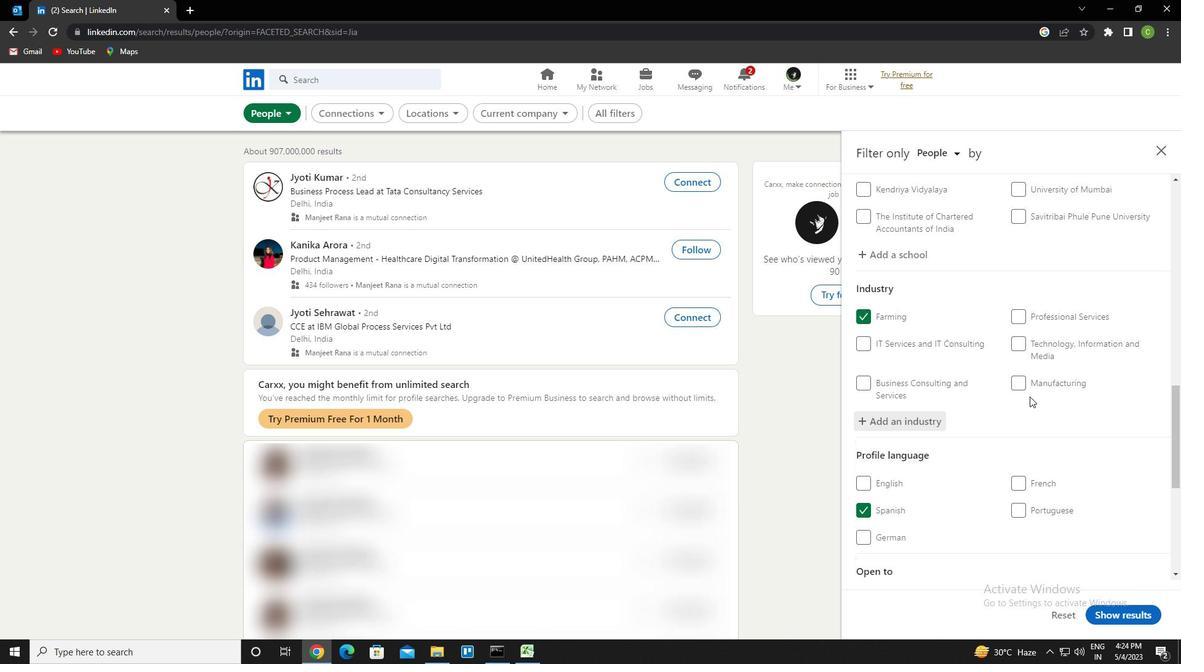 
Action: Mouse moved to (1027, 398)
Screenshot: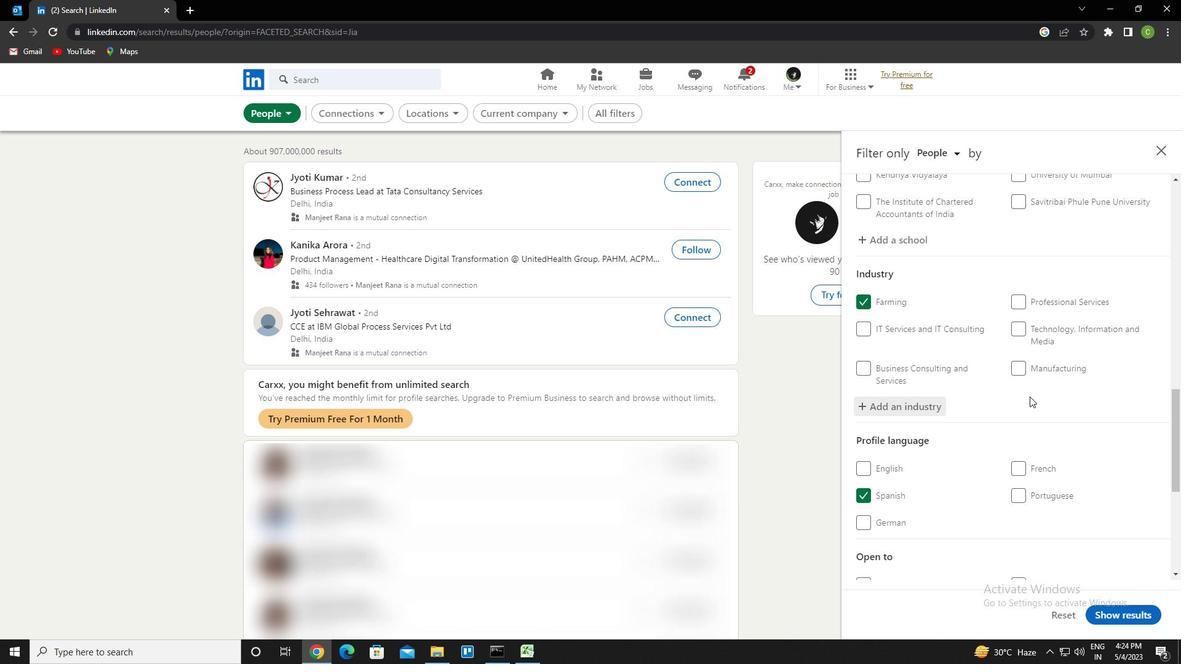 
Action: Mouse scrolled (1027, 397) with delta (0, 0)
Screenshot: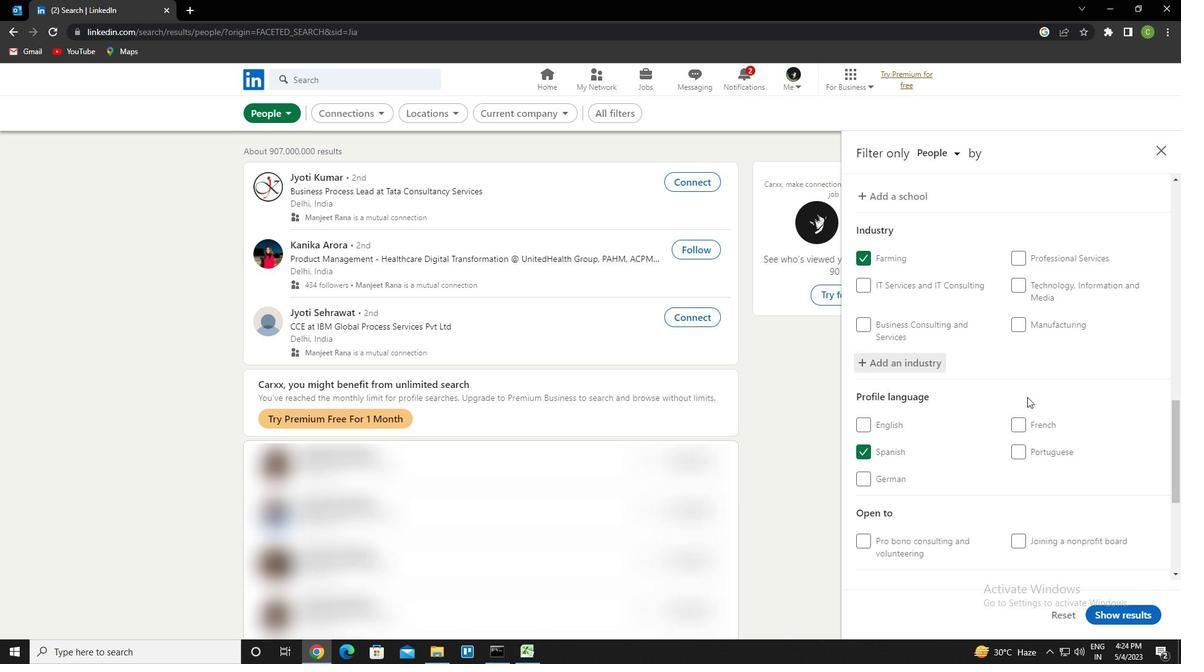 
Action: Mouse scrolled (1027, 397) with delta (0, 0)
Screenshot: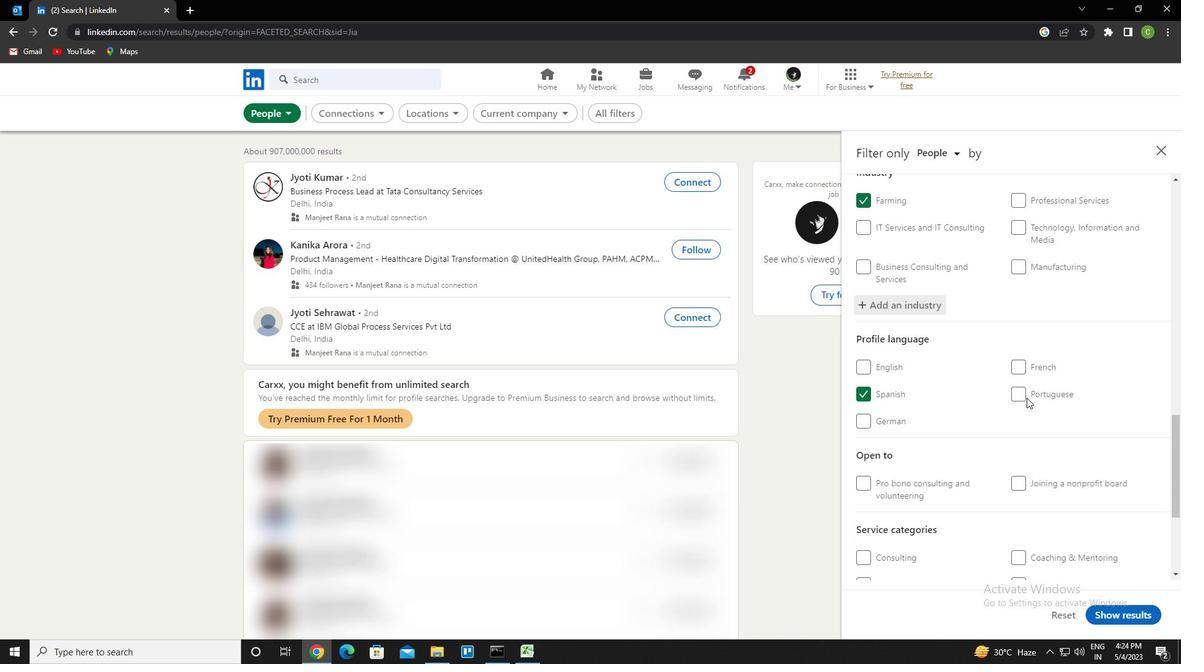 
Action: Mouse scrolled (1027, 397) with delta (0, 0)
Screenshot: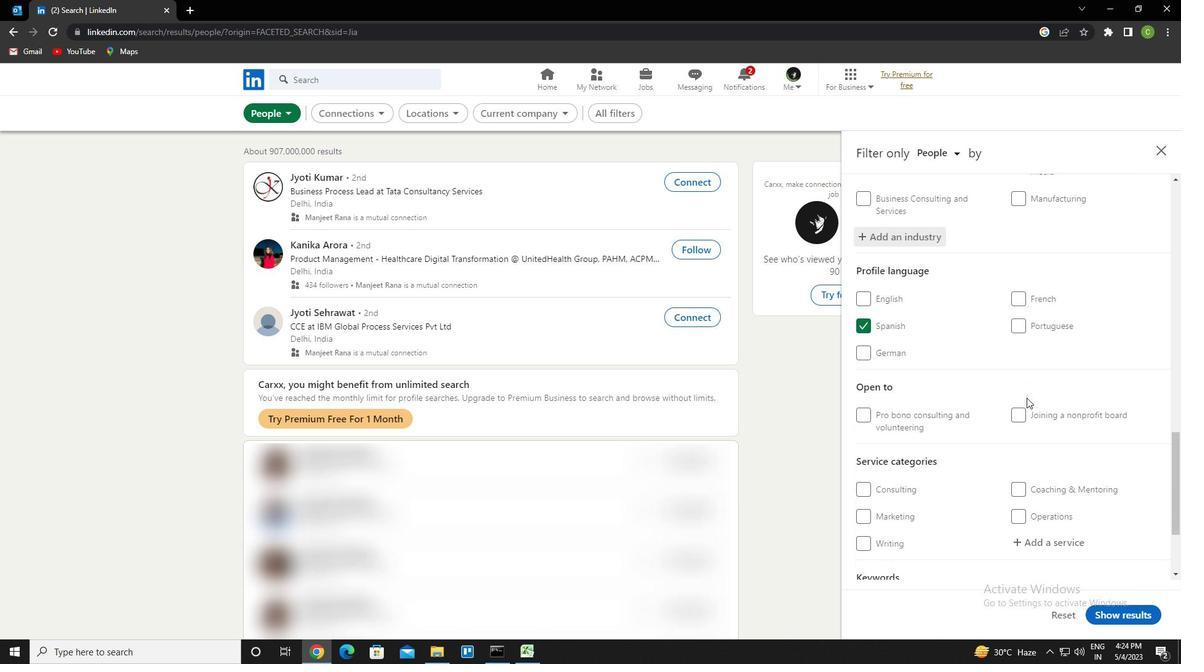 
Action: Mouse scrolled (1027, 397) with delta (0, 0)
Screenshot: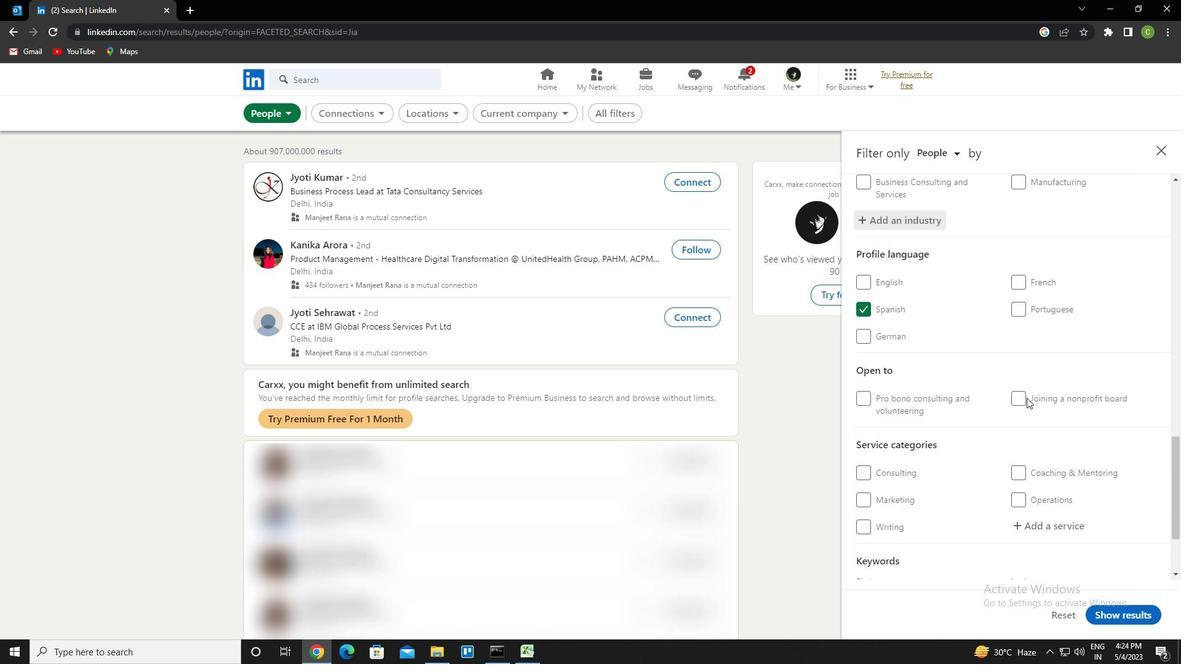 
Action: Mouse moved to (1062, 415)
Screenshot: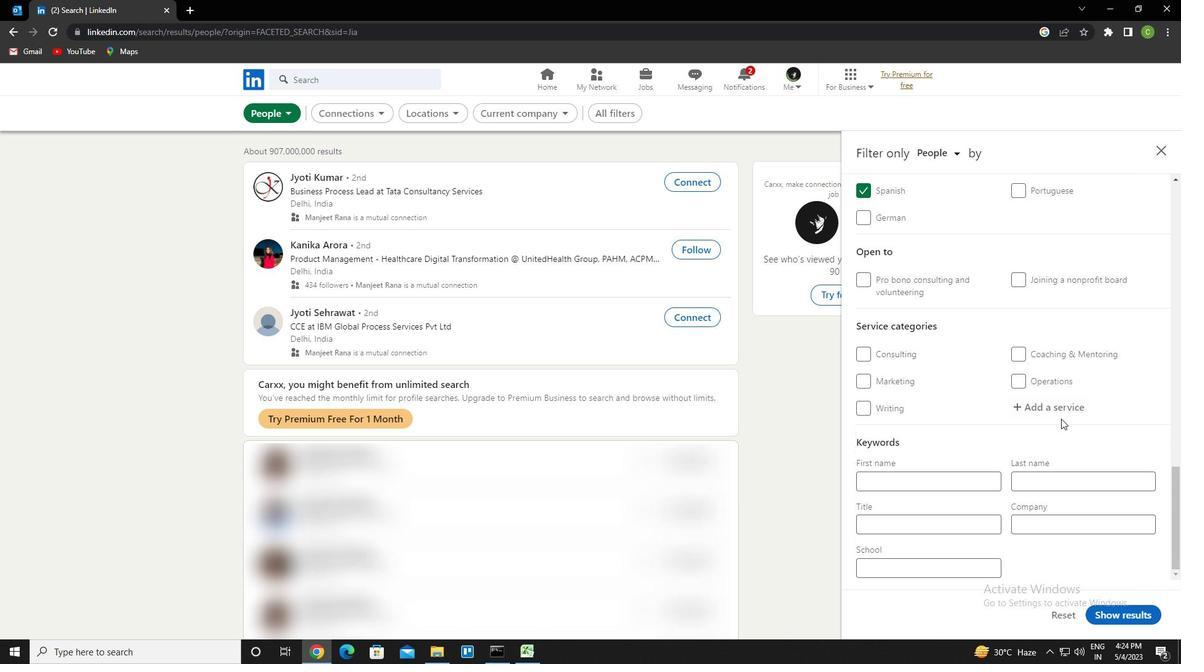
Action: Mouse pressed left at (1062, 415)
Screenshot: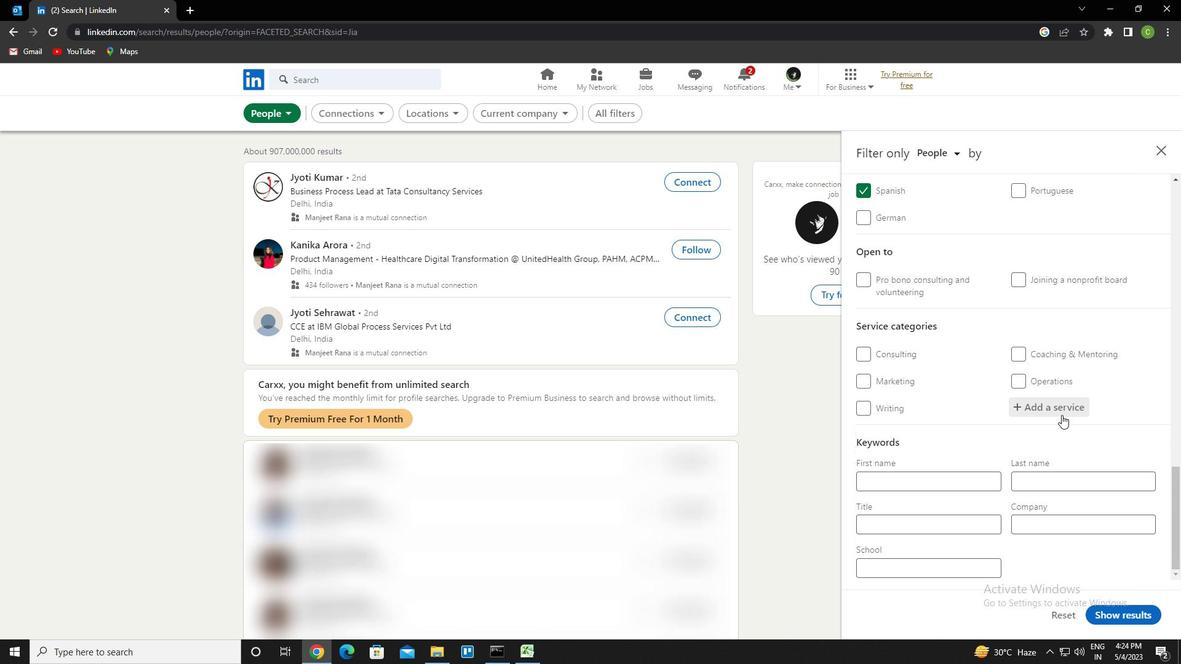 
Action: Mouse moved to (1062, 413)
Screenshot: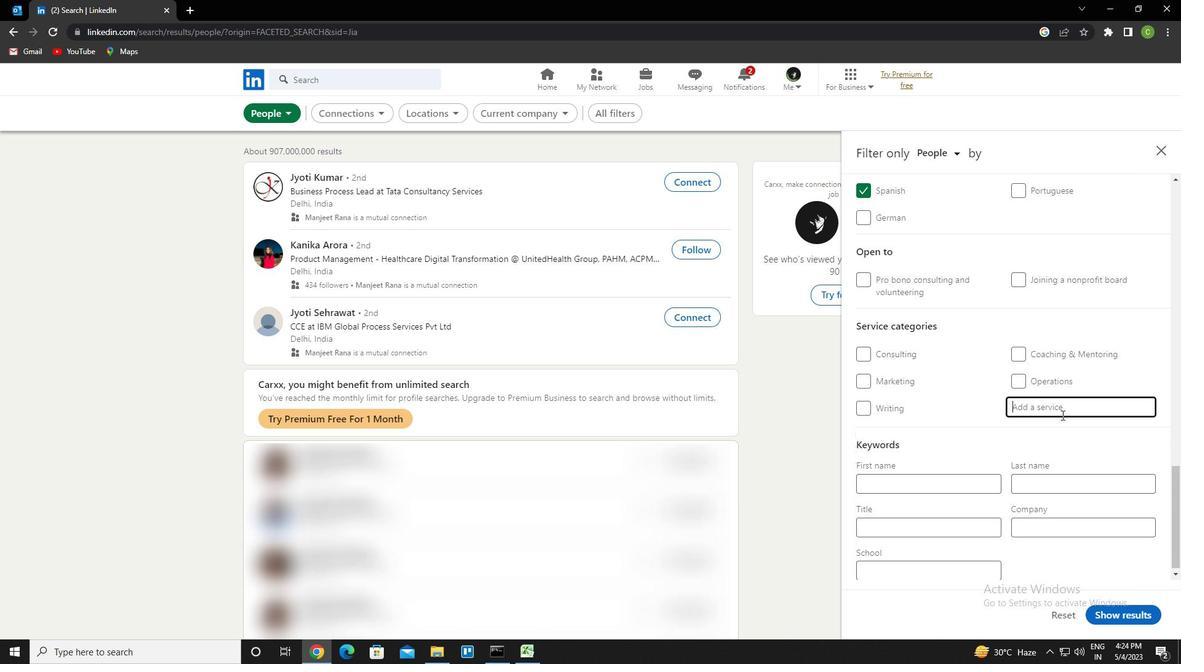 
Action: Key pressed <Key.caps_lock>R<Key.caps_lock>EAL<Key.space>ESTATE<Key.down><Key.enter>
Screenshot: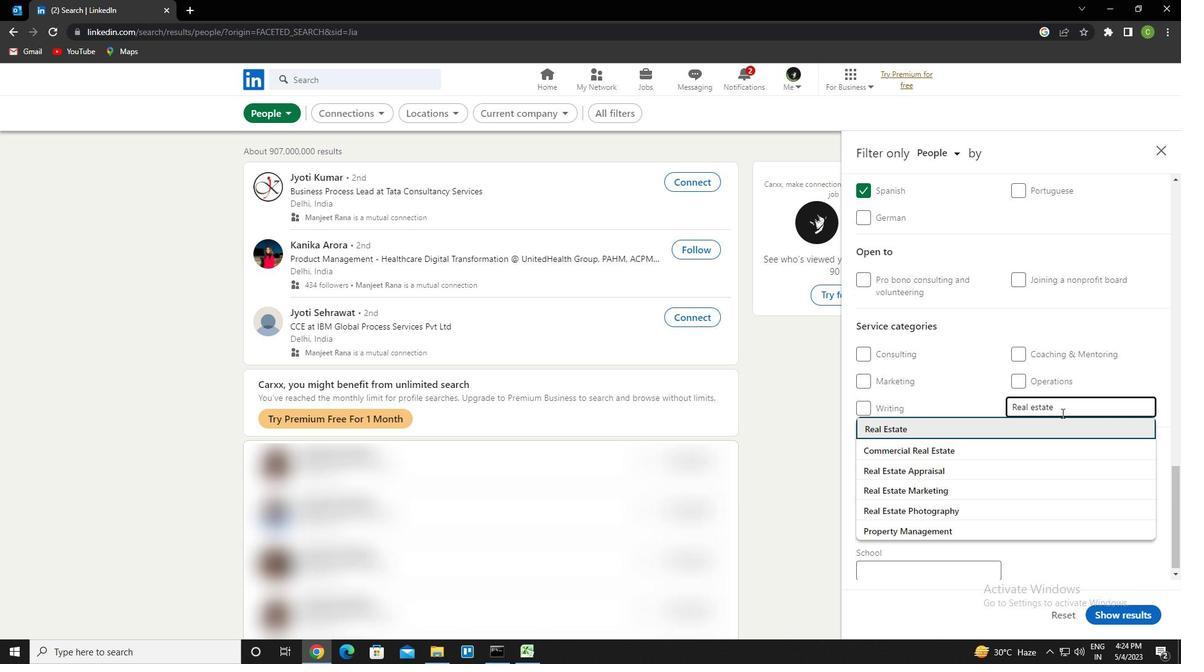 
Action: Mouse moved to (1069, 398)
Screenshot: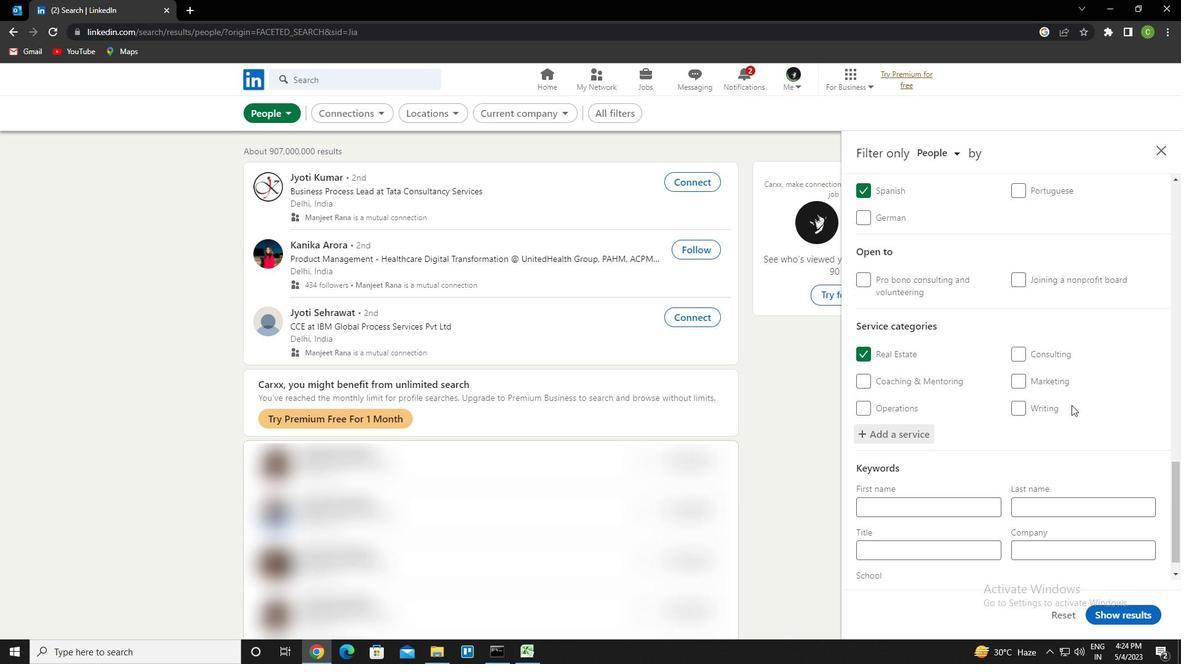 
Action: Mouse scrolled (1069, 398) with delta (0, 0)
Screenshot: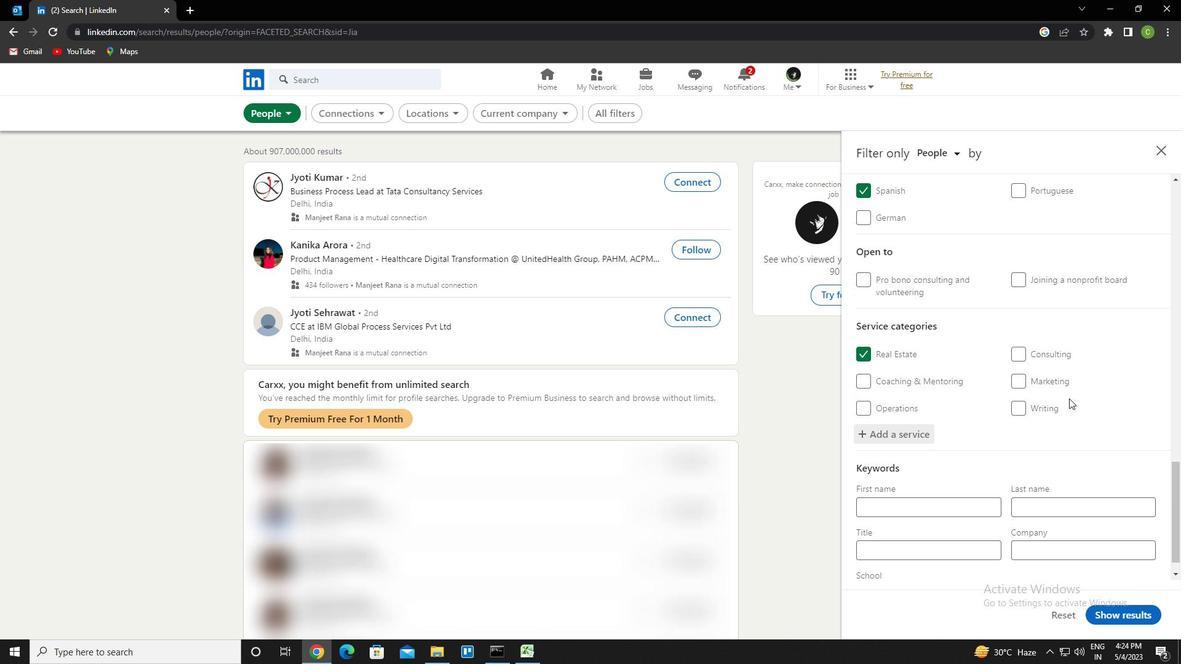 
Action: Mouse scrolled (1069, 398) with delta (0, 0)
Screenshot: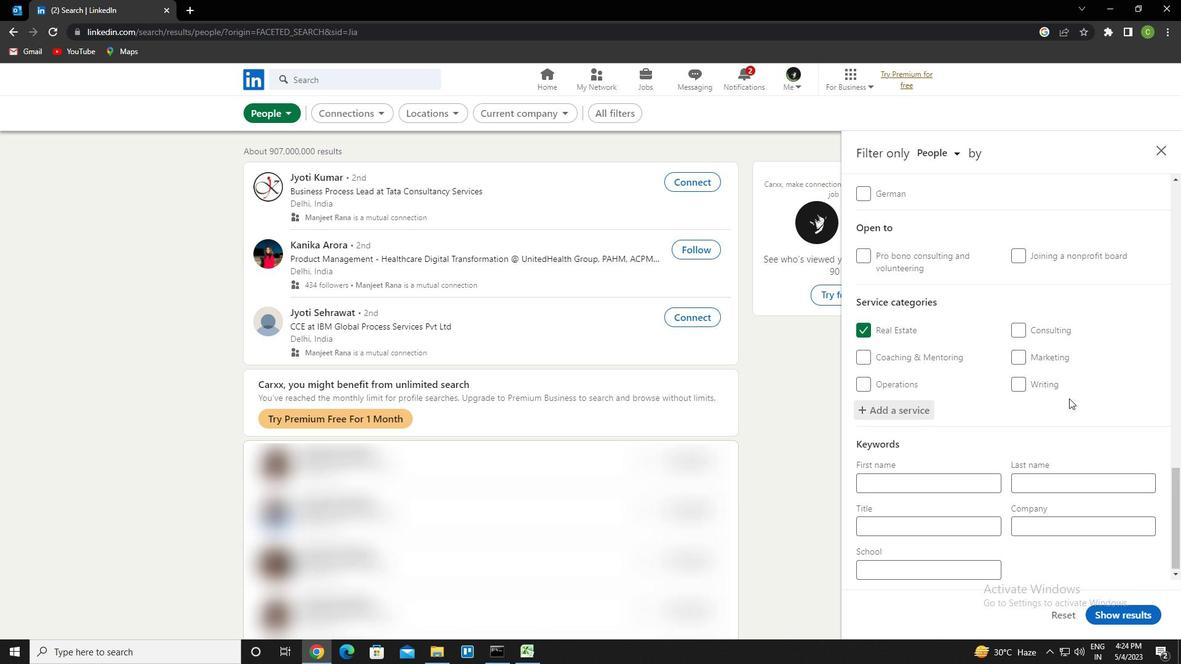 
Action: Mouse moved to (1069, 398)
Screenshot: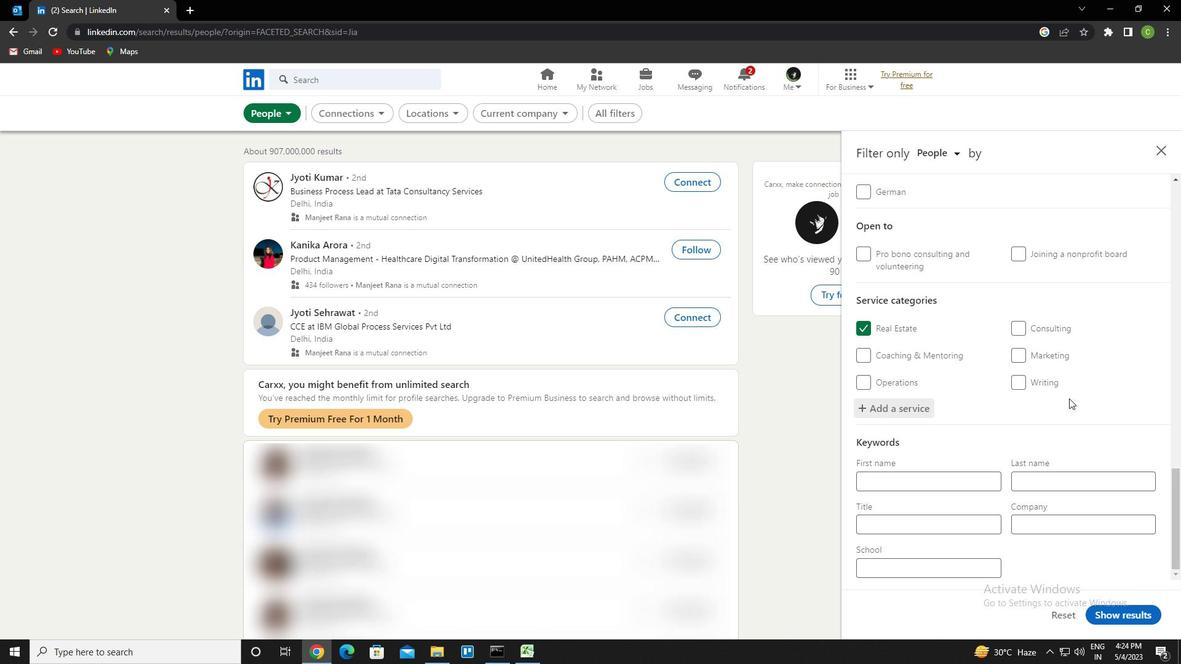 
Action: Mouse scrolled (1069, 398) with delta (0, 0)
Screenshot: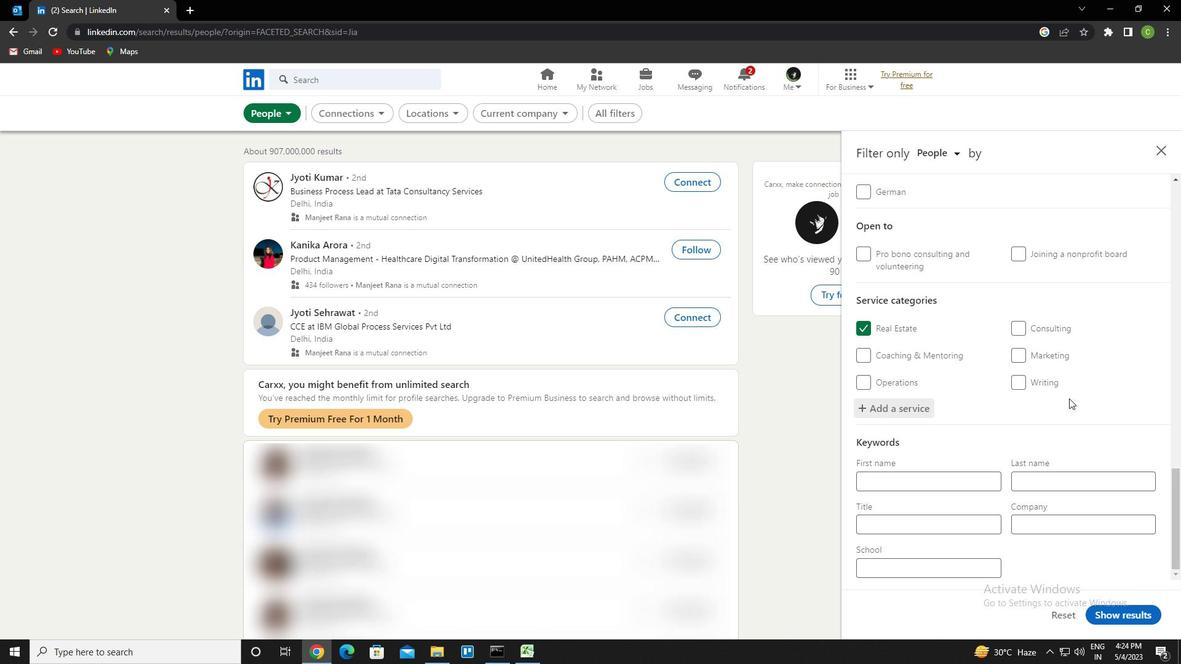 
Action: Mouse scrolled (1069, 398) with delta (0, 0)
Screenshot: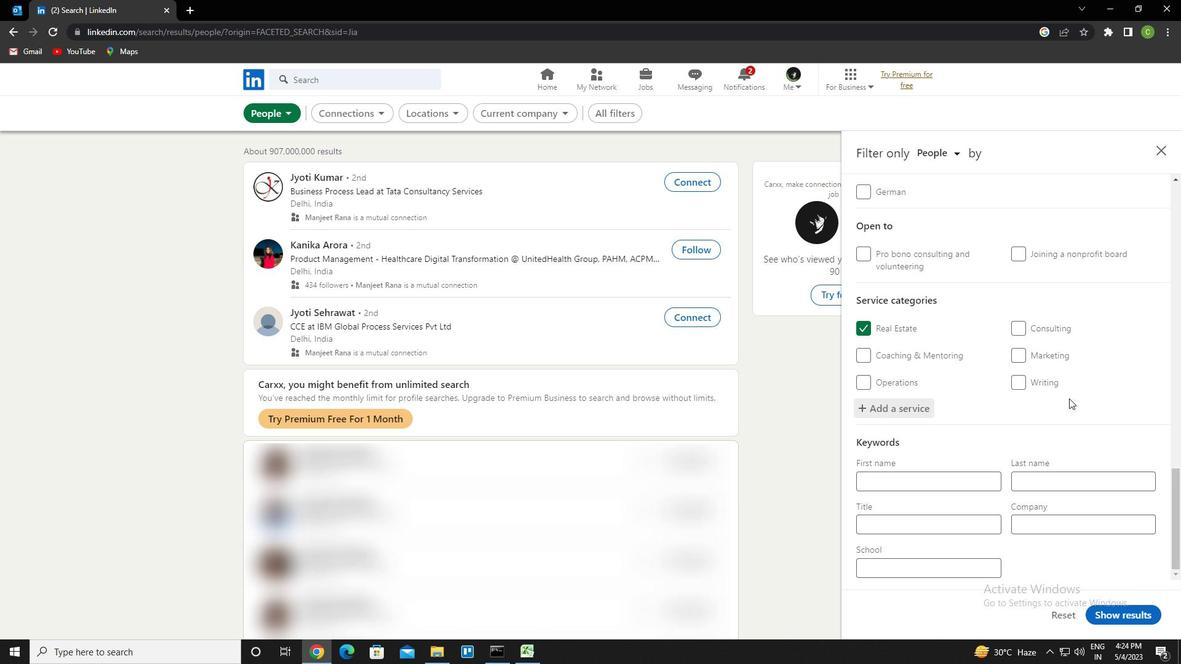 
Action: Mouse scrolled (1069, 398) with delta (0, 0)
Screenshot: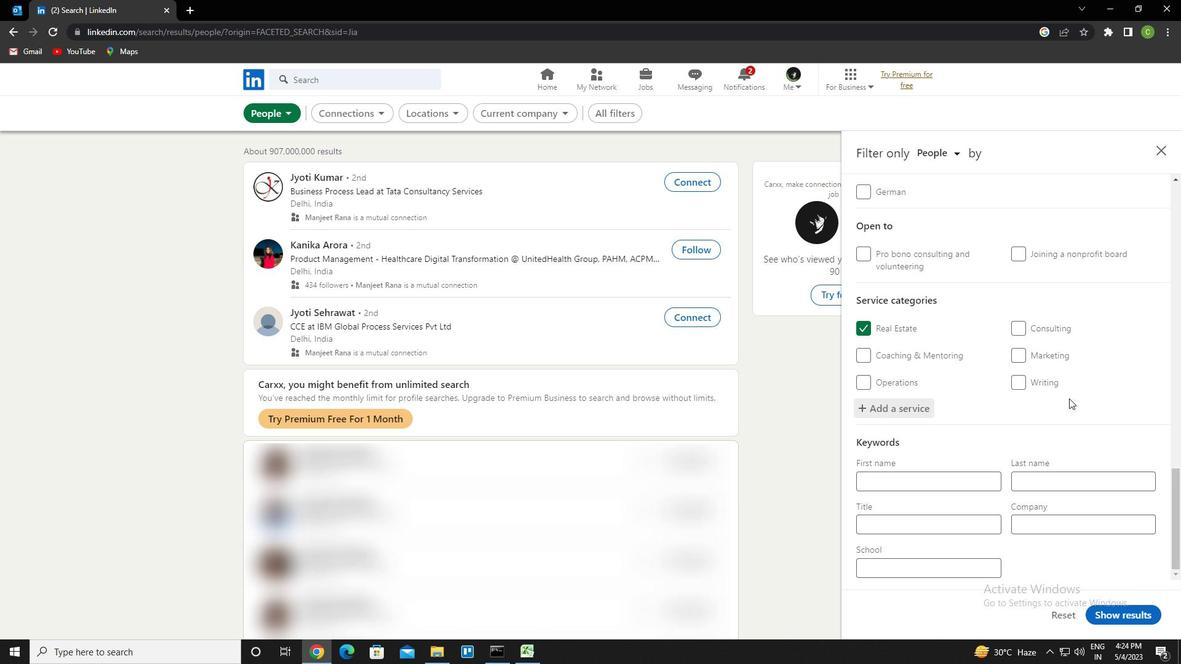 
Action: Mouse moved to (1068, 398)
Screenshot: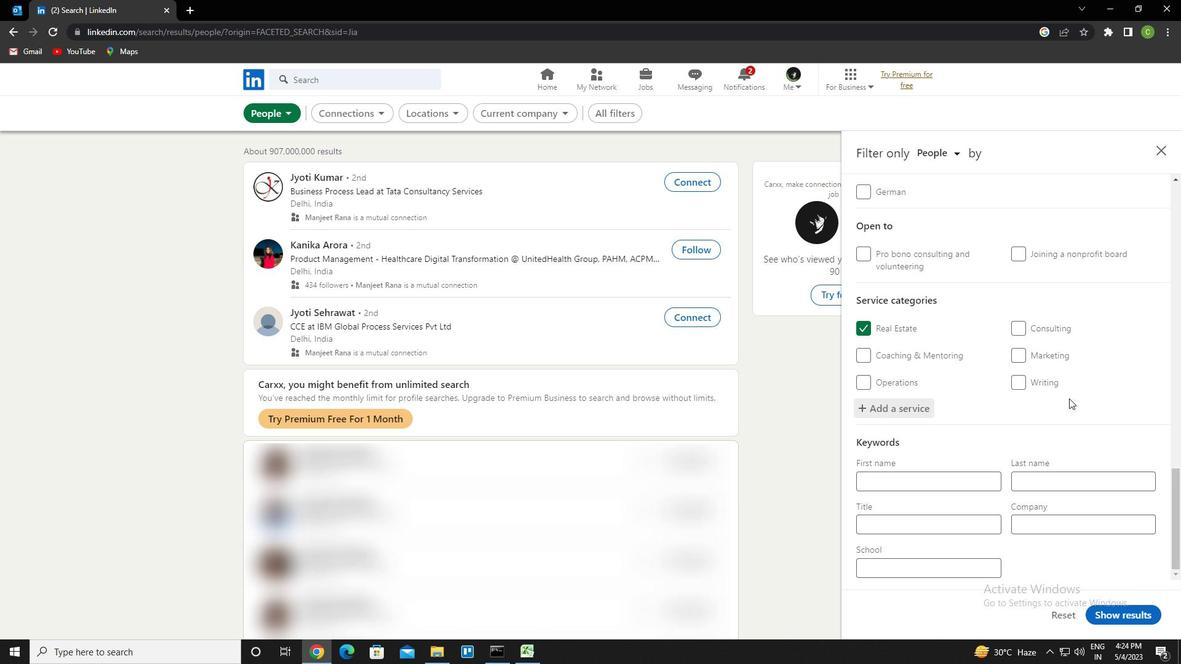 
Action: Mouse scrolled (1068, 398) with delta (0, 0)
Screenshot: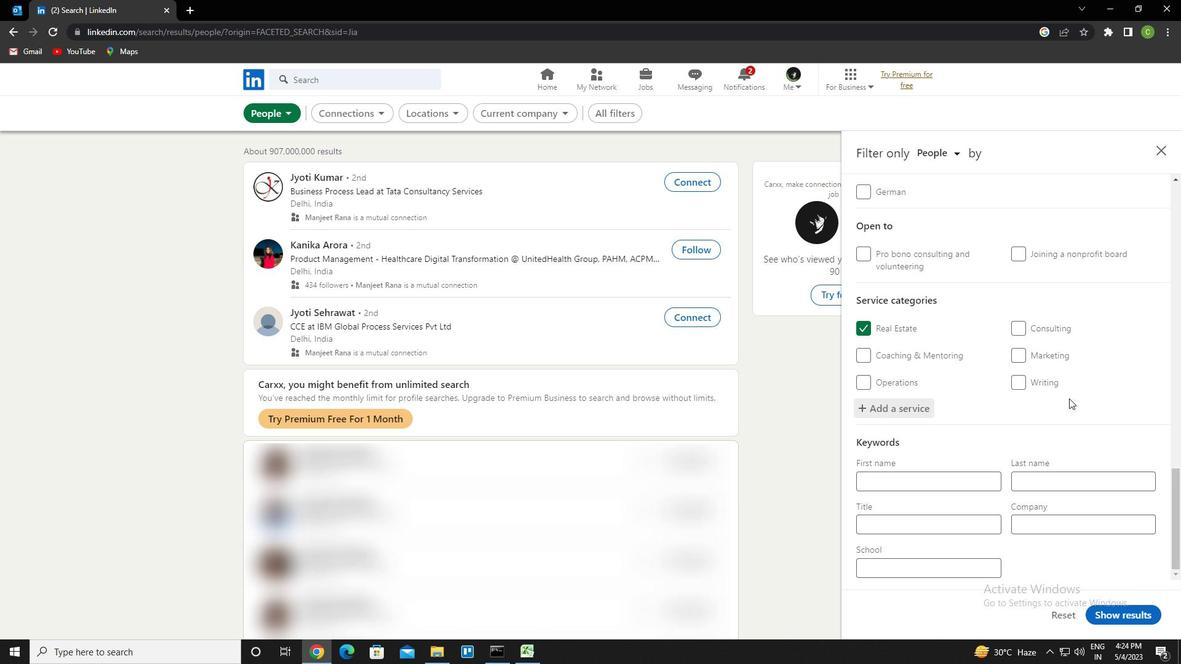 
Action: Mouse moved to (933, 515)
Screenshot: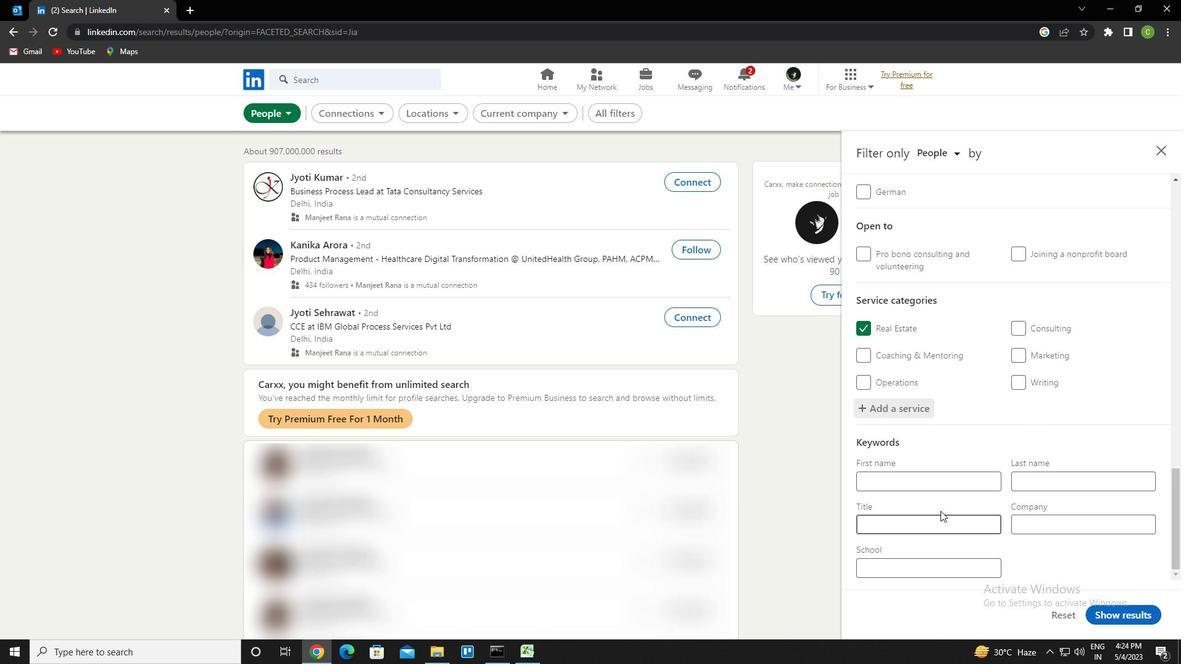 
Action: Mouse pressed left at (933, 515)
Screenshot: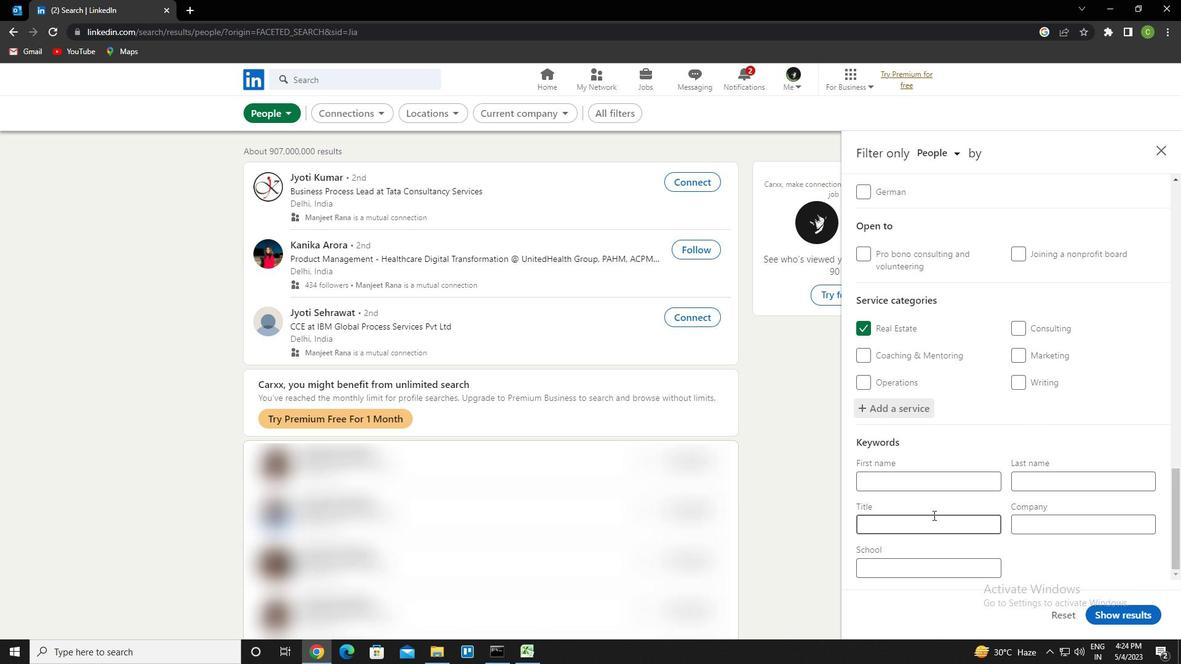 
Action: Key pressed <Key.caps_lock>D<Key.caps_lock>ENTAL<Key.space><Key.caps_lock>H<Key.caps_lock>YGIENIST
Screenshot: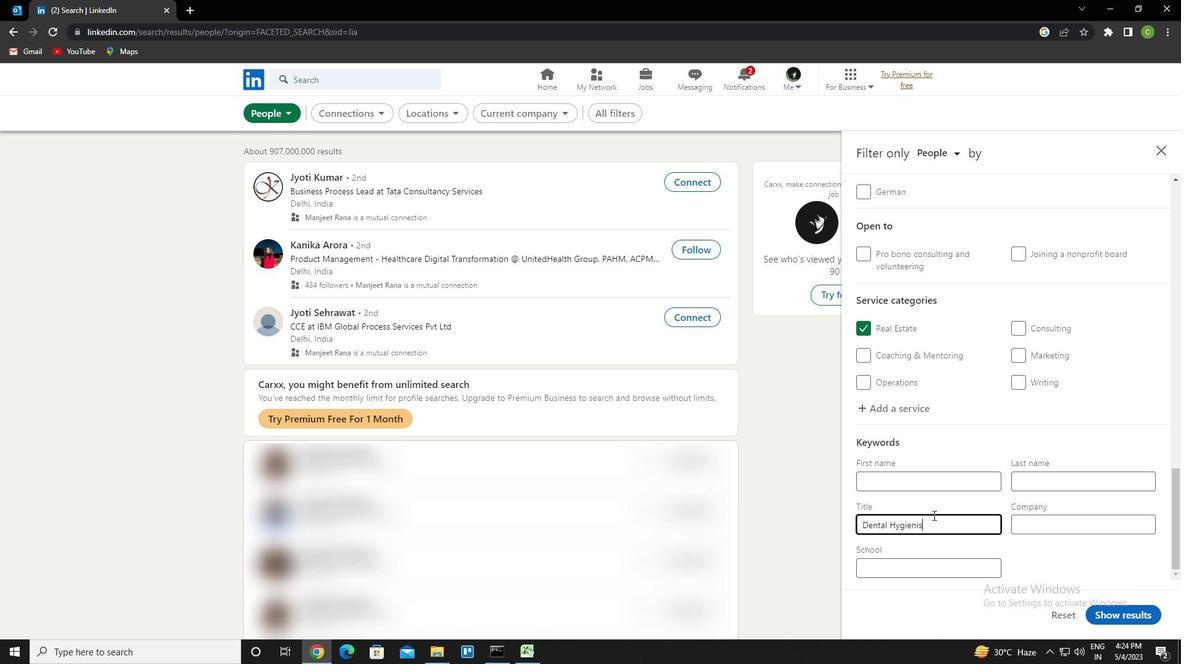 
Action: Mouse moved to (1114, 614)
Screenshot: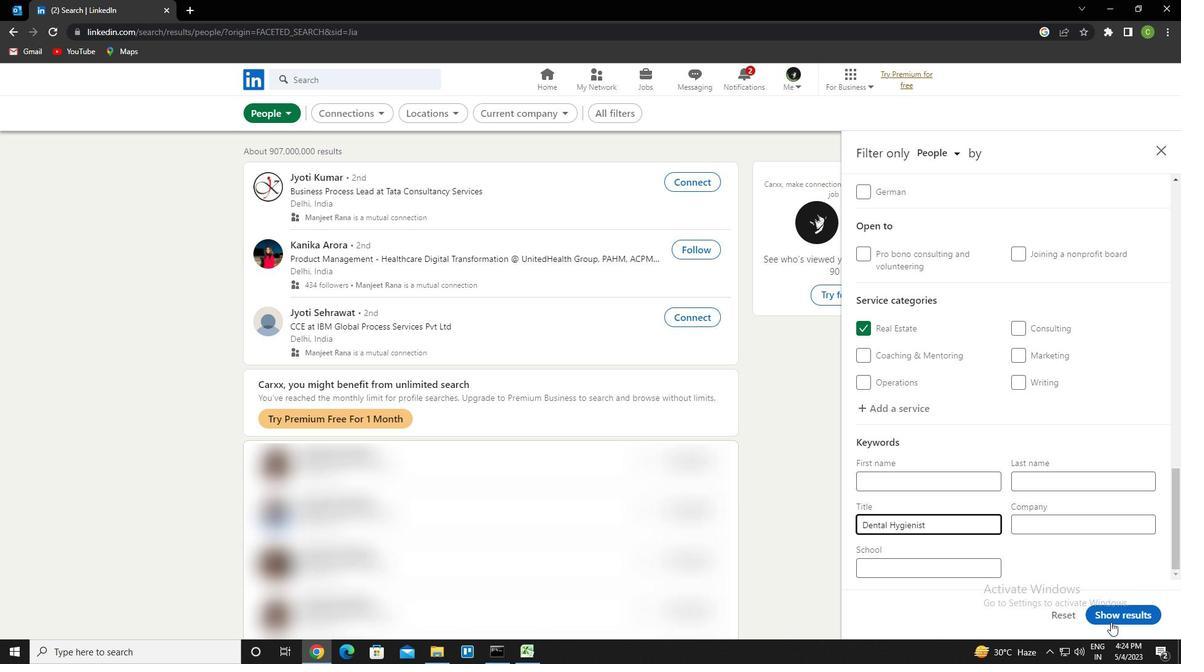 
Action: Mouse pressed left at (1114, 614)
Screenshot: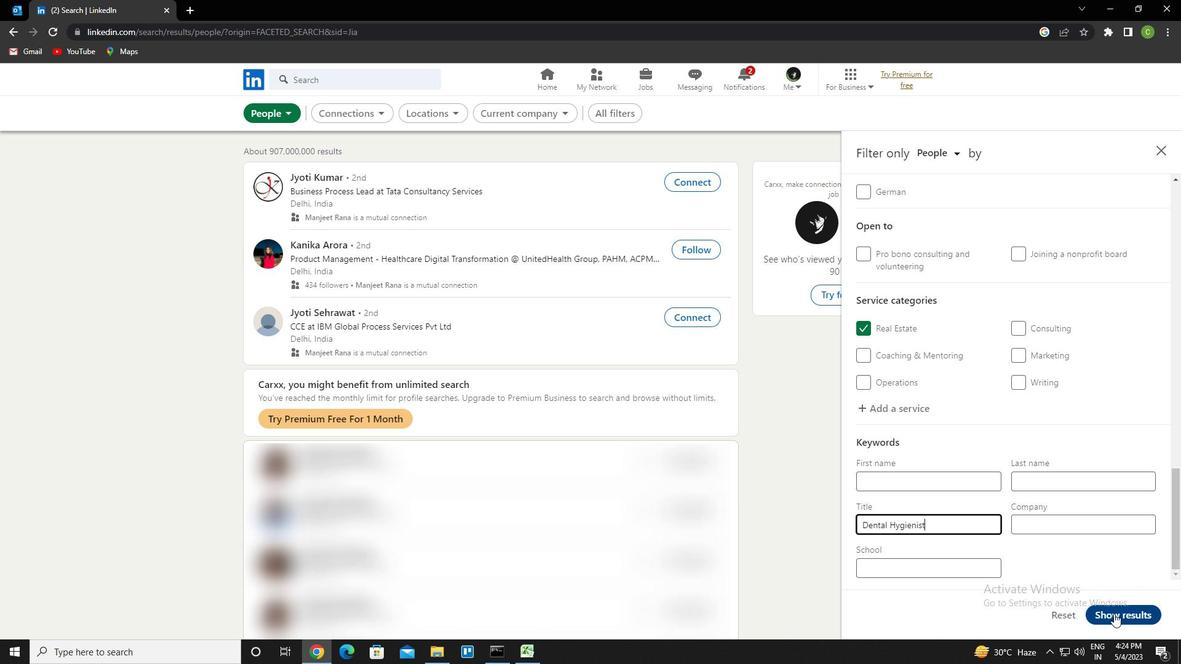 
Action: Mouse moved to (574, 564)
Screenshot: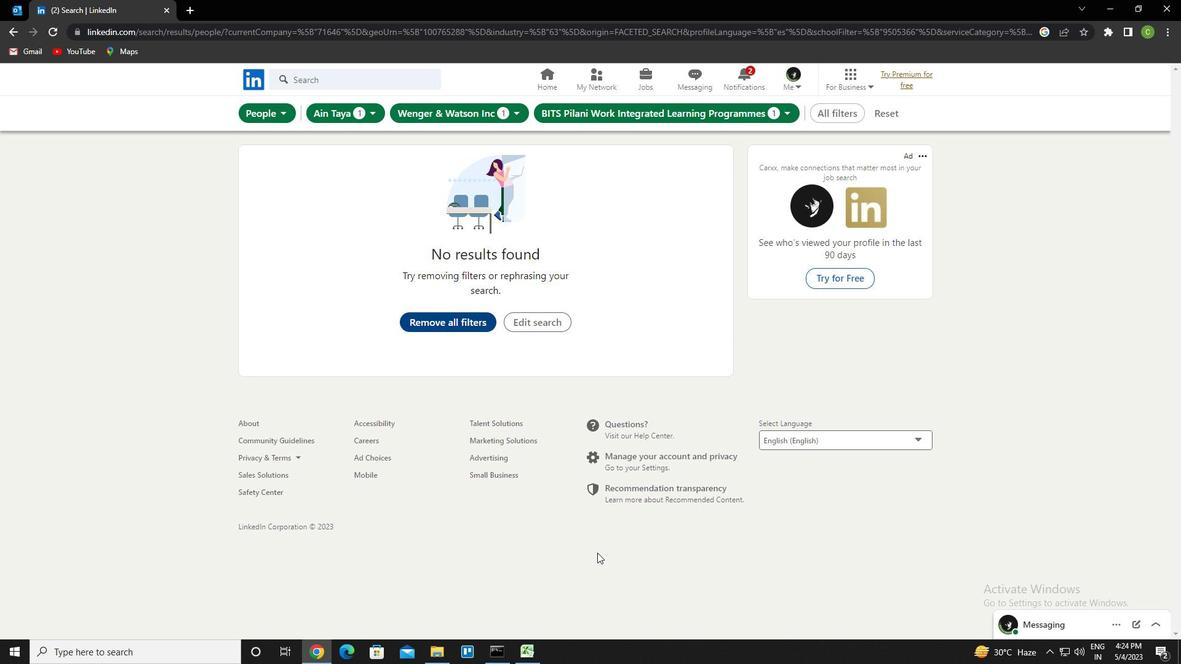 
